 Task: Find connections with filter location Gueckedou with filter topic #coachingwith filter profile language English with filter current company Reliance General Insurance with filter school Kirori Mal College, University of Delhi with filter industry Alternative Medicine with filter service category Grant Writing with filter keywords title Market Researcher
Action: Mouse moved to (325, 222)
Screenshot: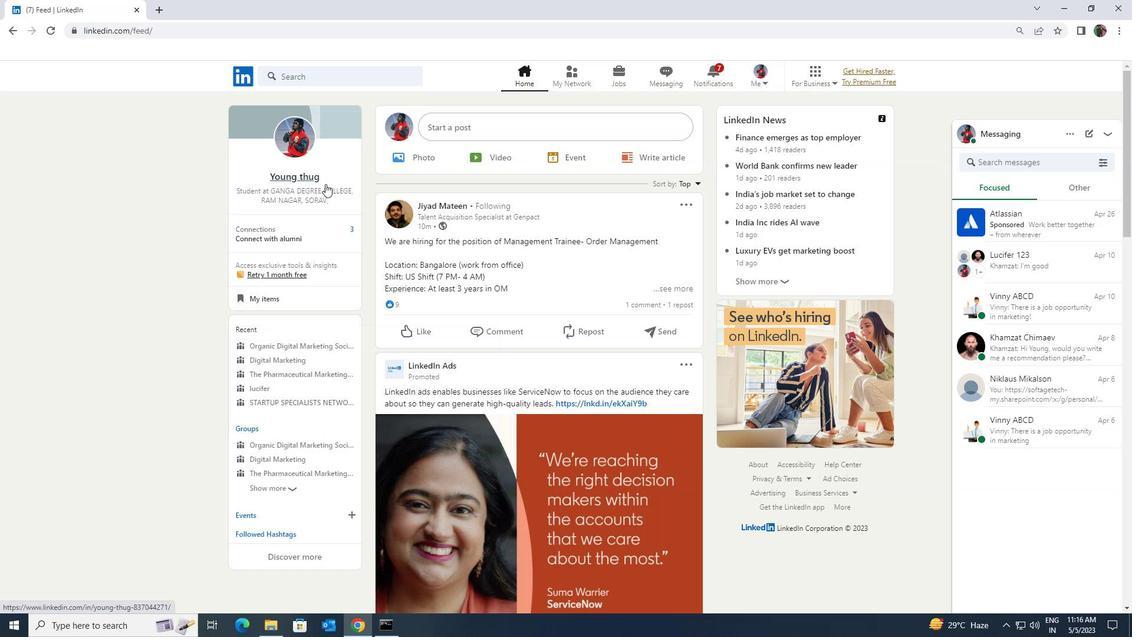 
Action: Mouse pressed left at (325, 222)
Screenshot: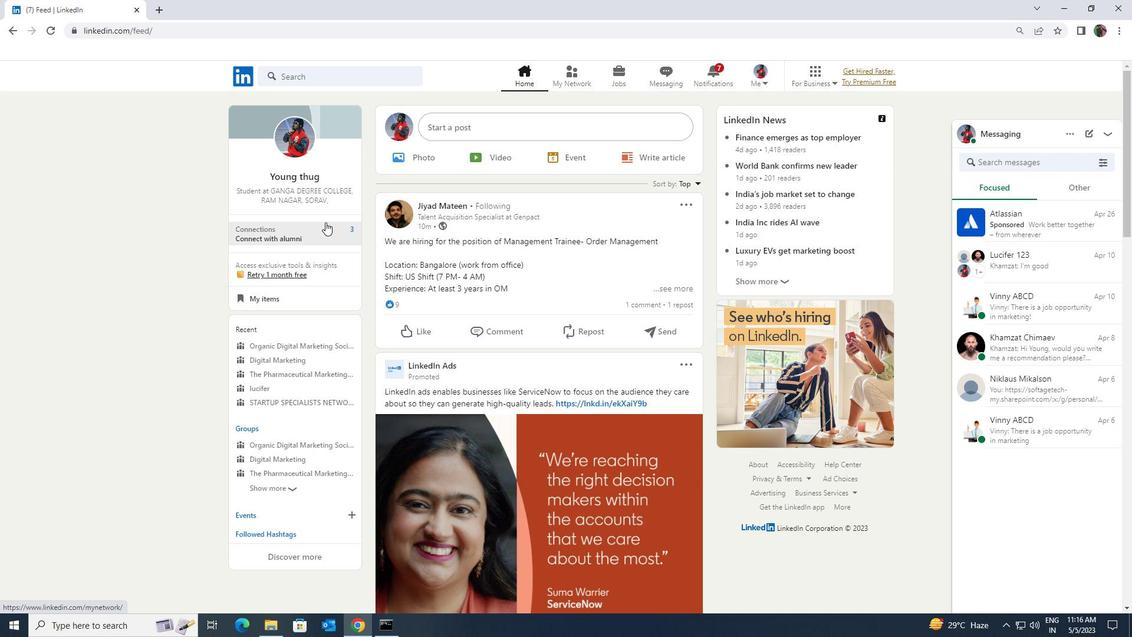 
Action: Mouse moved to (313, 146)
Screenshot: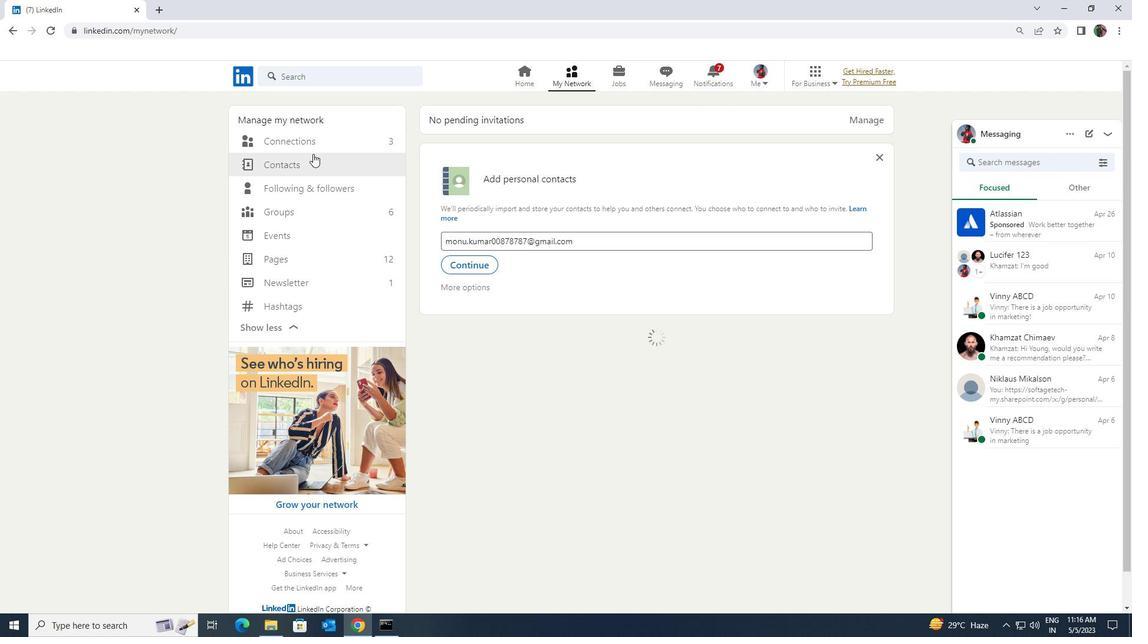 
Action: Mouse pressed left at (313, 146)
Screenshot: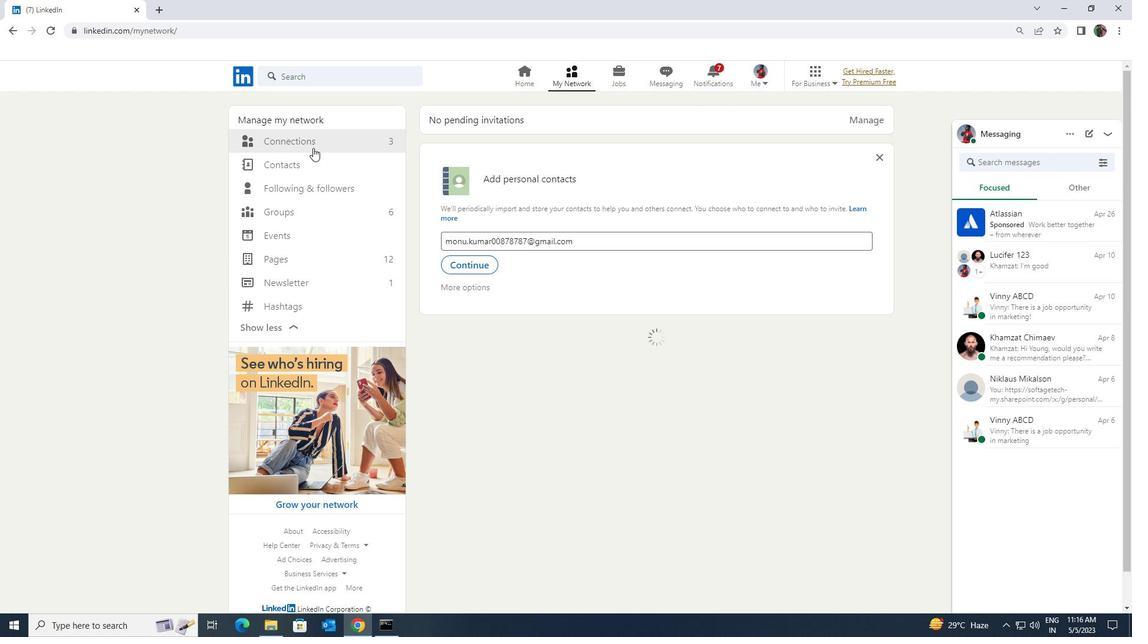 
Action: Mouse moved to (658, 138)
Screenshot: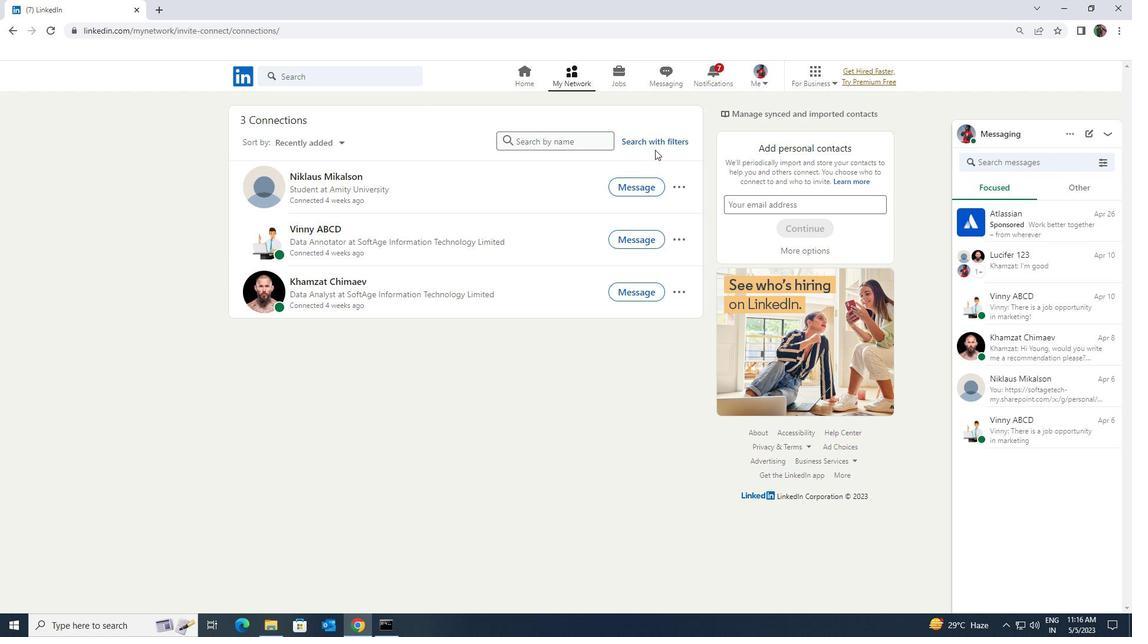 
Action: Mouse pressed left at (658, 138)
Screenshot: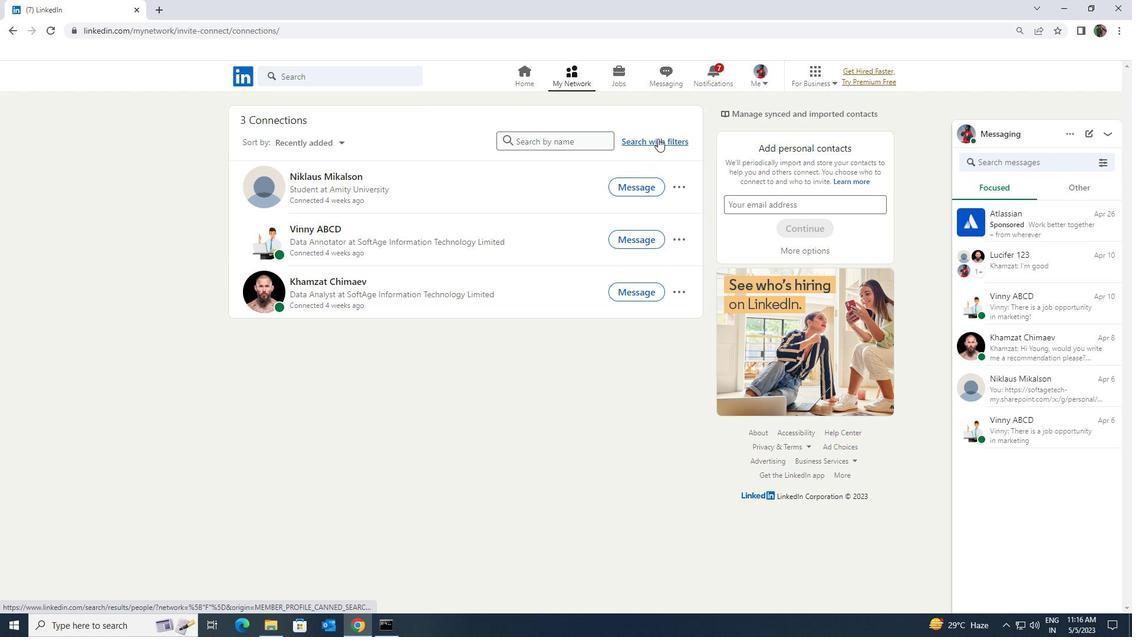 
Action: Mouse moved to (615, 107)
Screenshot: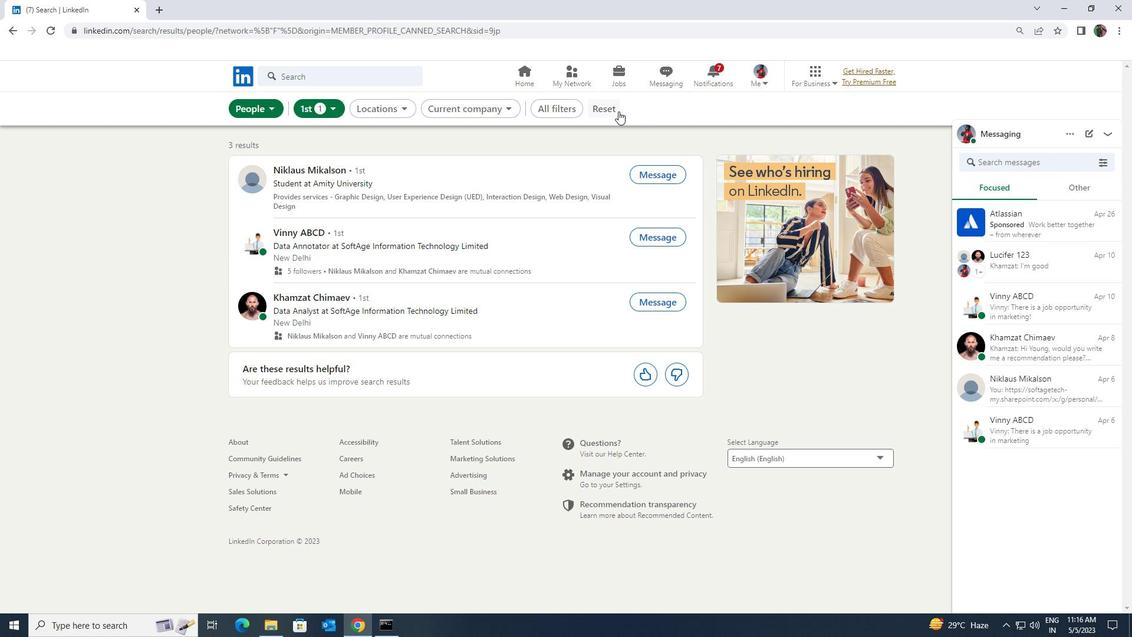 
Action: Mouse pressed left at (615, 107)
Screenshot: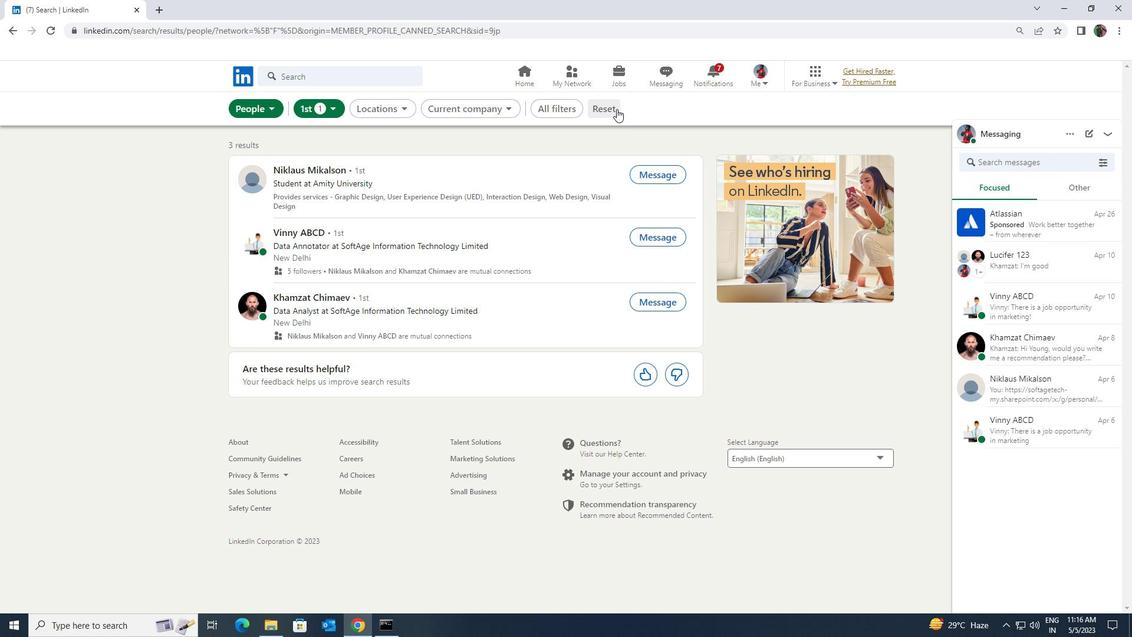 
Action: Mouse moved to (603, 110)
Screenshot: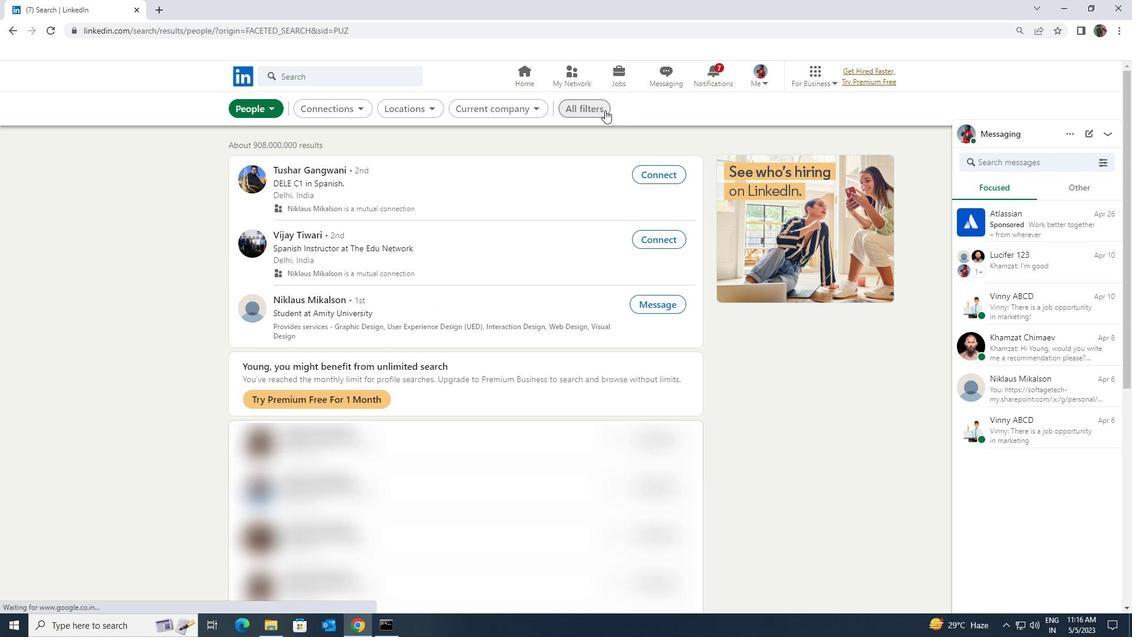 
Action: Mouse pressed left at (603, 110)
Screenshot: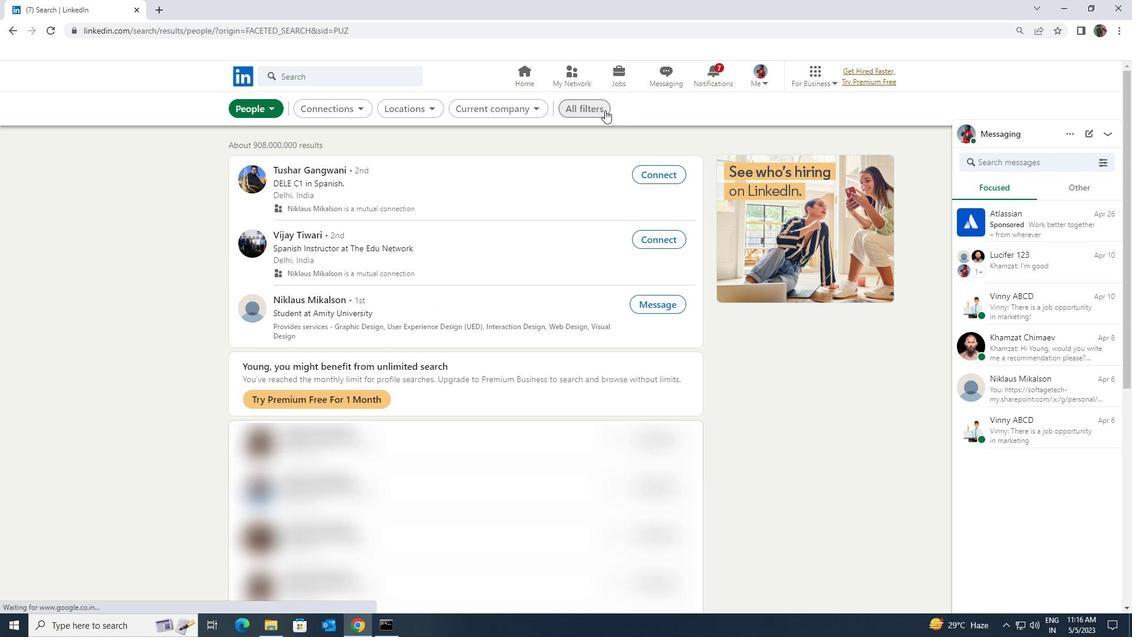 
Action: Mouse moved to (1000, 458)
Screenshot: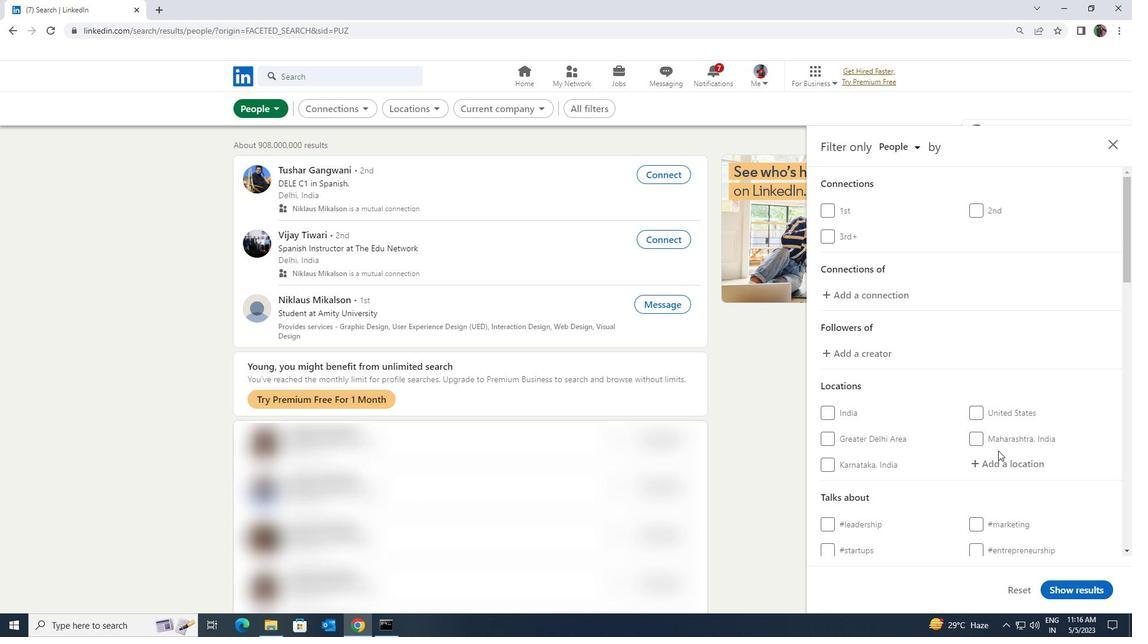 
Action: Mouse pressed left at (1000, 458)
Screenshot: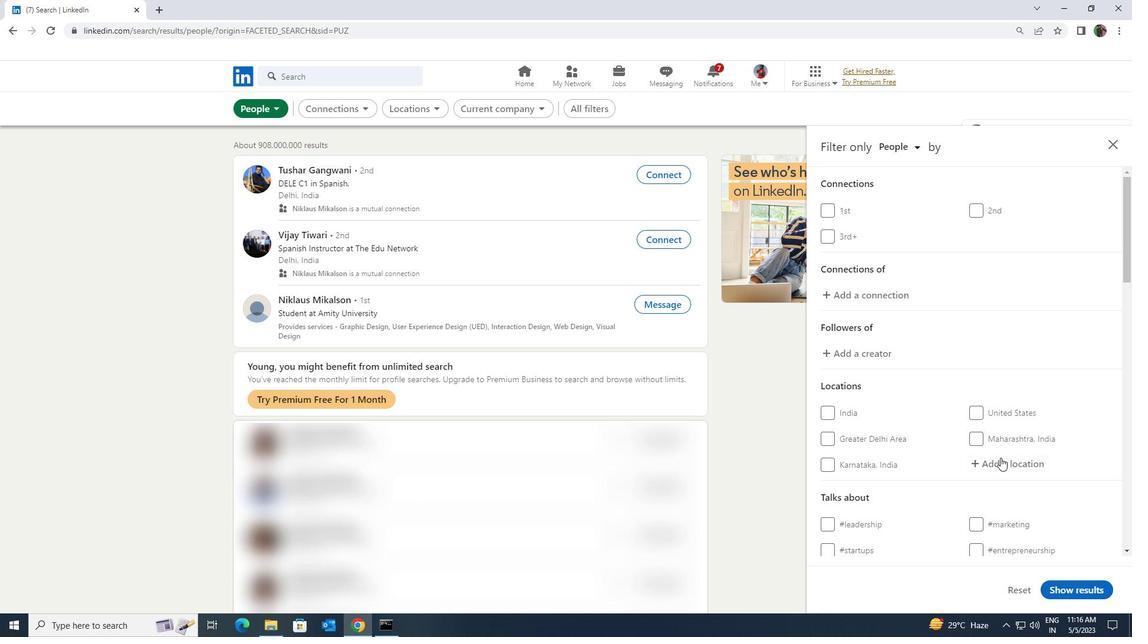 
Action: Key pressed <Key.shift><Key.shift><Key.shift><Key.shift><Key.shift><Key.shift><Key.shift><Key.shift><Key.shift><Key.shift><Key.shift><Key.shift><Key.shift><Key.shift><Key.shift><Key.shift>GUECKE
Screenshot: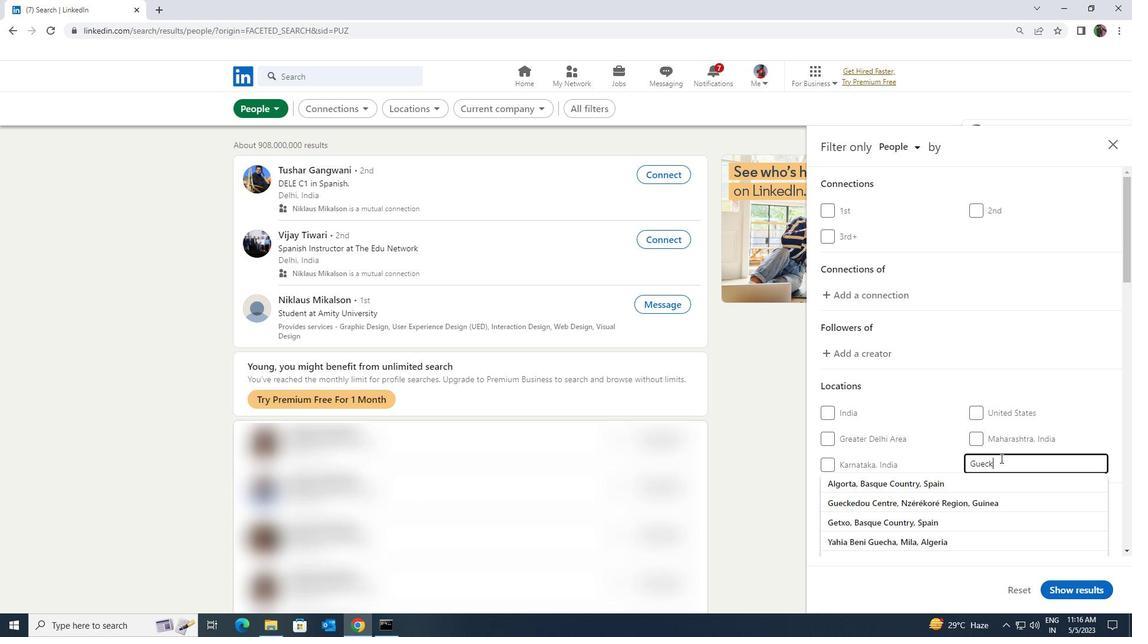 
Action: Mouse moved to (1003, 479)
Screenshot: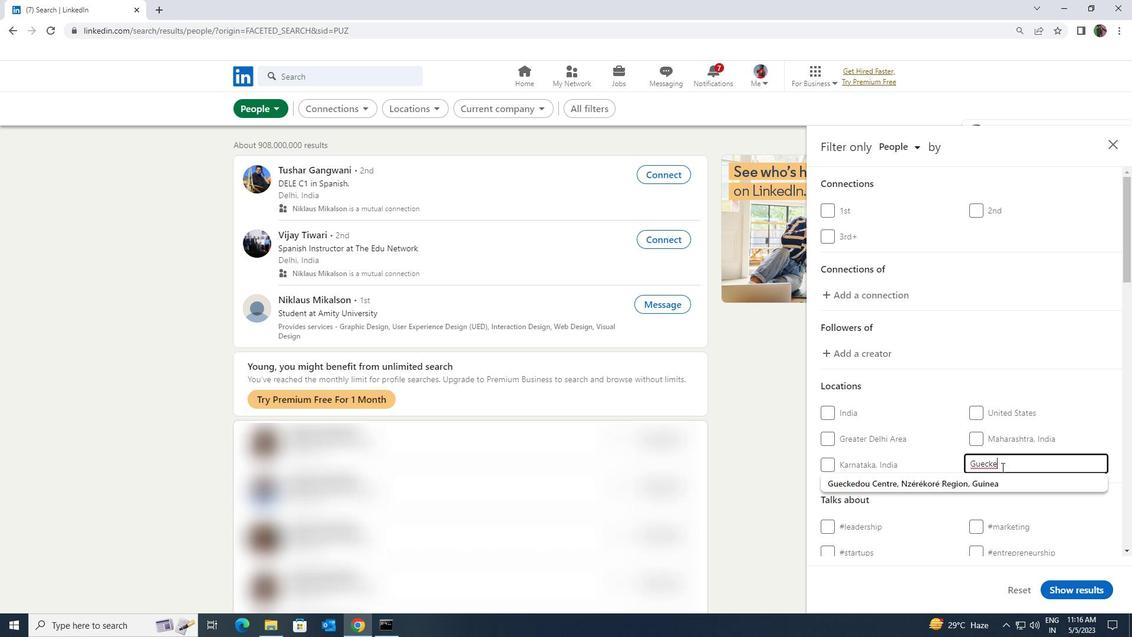 
Action: Mouse pressed left at (1003, 479)
Screenshot: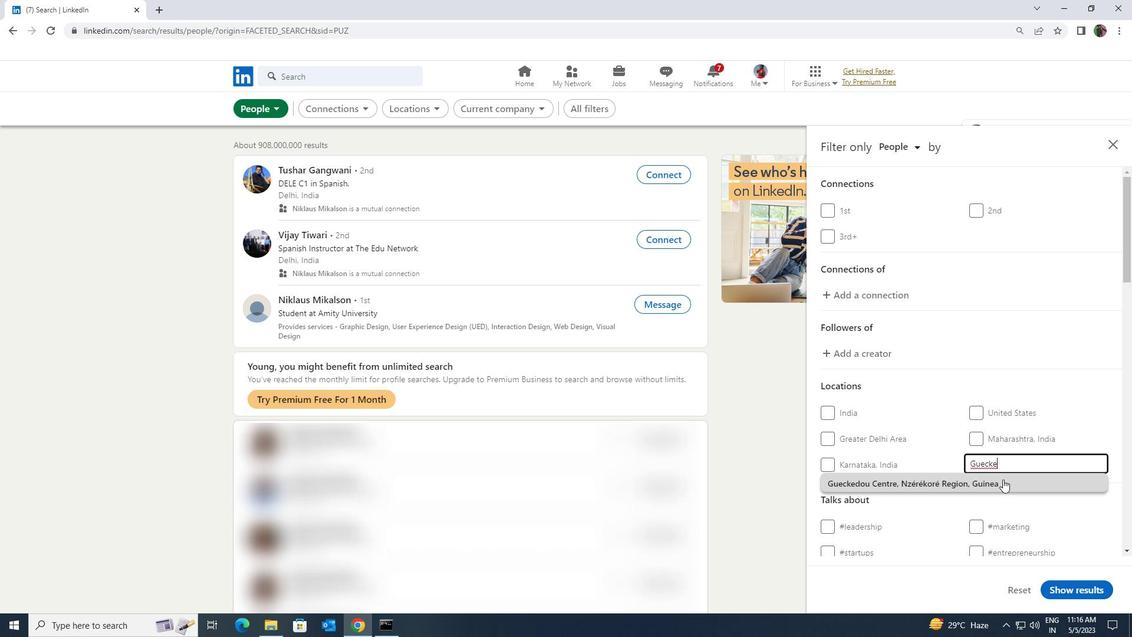 
Action: Mouse moved to (1002, 480)
Screenshot: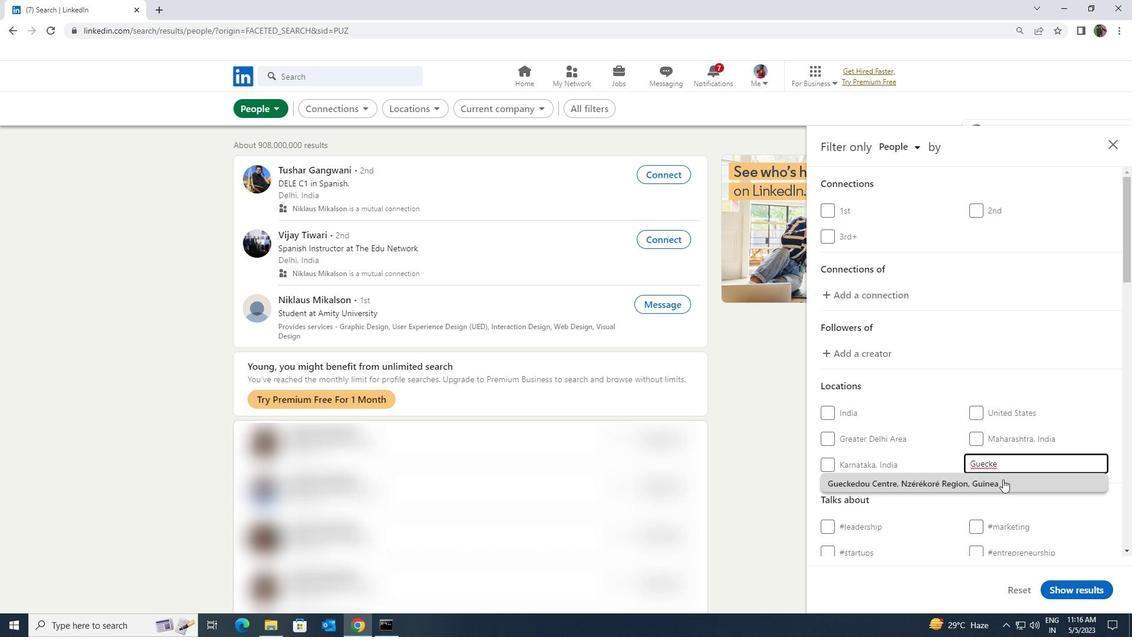
Action: Mouse scrolled (1002, 479) with delta (0, 0)
Screenshot: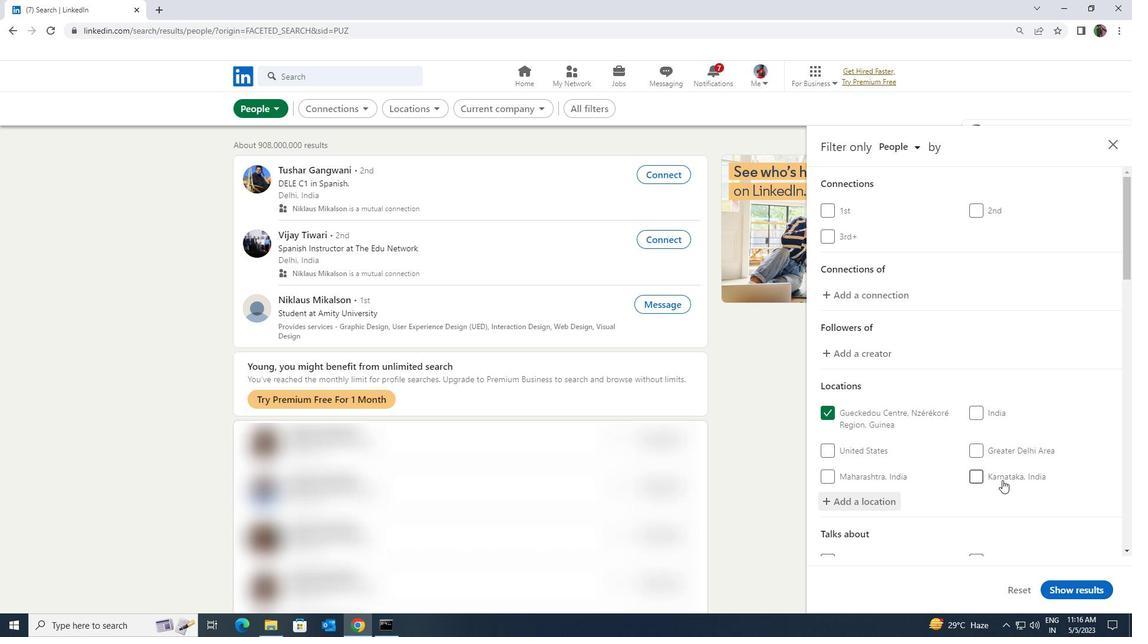 
Action: Mouse scrolled (1002, 479) with delta (0, 0)
Screenshot: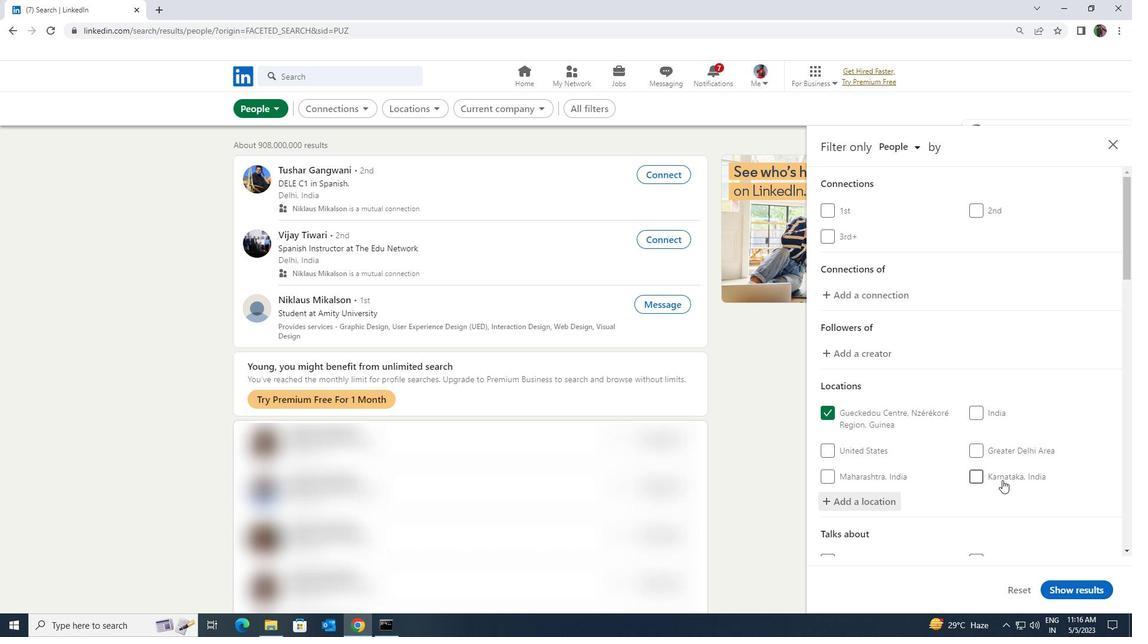 
Action: Mouse scrolled (1002, 479) with delta (0, 0)
Screenshot: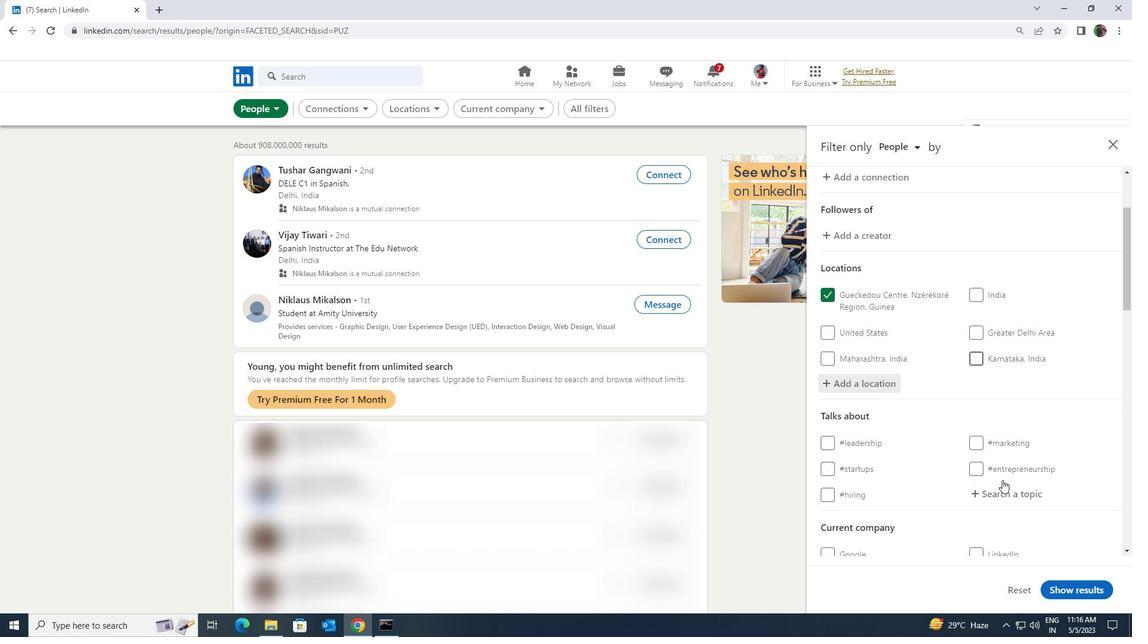 
Action: Mouse moved to (979, 440)
Screenshot: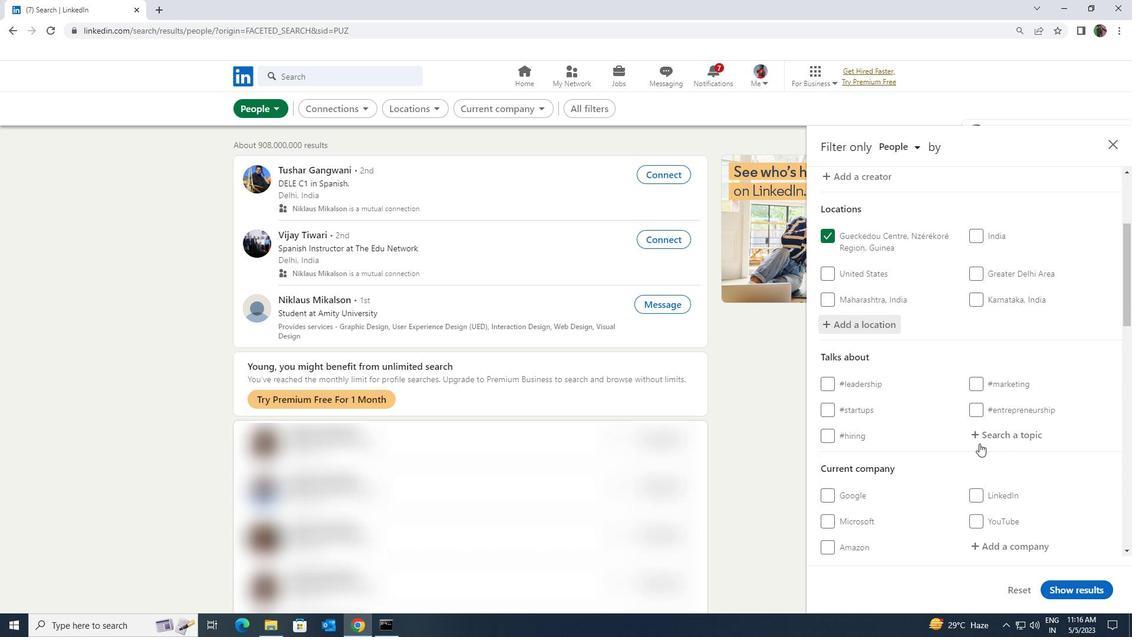 
Action: Mouse pressed left at (979, 440)
Screenshot: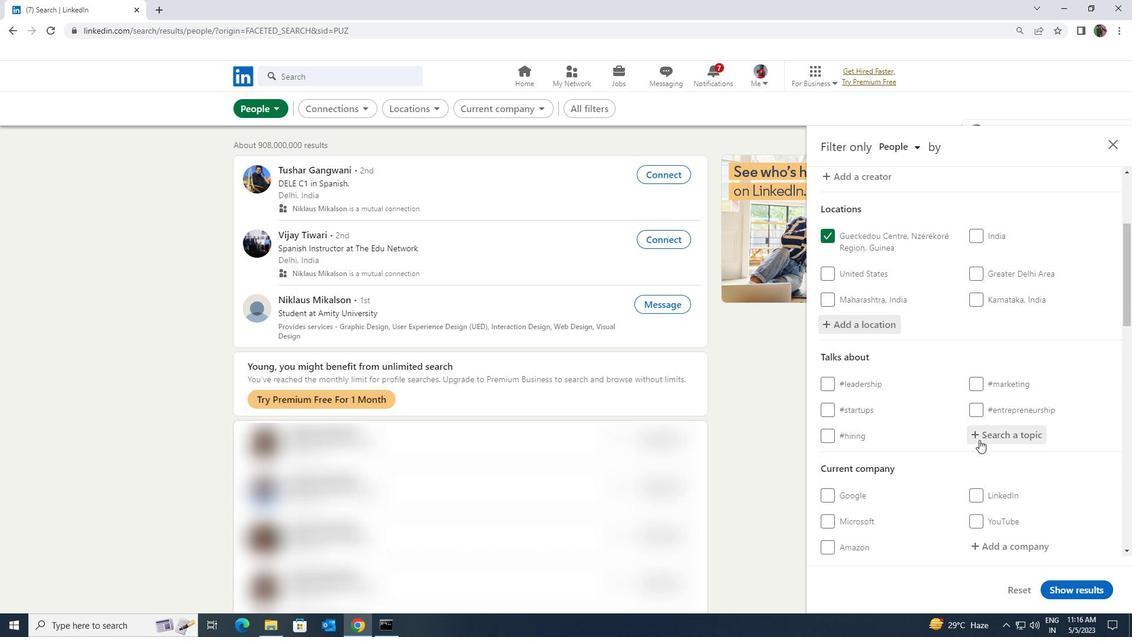 
Action: Key pressed <Key.shift><Key.shift><Key.shift><Key.shift><Key.shift><Key.shift><Key.shift><Key.shift><Key.shift><Key.shift><Key.shift><Key.shift><Key.shift>COACHING
Screenshot: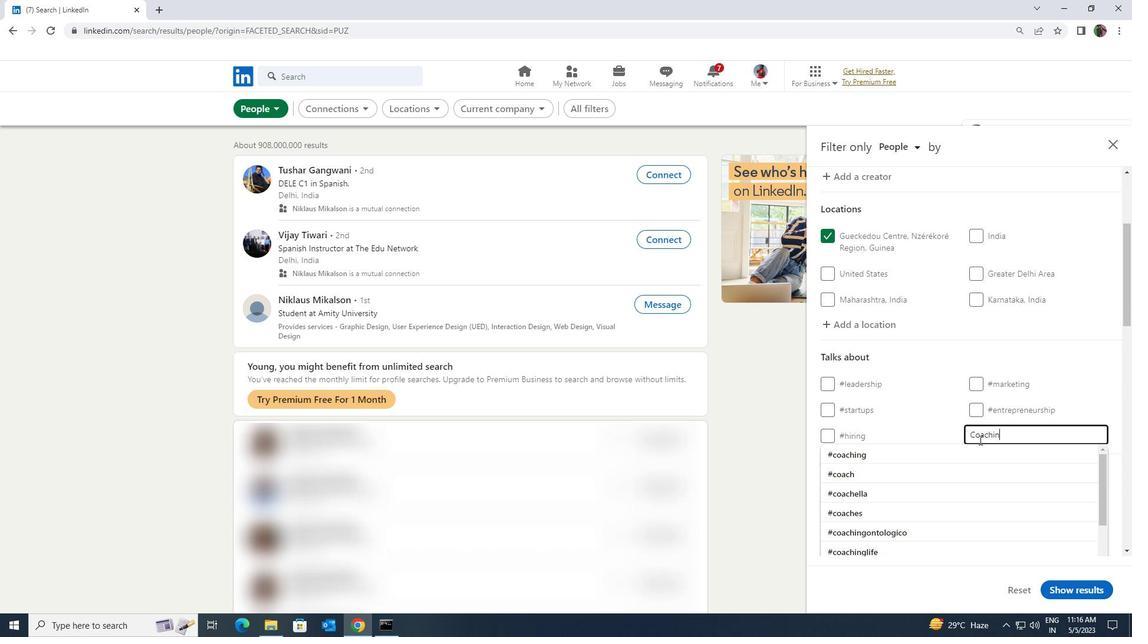 
Action: Mouse moved to (973, 457)
Screenshot: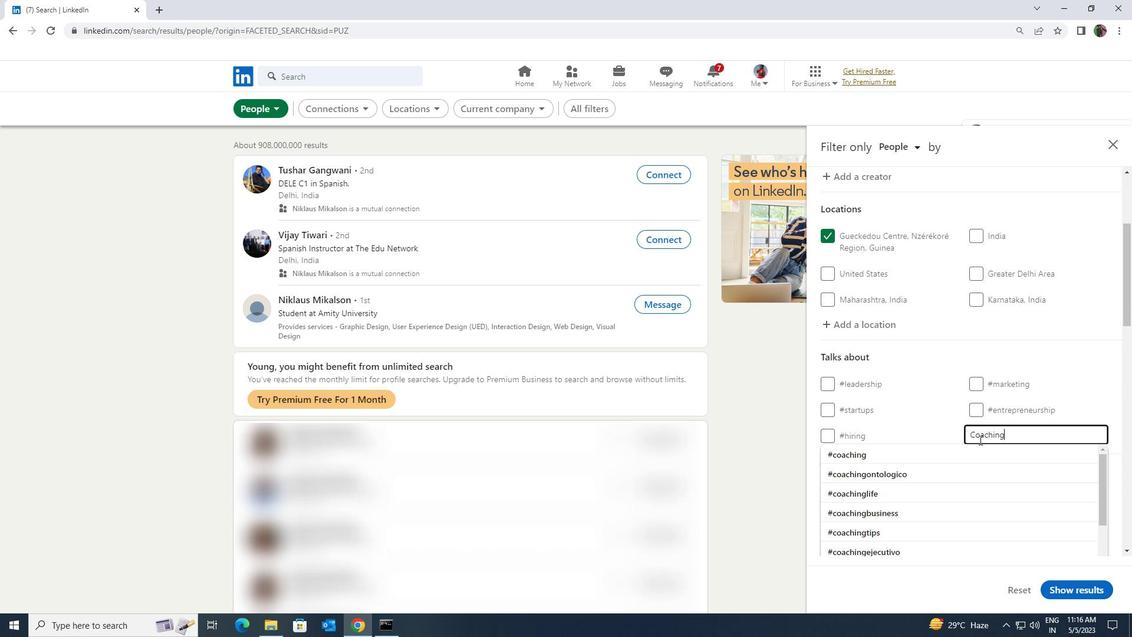 
Action: Mouse pressed left at (973, 457)
Screenshot: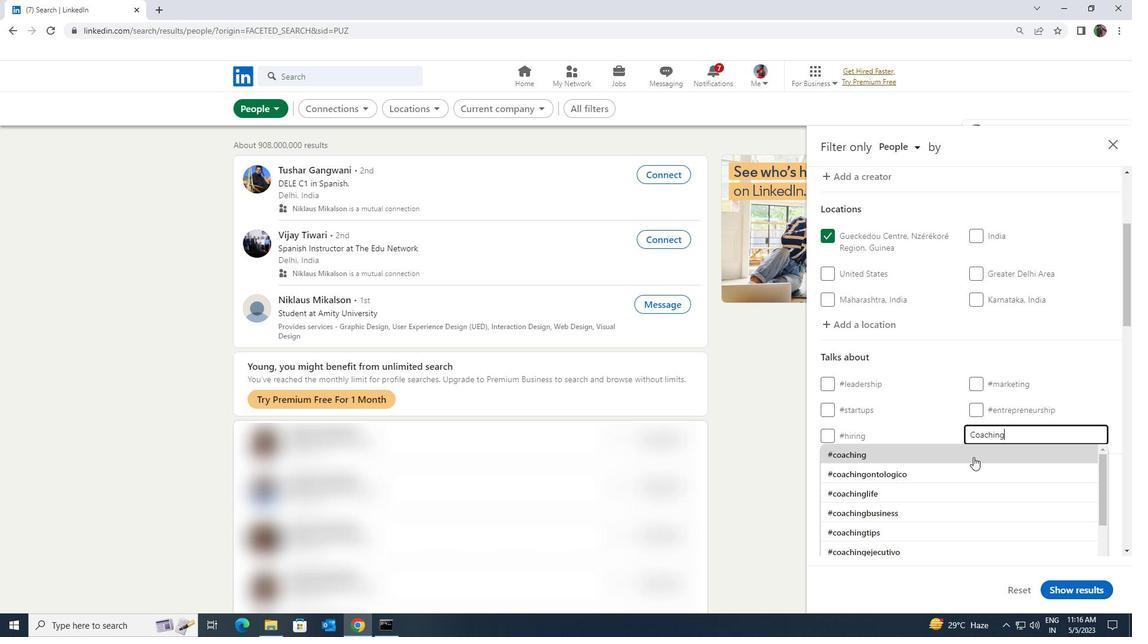 
Action: Mouse scrolled (973, 456) with delta (0, 0)
Screenshot: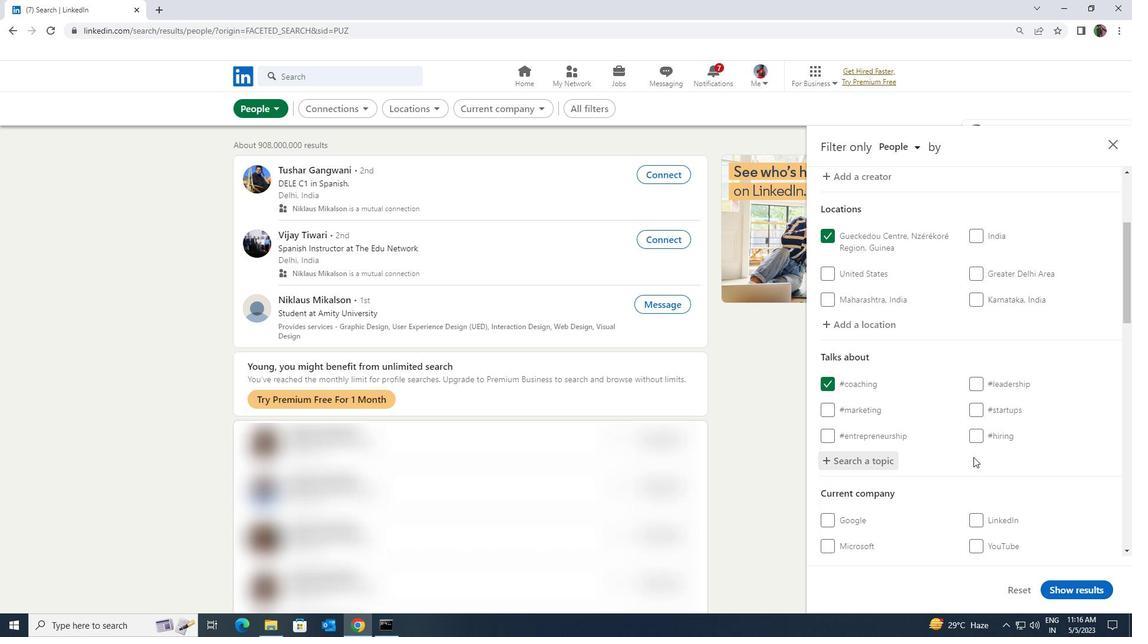 
Action: Mouse scrolled (973, 456) with delta (0, 0)
Screenshot: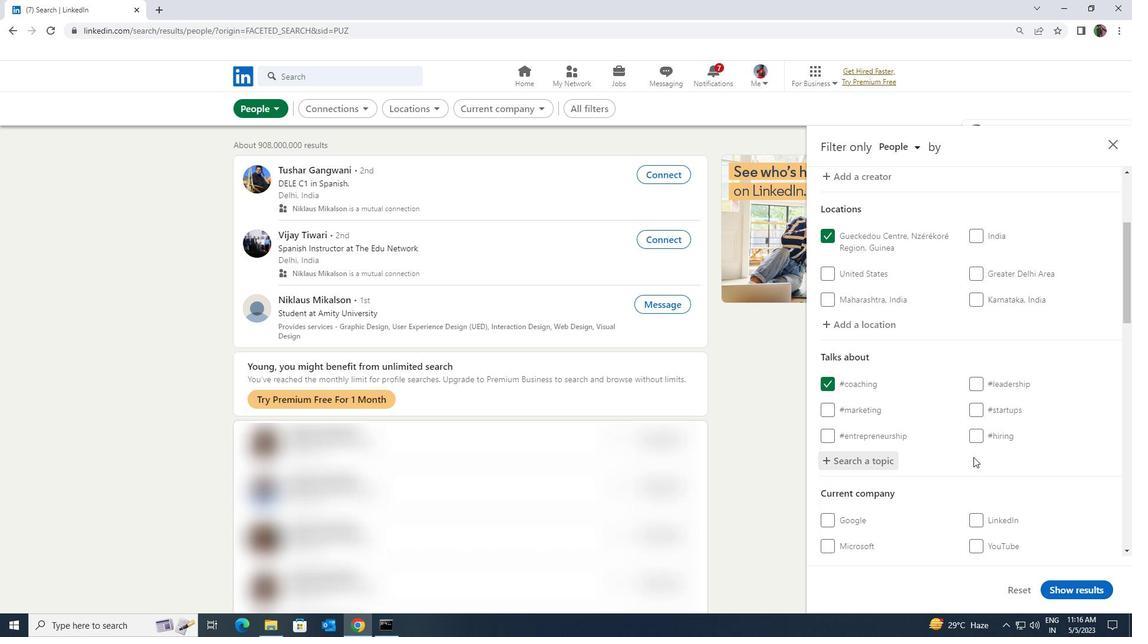 
Action: Mouse moved to (973, 457)
Screenshot: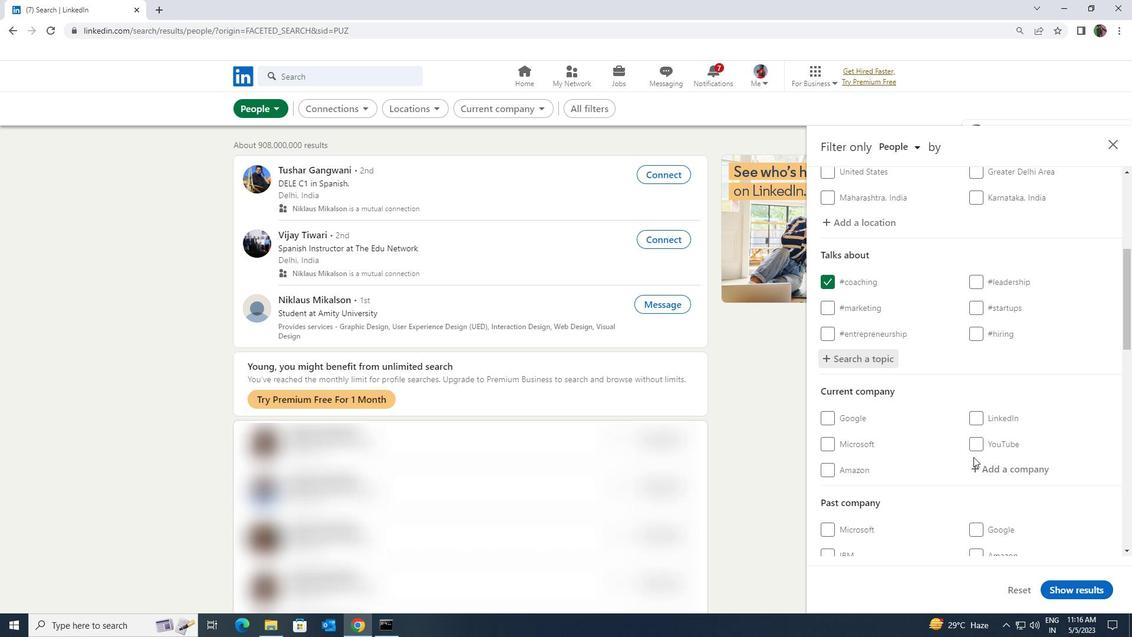 
Action: Mouse scrolled (973, 457) with delta (0, 0)
Screenshot: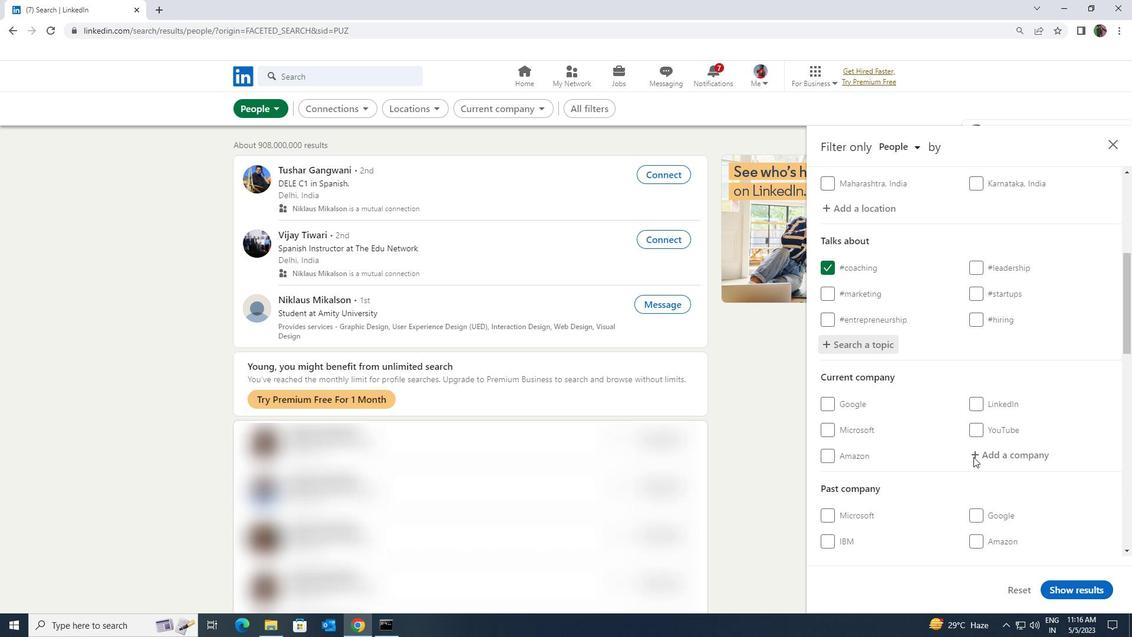 
Action: Mouse moved to (973, 458)
Screenshot: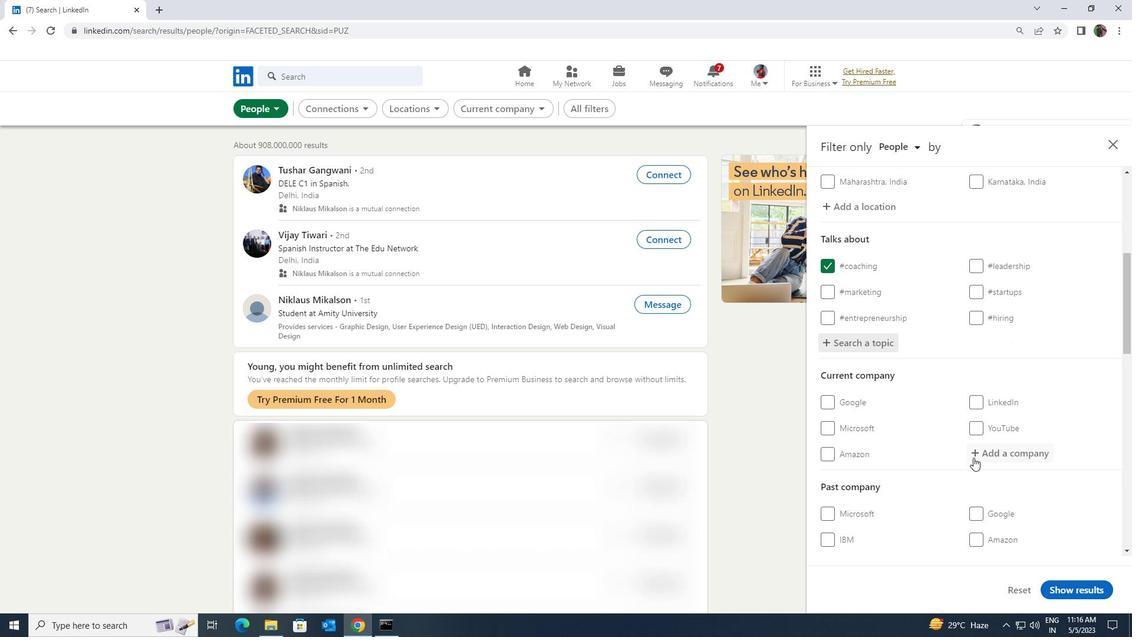 
Action: Mouse scrolled (973, 457) with delta (0, 0)
Screenshot: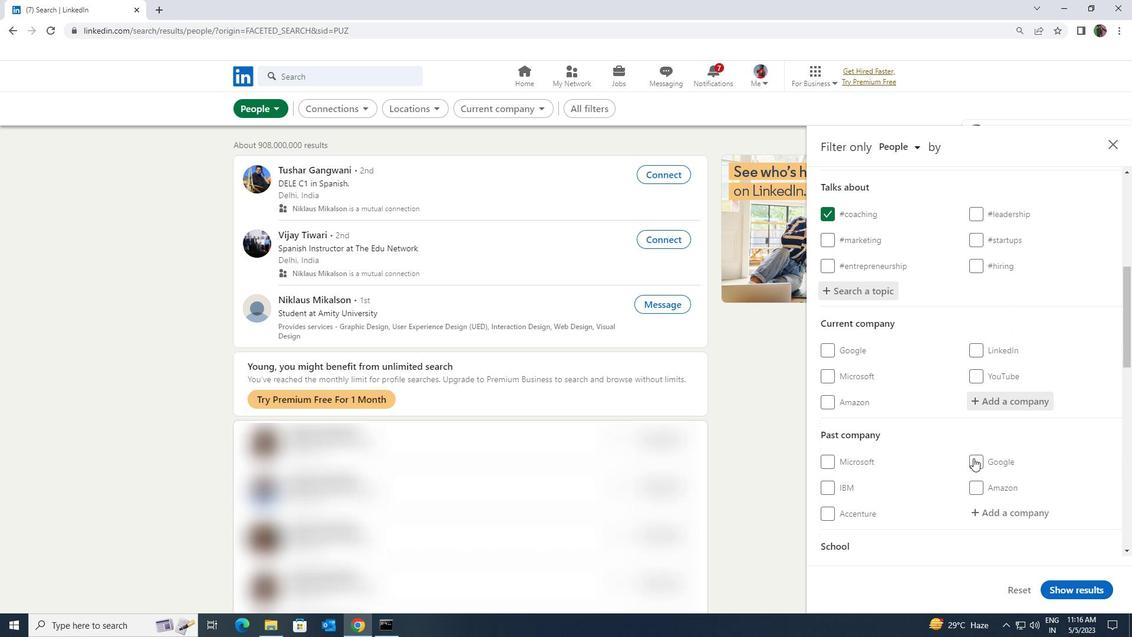 
Action: Mouse scrolled (973, 457) with delta (0, 0)
Screenshot: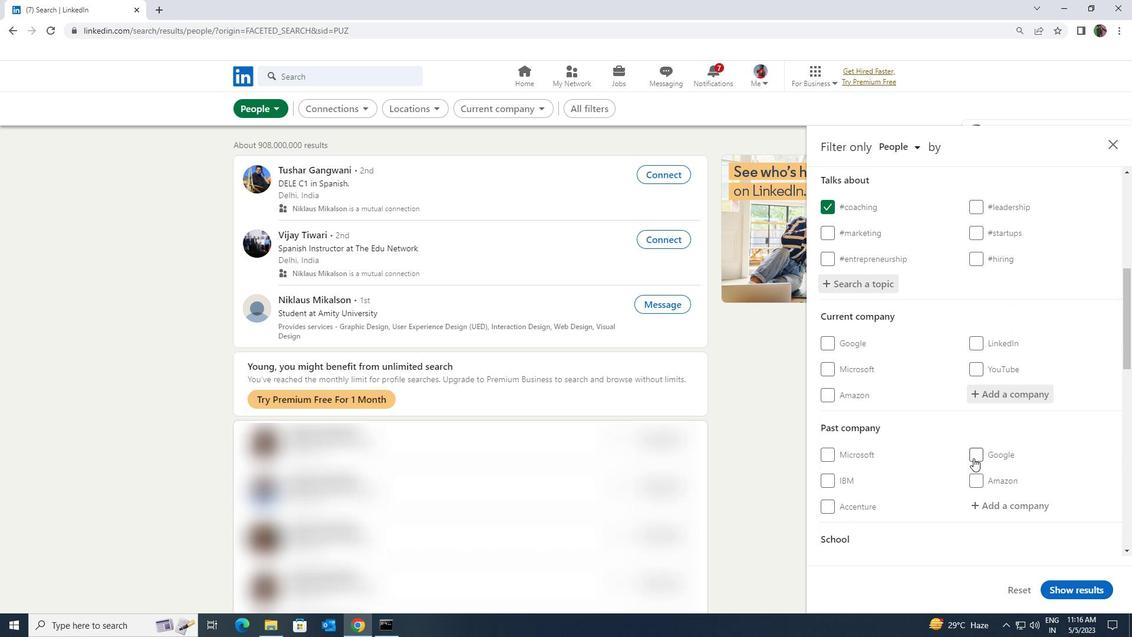 
Action: Mouse scrolled (973, 457) with delta (0, 0)
Screenshot: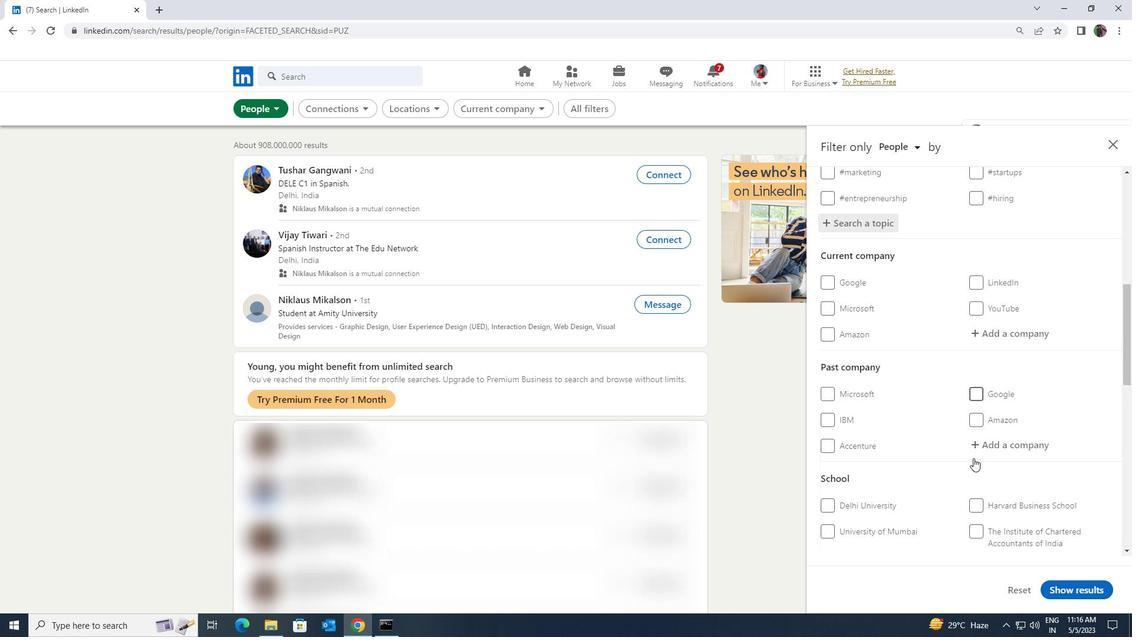 
Action: Mouse scrolled (973, 457) with delta (0, 0)
Screenshot: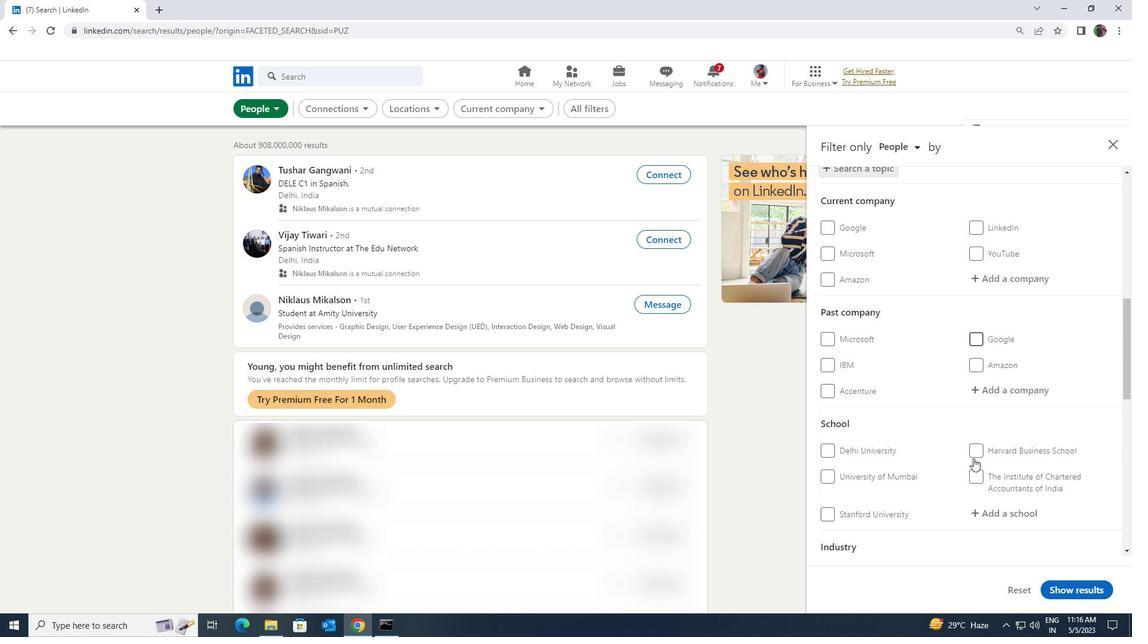 
Action: Mouse scrolled (973, 457) with delta (0, 0)
Screenshot: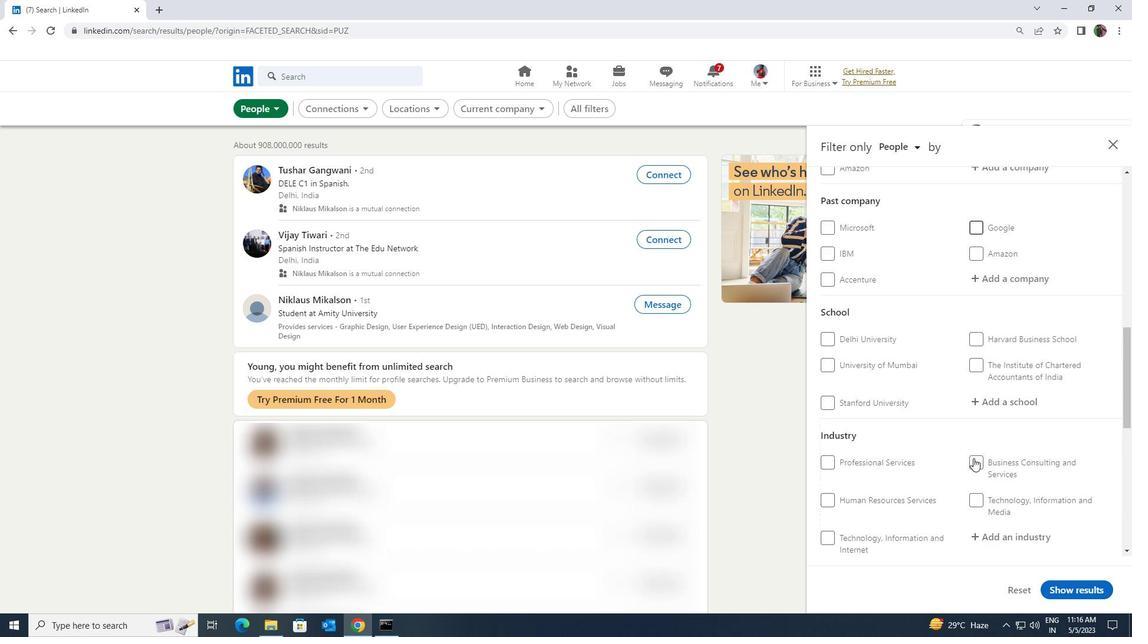 
Action: Mouse scrolled (973, 457) with delta (0, 0)
Screenshot: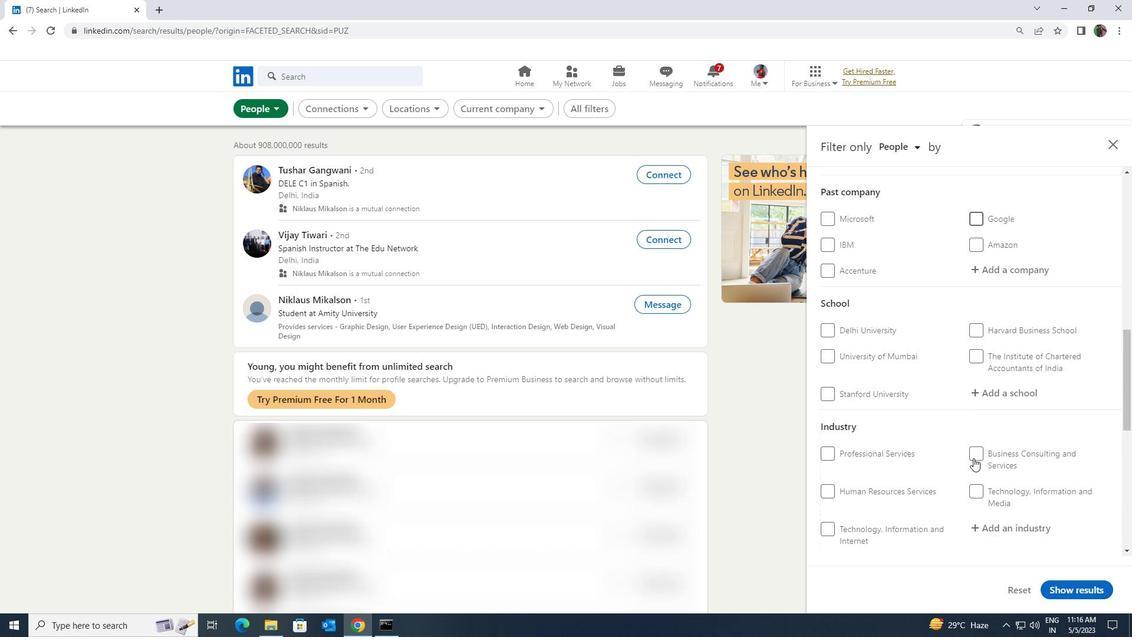
Action: Mouse scrolled (973, 457) with delta (0, 0)
Screenshot: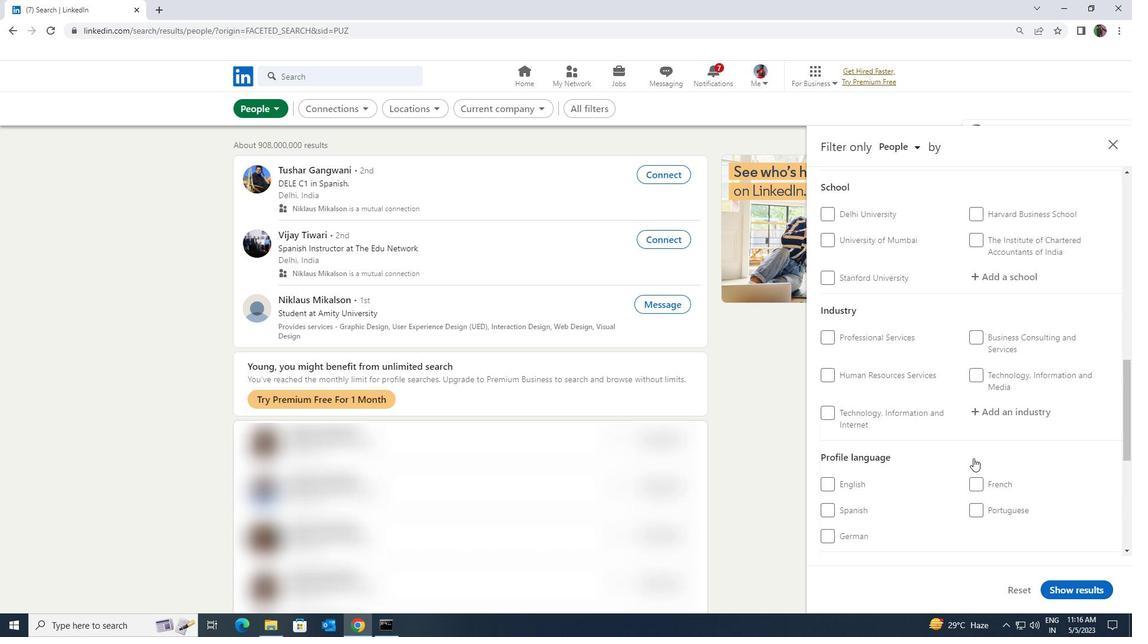 
Action: Mouse moved to (852, 423)
Screenshot: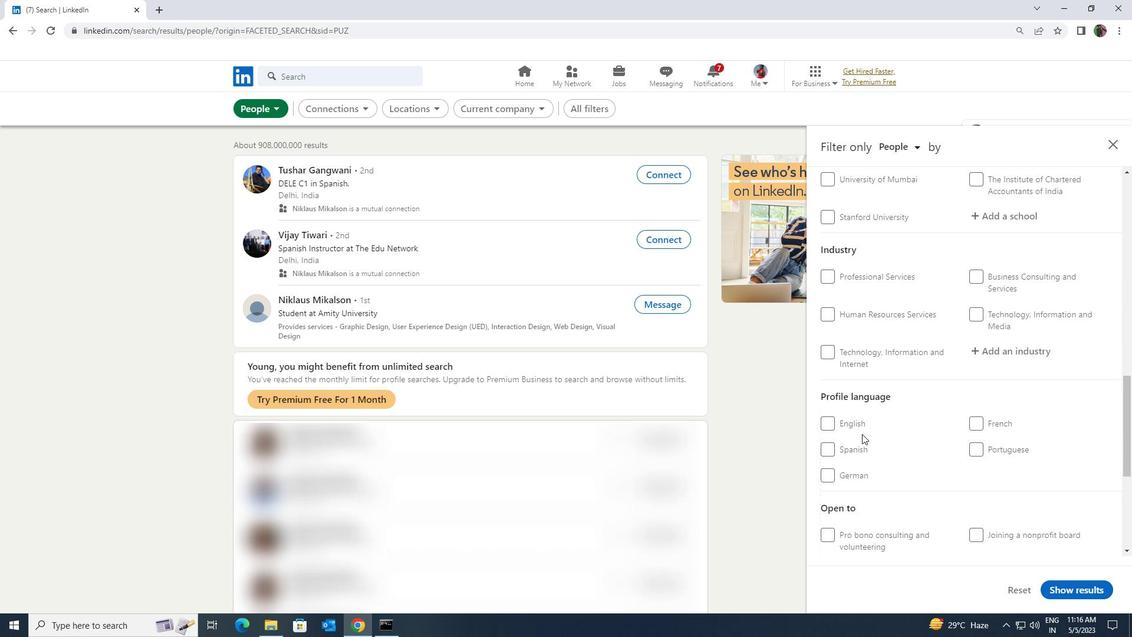 
Action: Mouse pressed left at (852, 423)
Screenshot: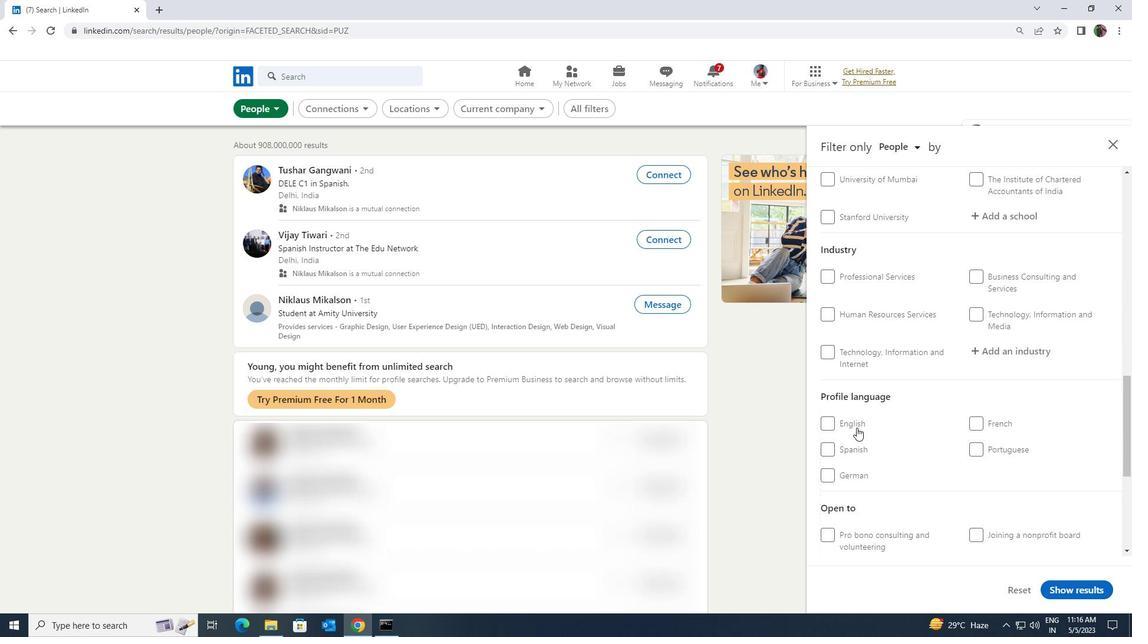 
Action: Mouse moved to (930, 420)
Screenshot: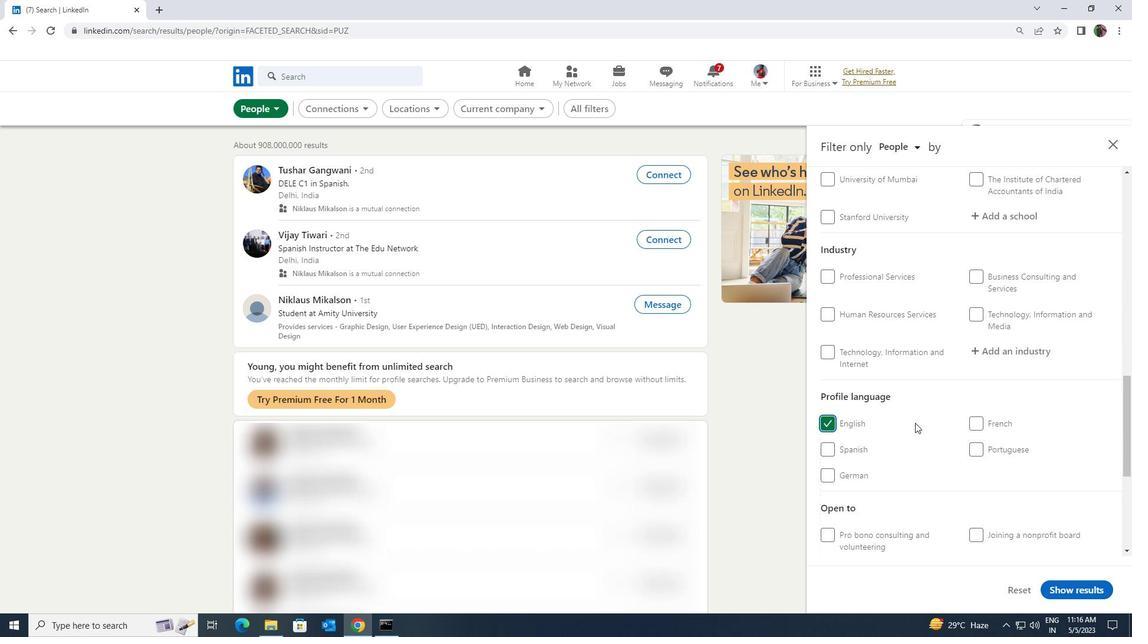 
Action: Mouse scrolled (930, 421) with delta (0, 0)
Screenshot: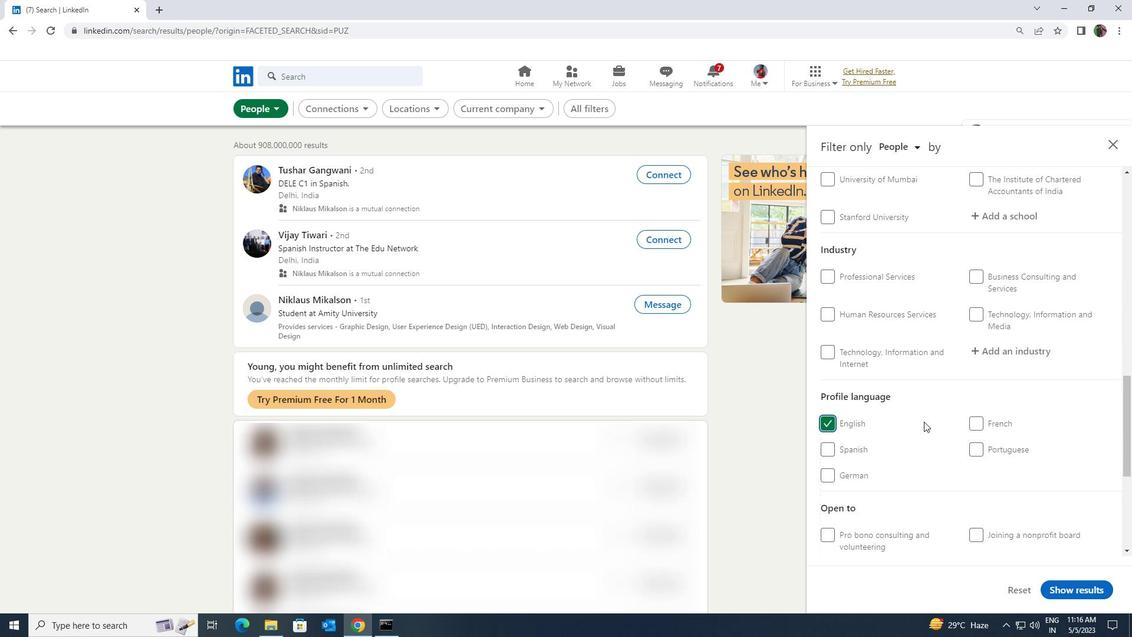 
Action: Mouse scrolled (930, 421) with delta (0, 0)
Screenshot: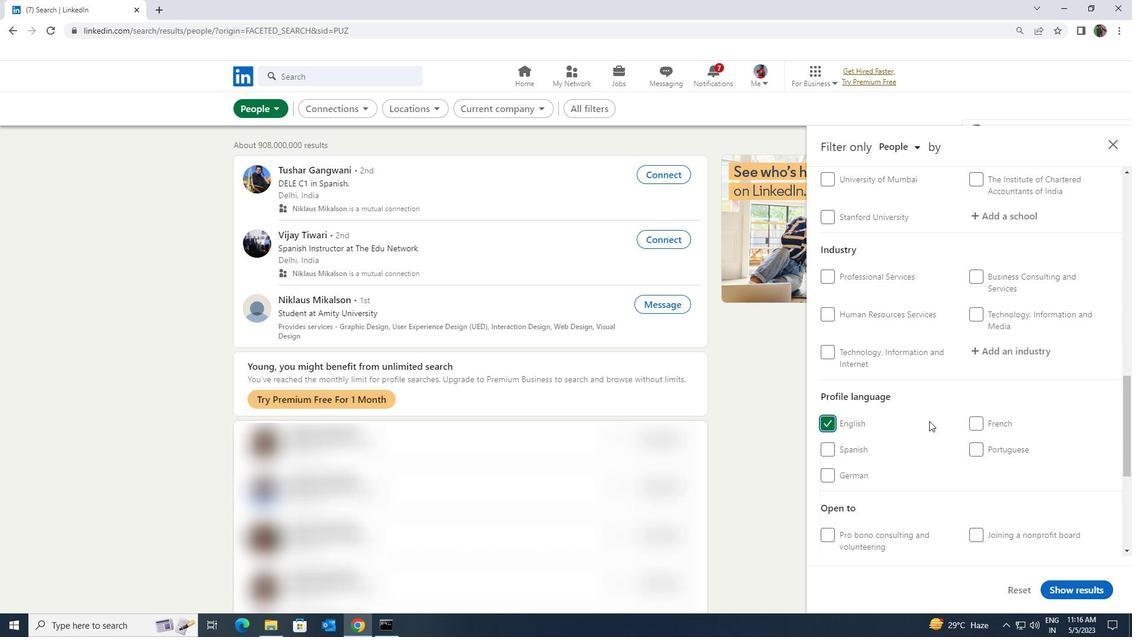 
Action: Mouse moved to (930, 422)
Screenshot: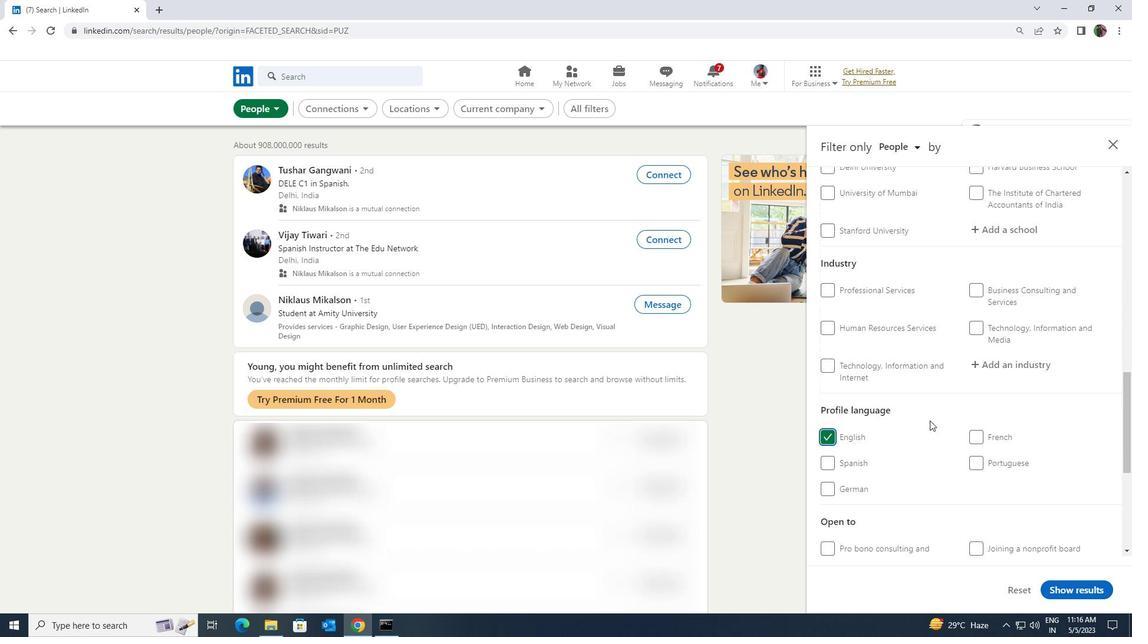 
Action: Mouse scrolled (930, 423) with delta (0, 0)
Screenshot: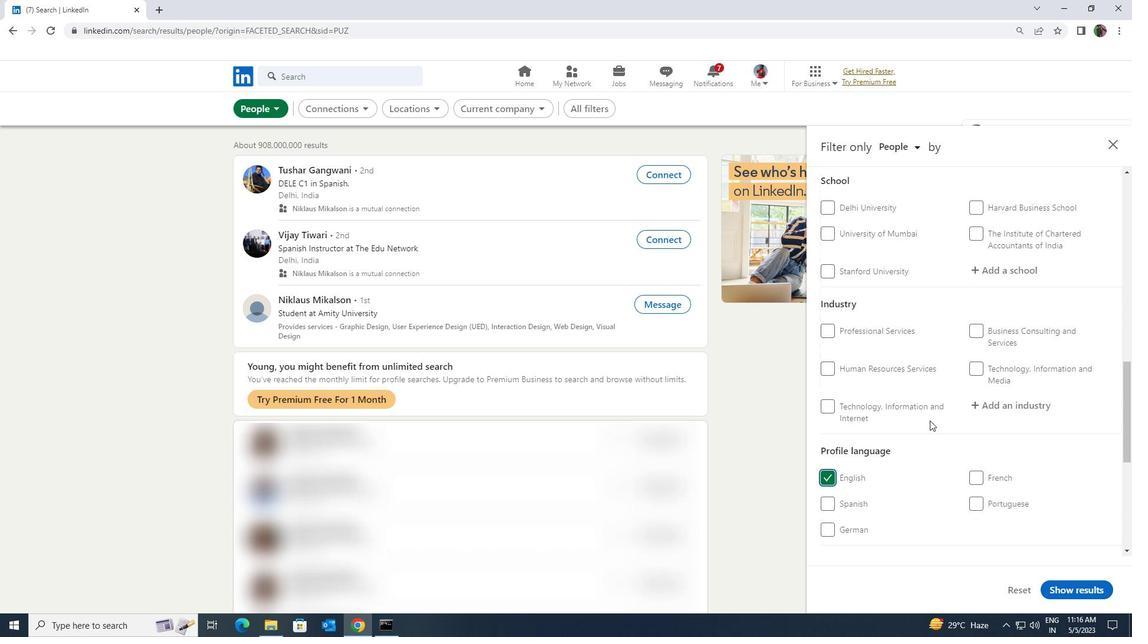 
Action: Mouse scrolled (930, 423) with delta (0, 0)
Screenshot: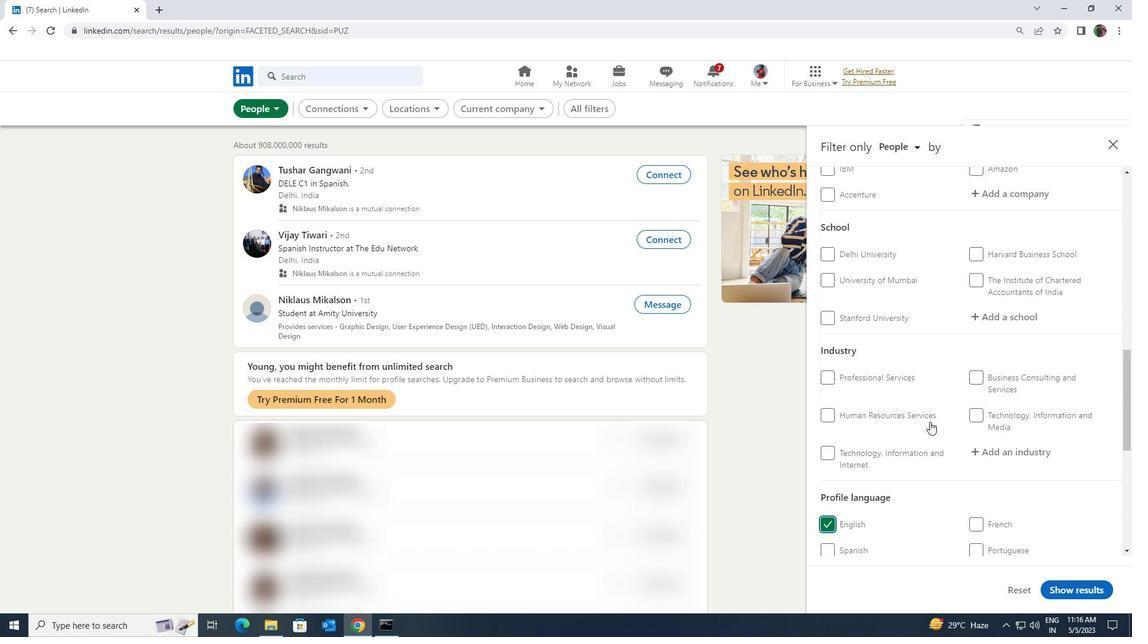 
Action: Mouse scrolled (930, 423) with delta (0, 0)
Screenshot: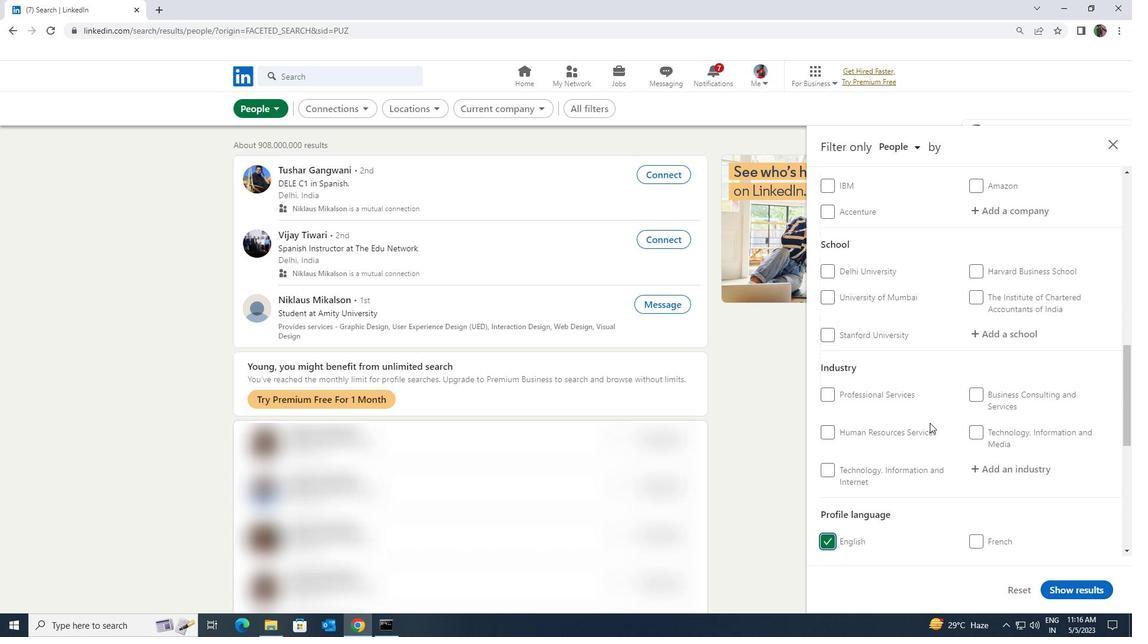 
Action: Mouse moved to (930, 425)
Screenshot: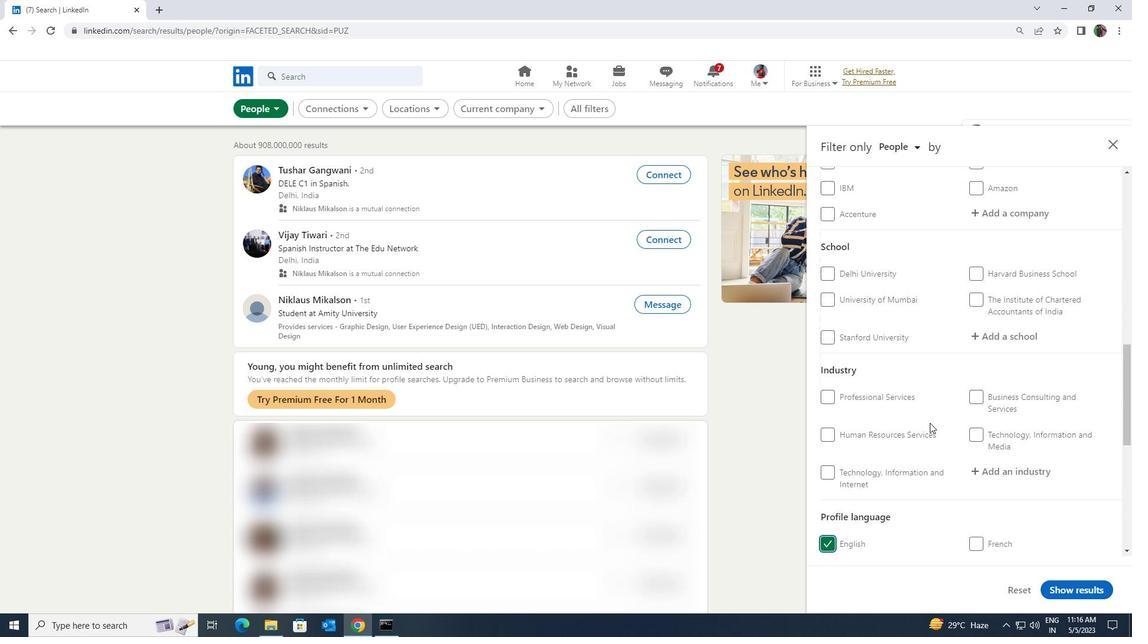 
Action: Mouse scrolled (930, 425) with delta (0, 0)
Screenshot: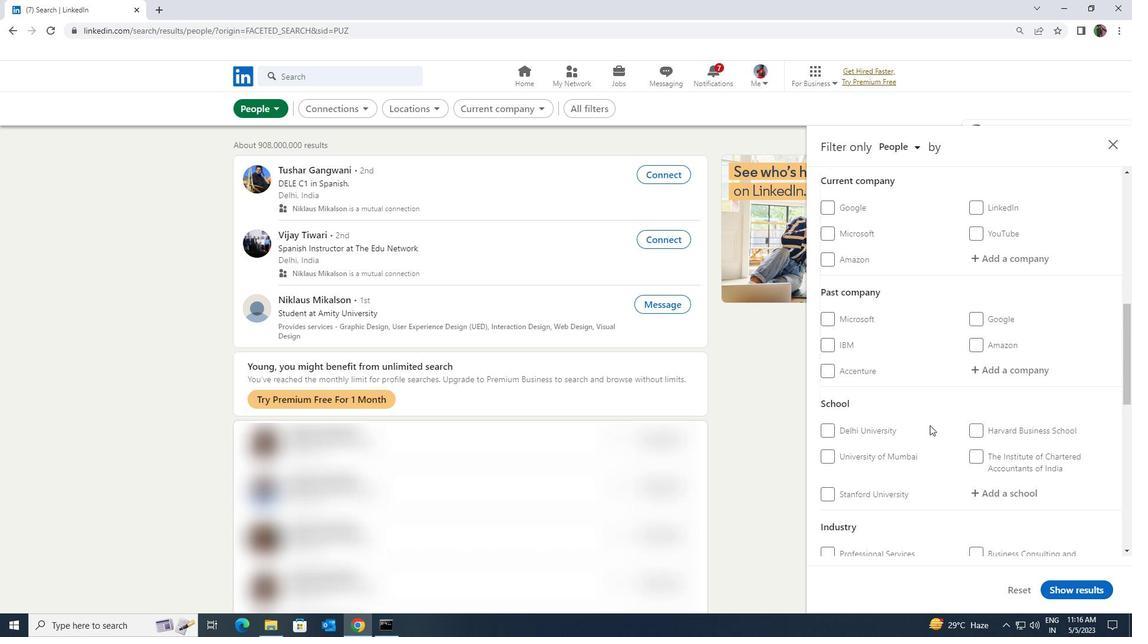 
Action: Mouse moved to (930, 425)
Screenshot: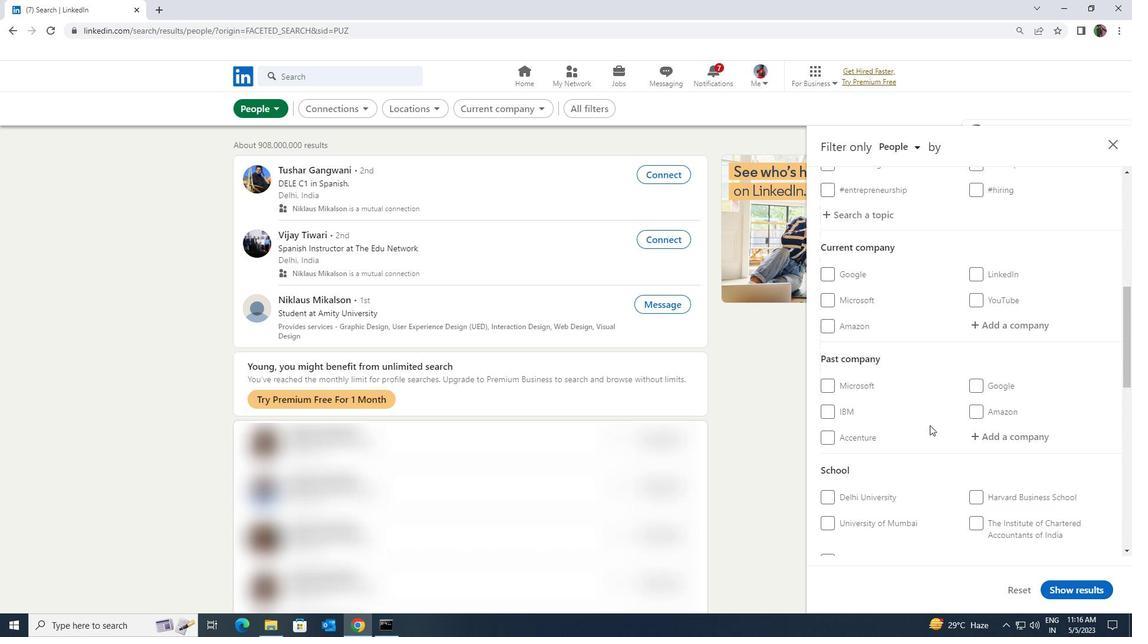 
Action: Mouse scrolled (930, 425) with delta (0, 0)
Screenshot: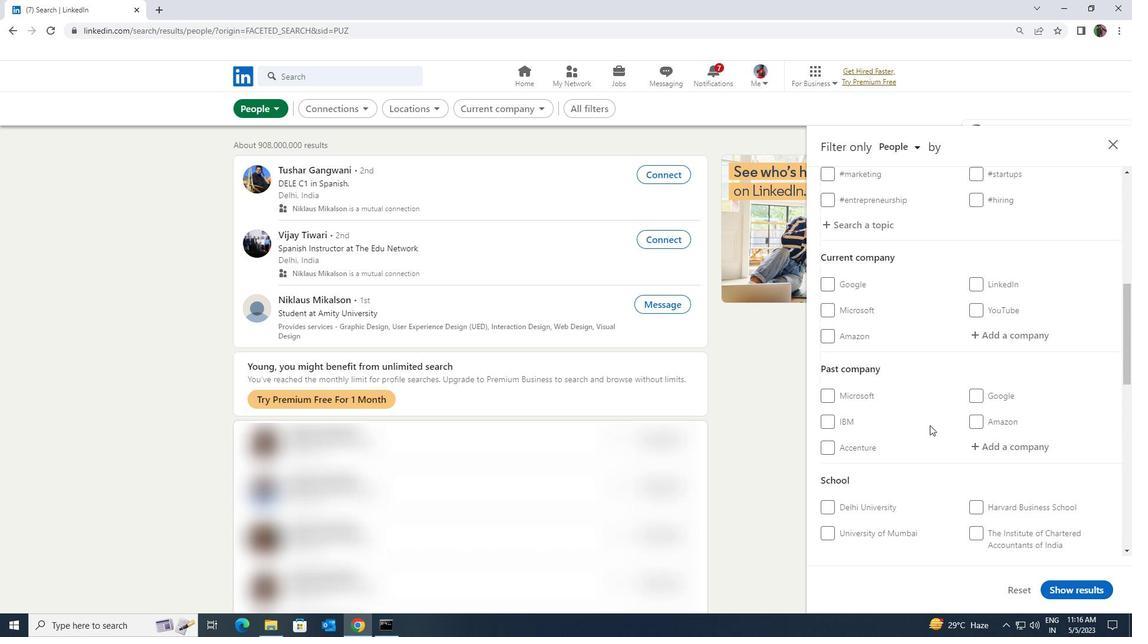 
Action: Mouse scrolled (930, 425) with delta (0, 0)
Screenshot: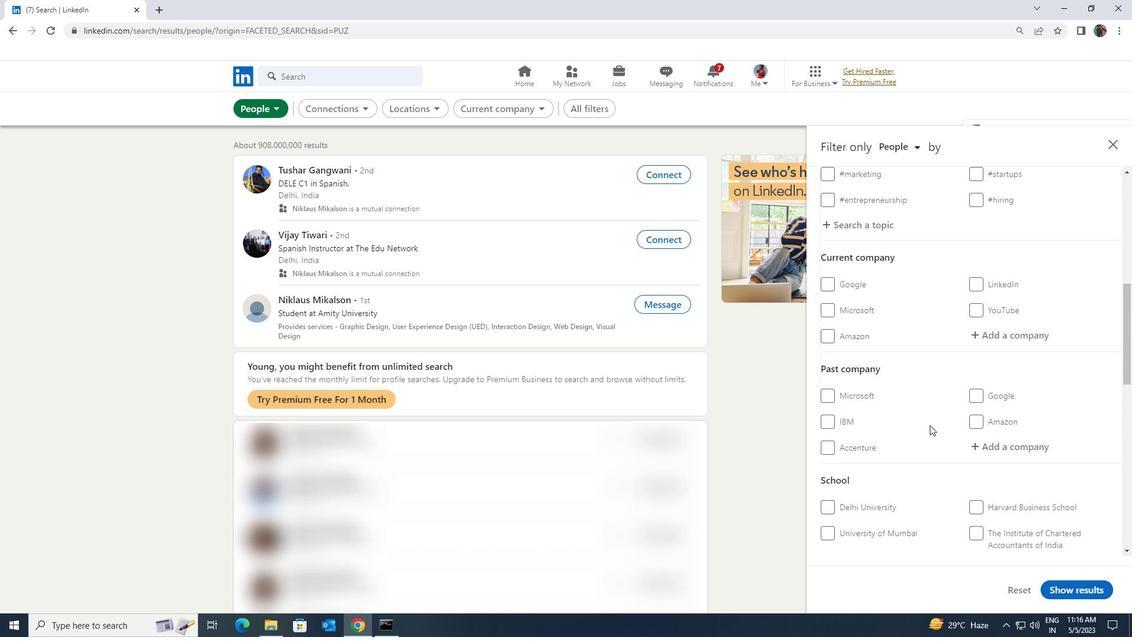 
Action: Mouse moved to (983, 450)
Screenshot: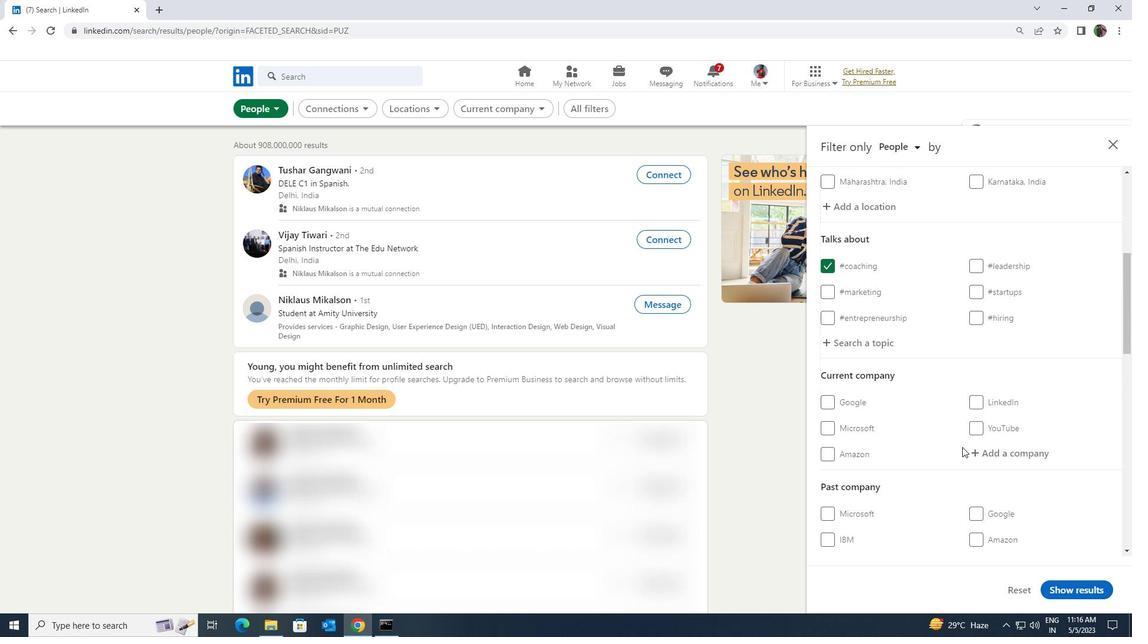 
Action: Mouse pressed left at (983, 450)
Screenshot: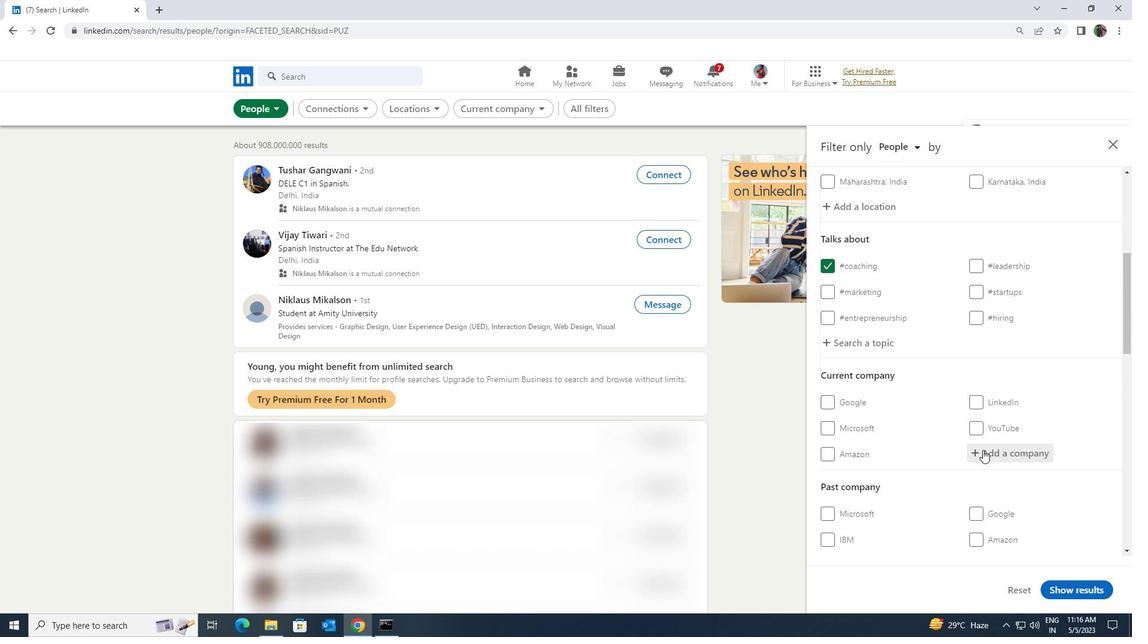 
Action: Key pressed <Key.shift><Key.shift><Key.shift><Key.shift><Key.shift><Key.shift><Key.shift><Key.shift><Key.shift>RELIANCE<Key.space><Key.shift>GENERAL
Screenshot: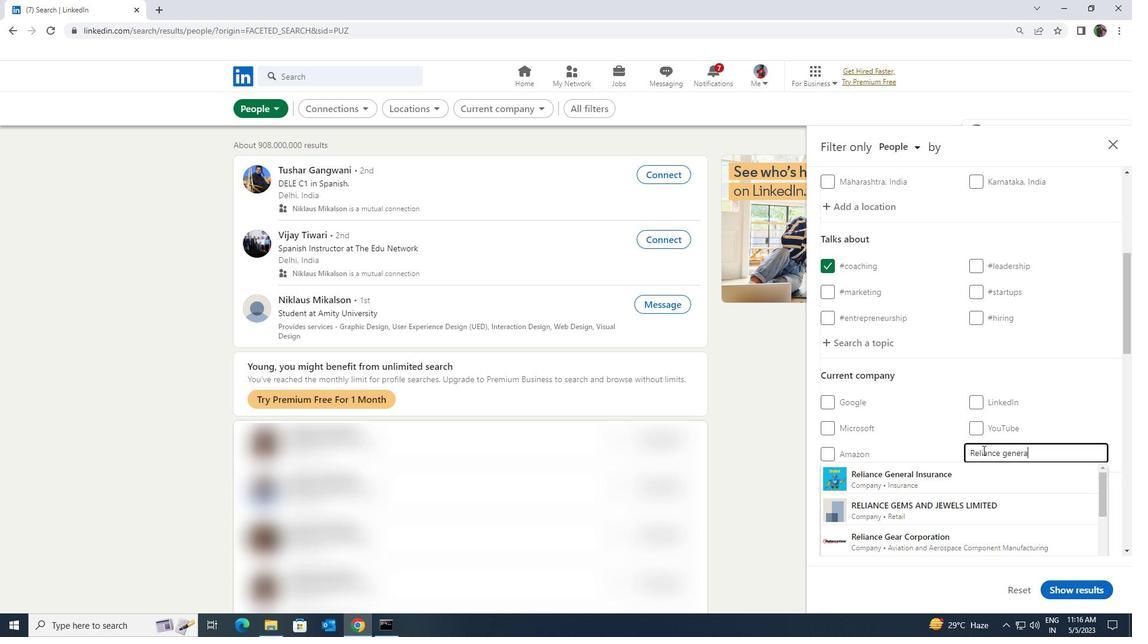 
Action: Mouse moved to (971, 474)
Screenshot: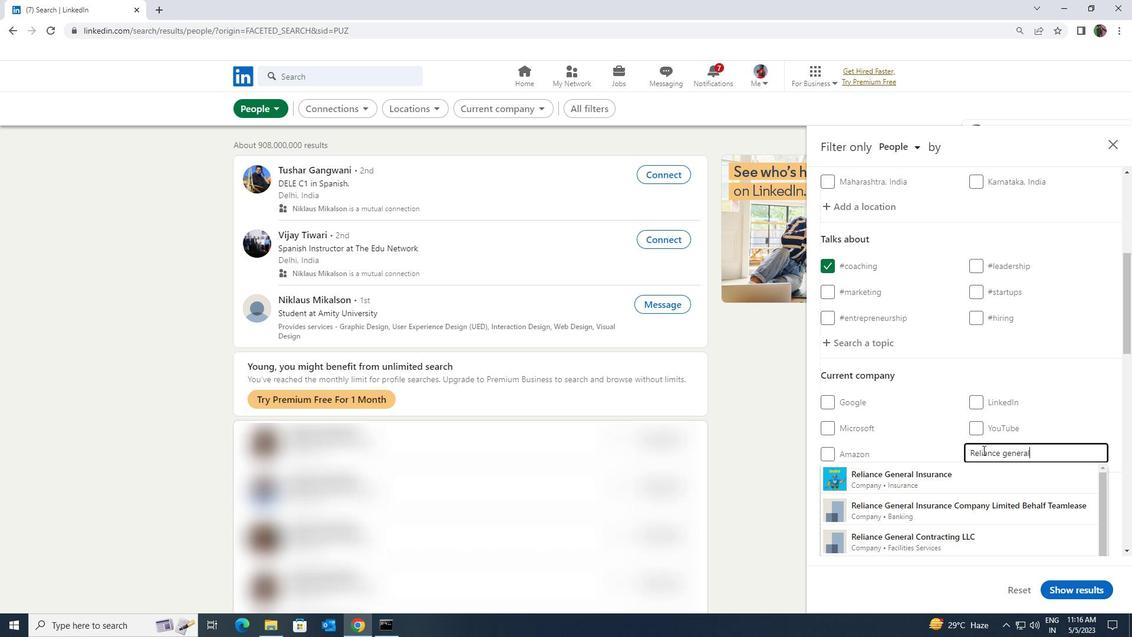 
Action: Mouse pressed left at (971, 474)
Screenshot: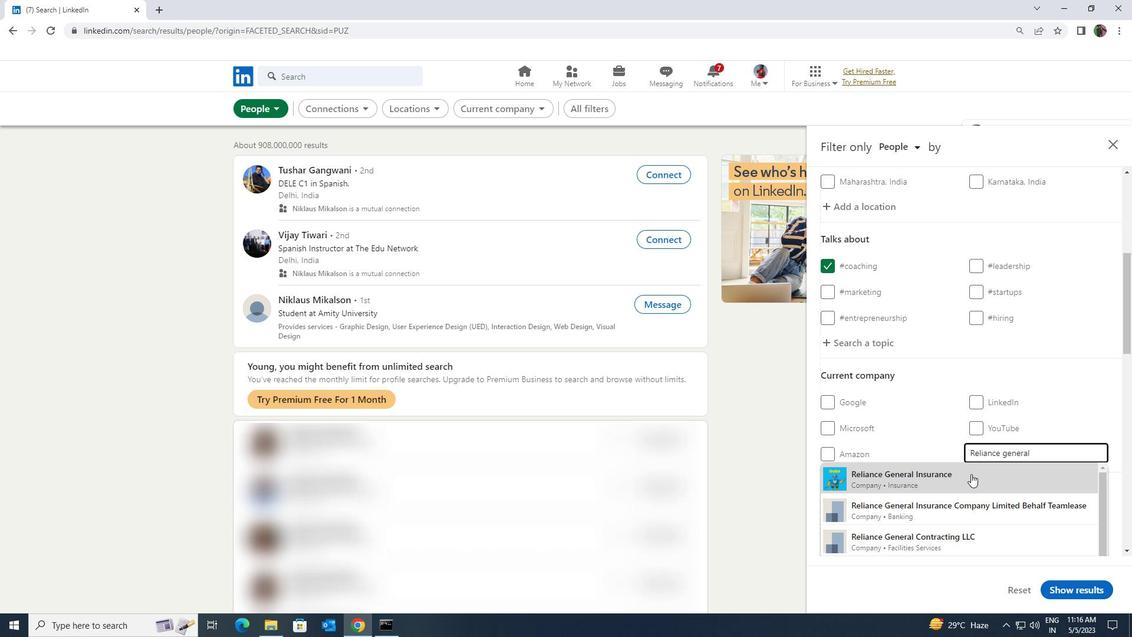 
Action: Mouse scrolled (971, 473) with delta (0, 0)
Screenshot: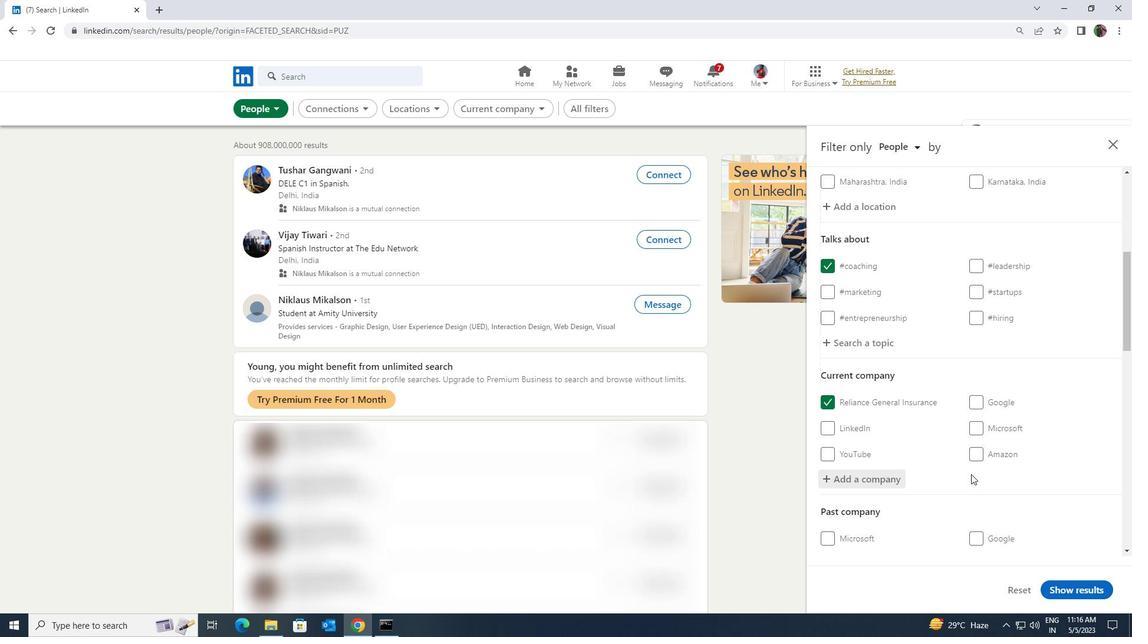 
Action: Mouse moved to (971, 476)
Screenshot: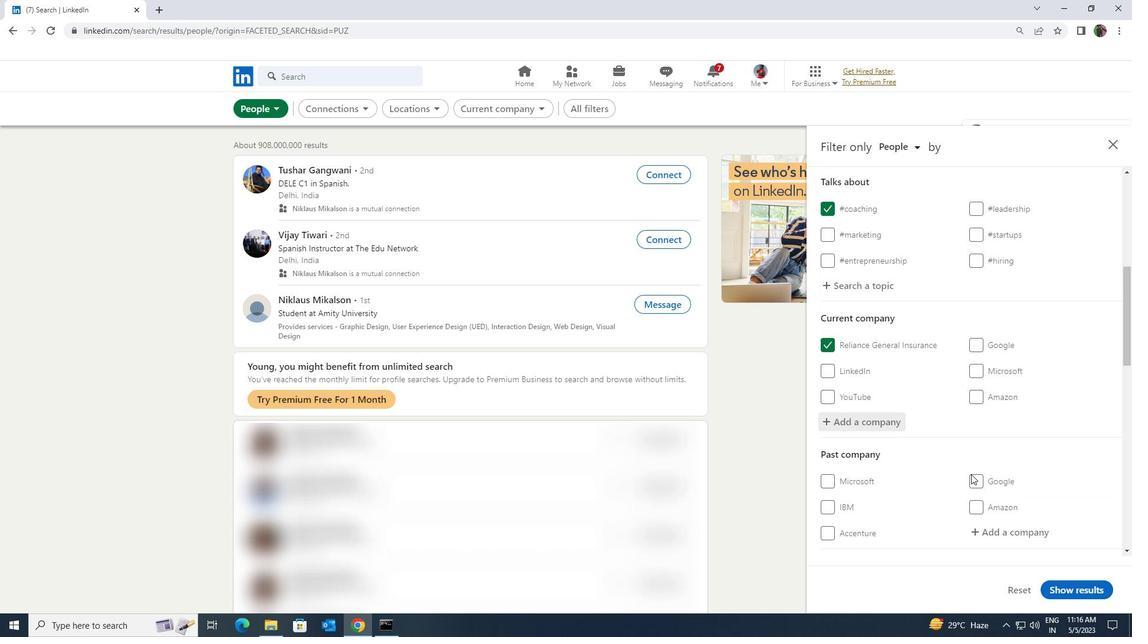 
Action: Mouse scrolled (971, 475) with delta (0, 0)
Screenshot: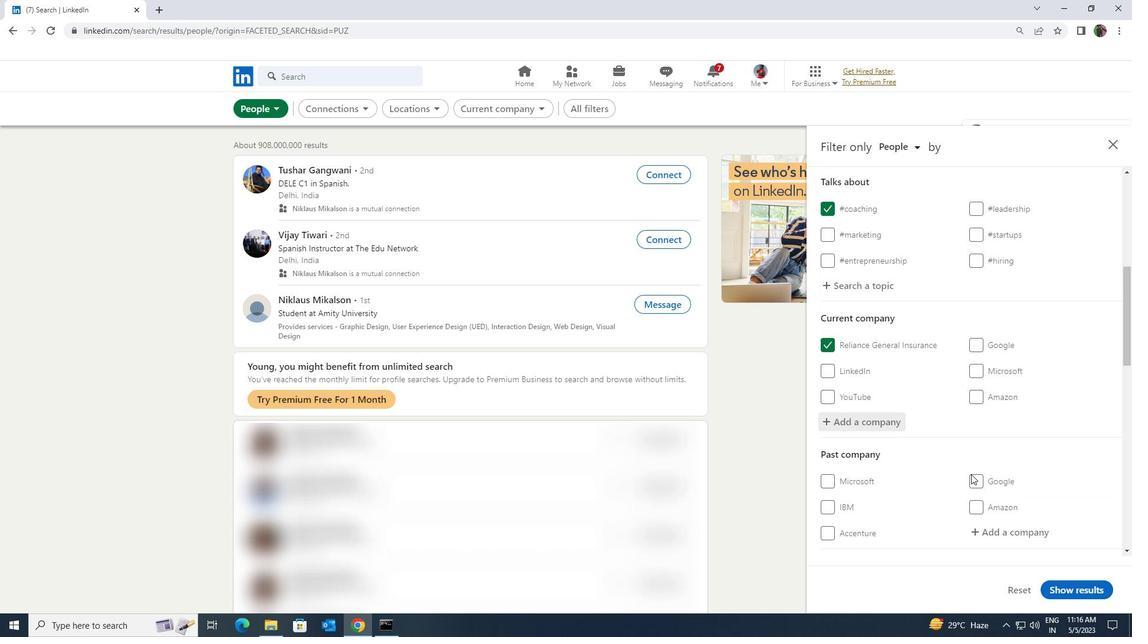 
Action: Mouse scrolled (971, 475) with delta (0, 0)
Screenshot: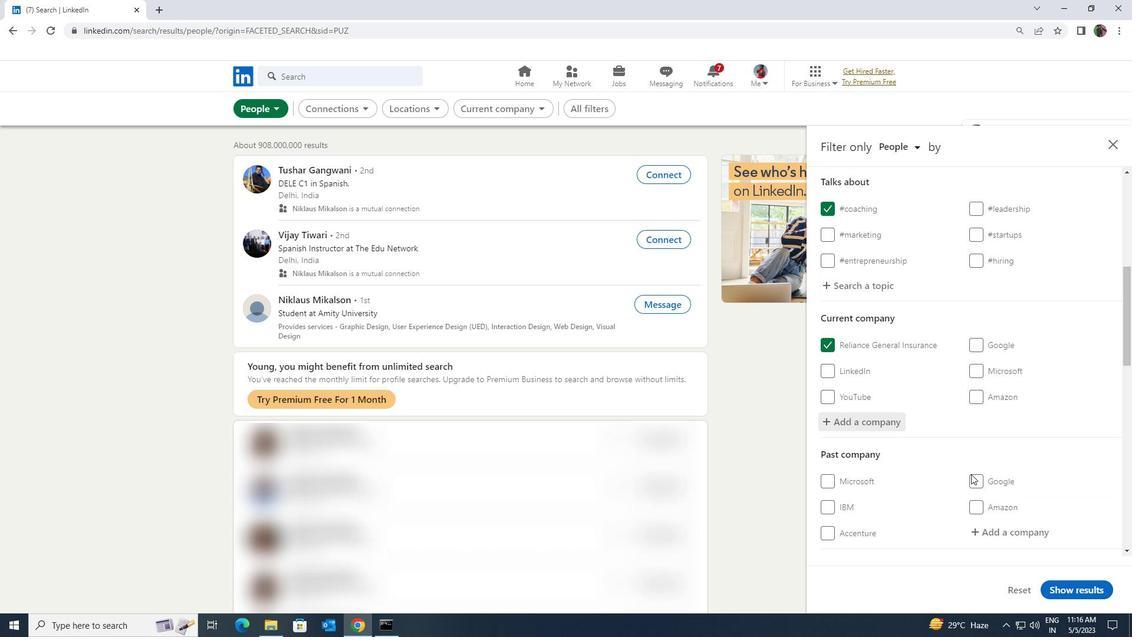 
Action: Mouse moved to (972, 477)
Screenshot: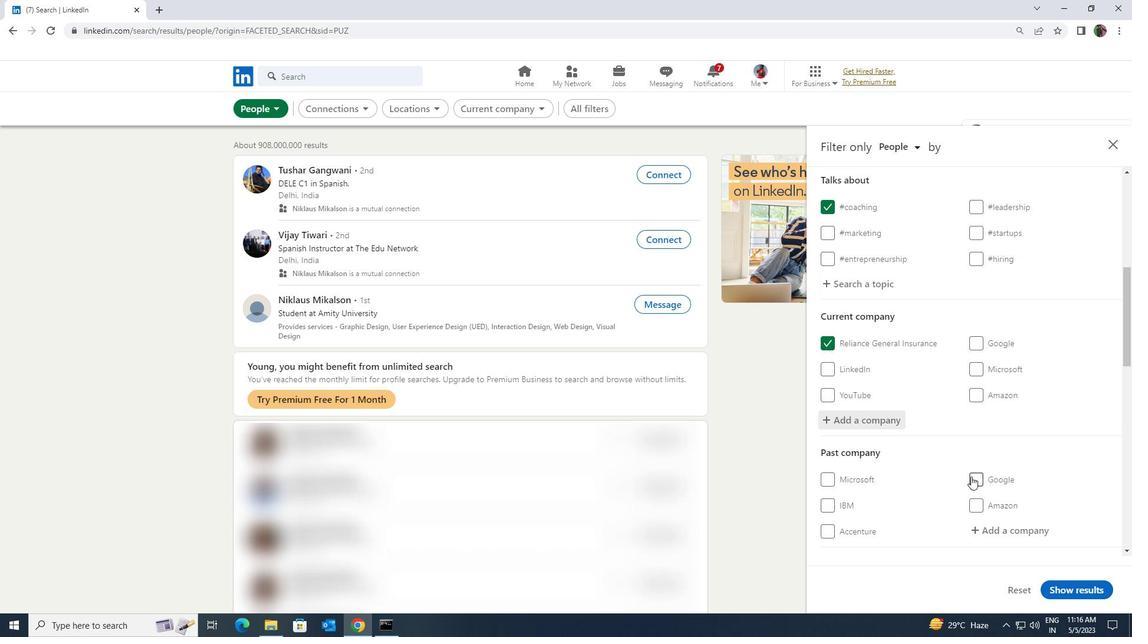
Action: Mouse scrolled (972, 476) with delta (0, 0)
Screenshot: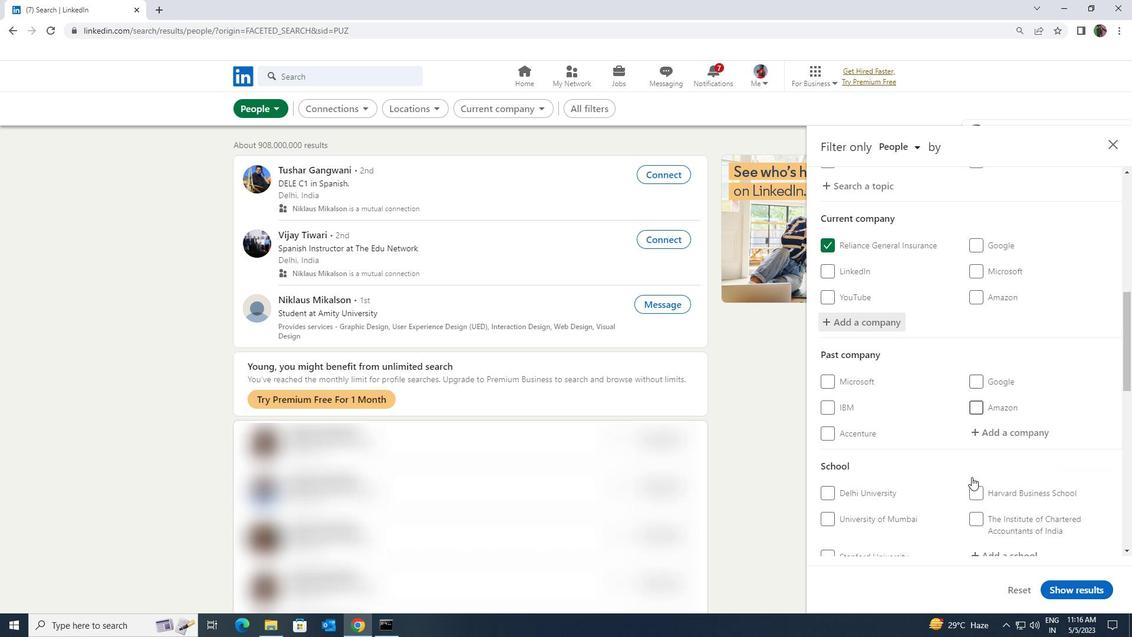 
Action: Mouse moved to (972, 477)
Screenshot: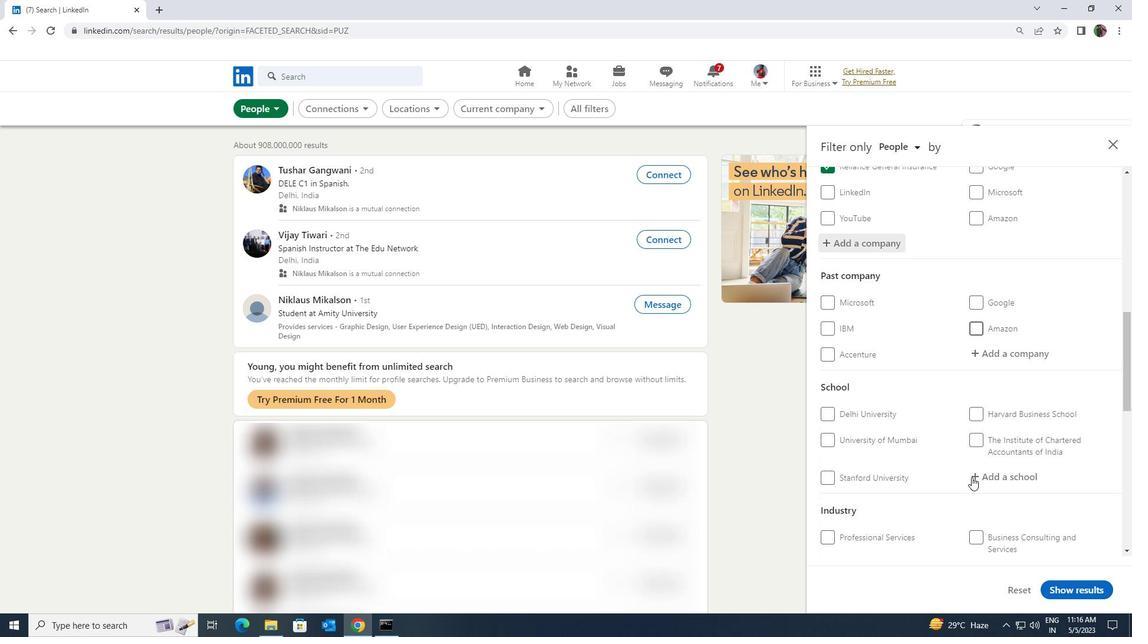 
Action: Mouse pressed left at (972, 477)
Screenshot: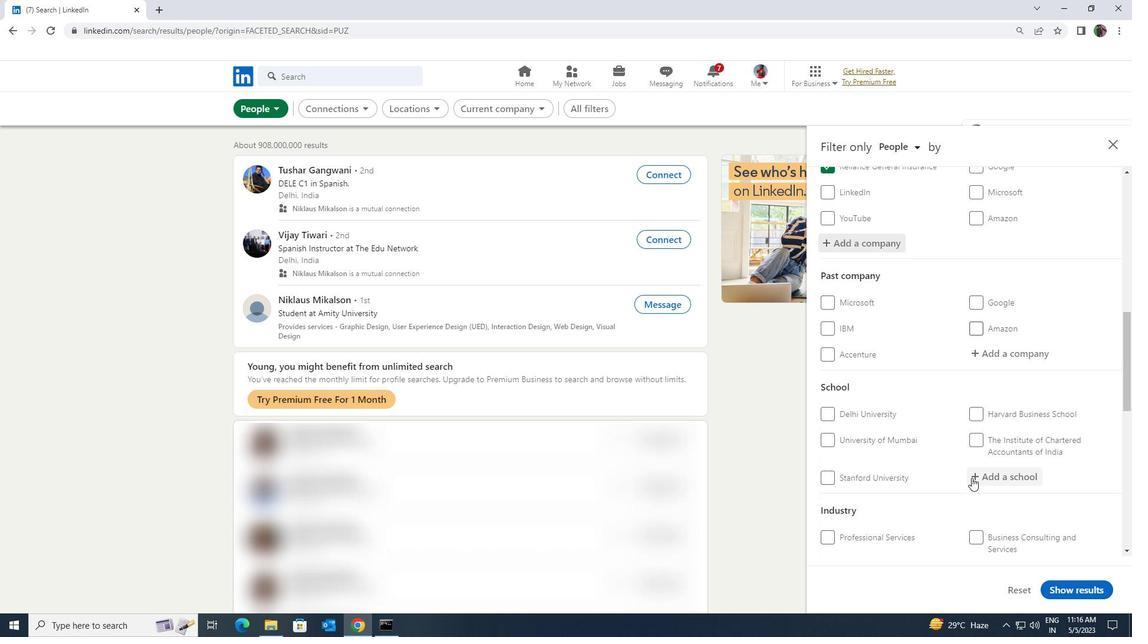 
Action: Key pressed <Key.shift><Key.shift><Key.shift><Key.shift><Key.shift><Key.shift><Key.shift><Key.shift><Key.shift><Key.shift><Key.shift><Key.shift><Key.shift>KIRORI<Key.space><Key.shift>MAL
Screenshot: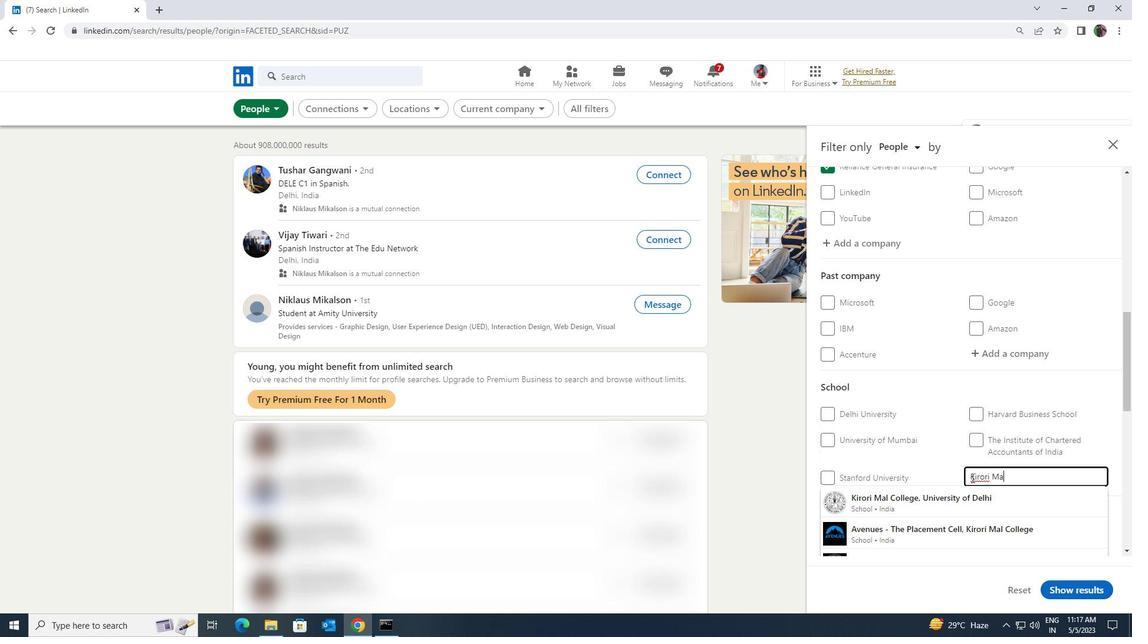 
Action: Mouse moved to (989, 493)
Screenshot: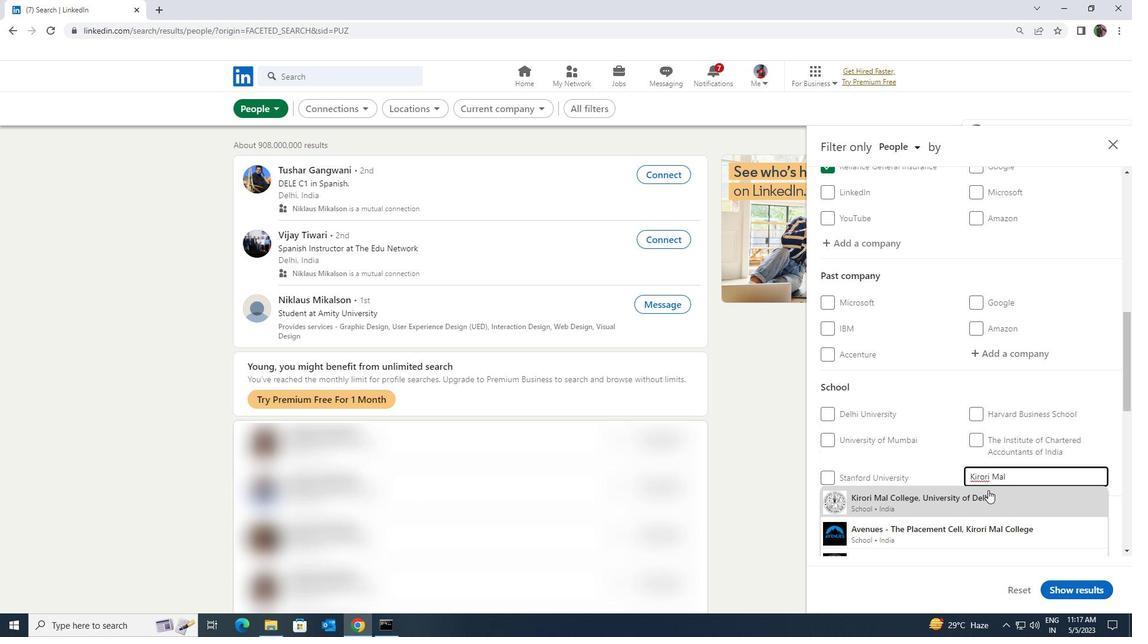 
Action: Mouse pressed left at (989, 493)
Screenshot: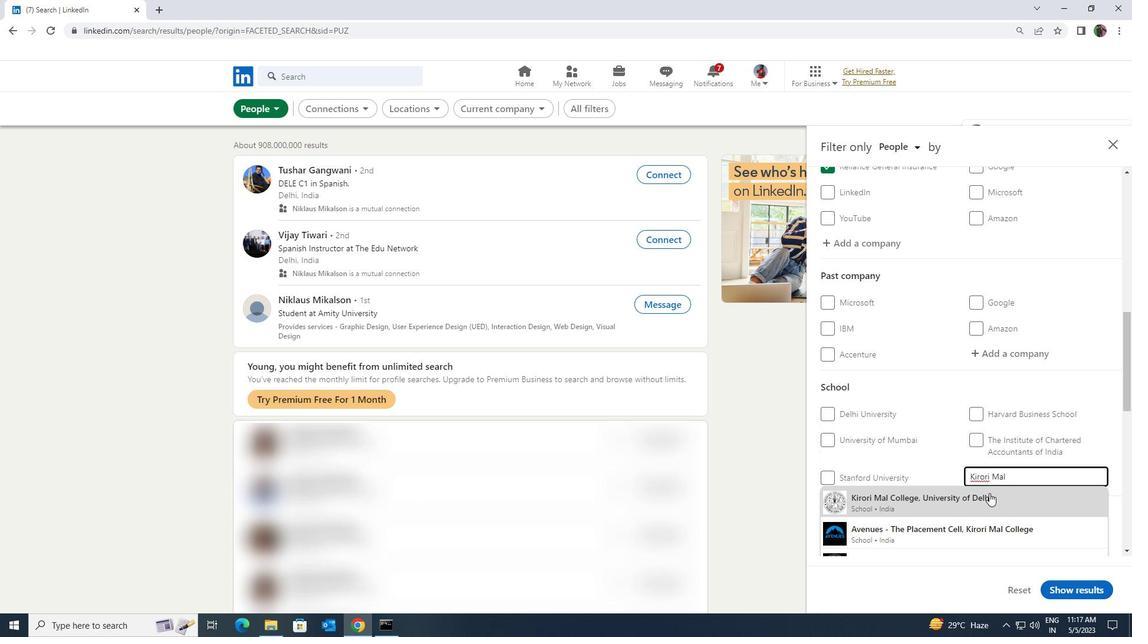 
Action: Mouse scrolled (989, 492) with delta (0, 0)
Screenshot: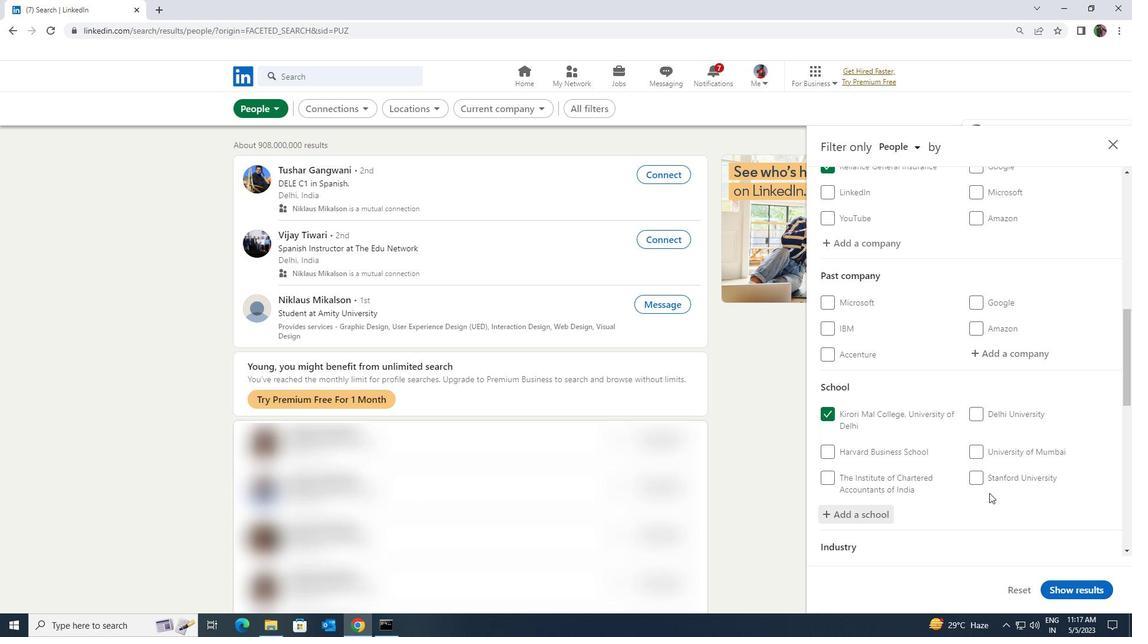 
Action: Mouse scrolled (989, 492) with delta (0, 0)
Screenshot: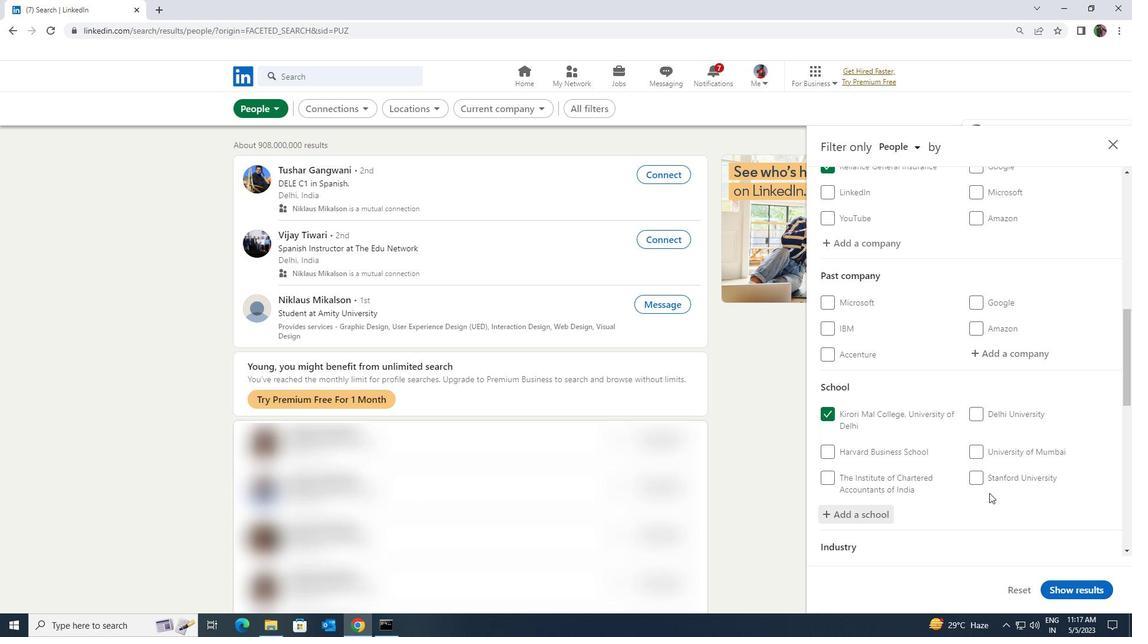 
Action: Mouse scrolled (989, 492) with delta (0, 0)
Screenshot: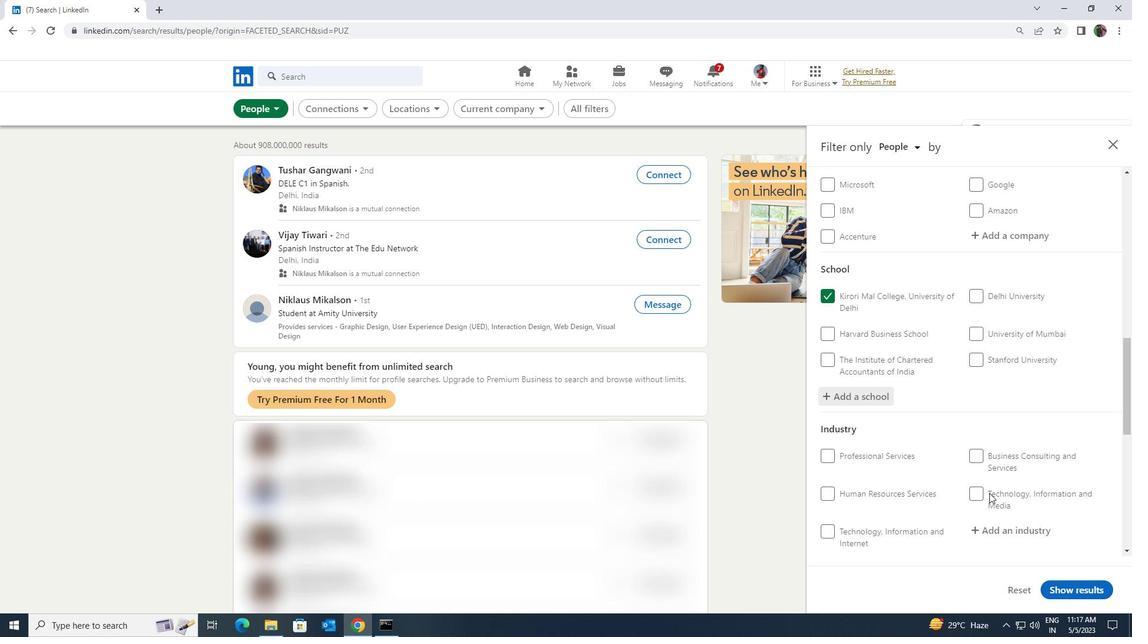 
Action: Mouse moved to (1002, 478)
Screenshot: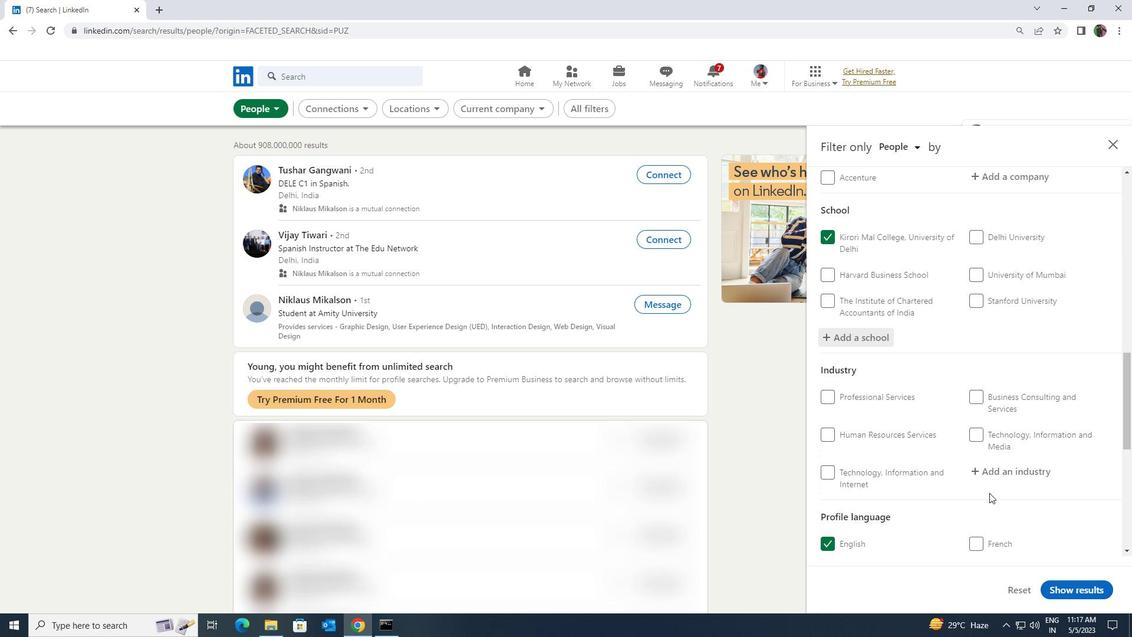 
Action: Mouse pressed left at (1002, 478)
Screenshot: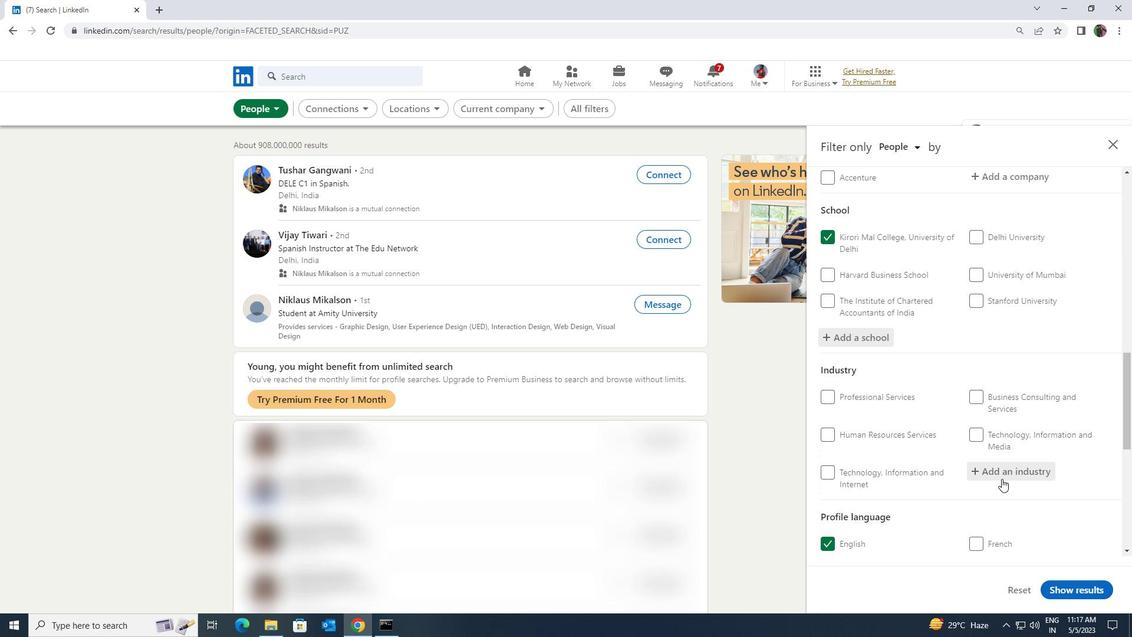
Action: Key pressed <Key.shift><Key.shift><Key.shift><Key.shift><Key.shift>ALTERNA
Screenshot: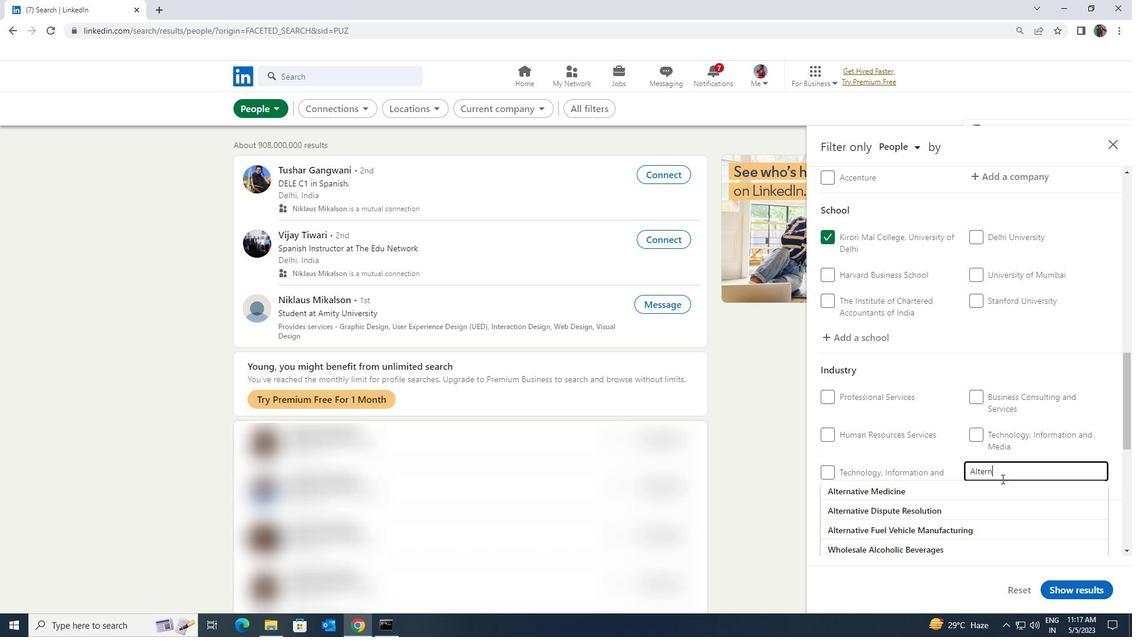 
Action: Mouse moved to (1000, 483)
Screenshot: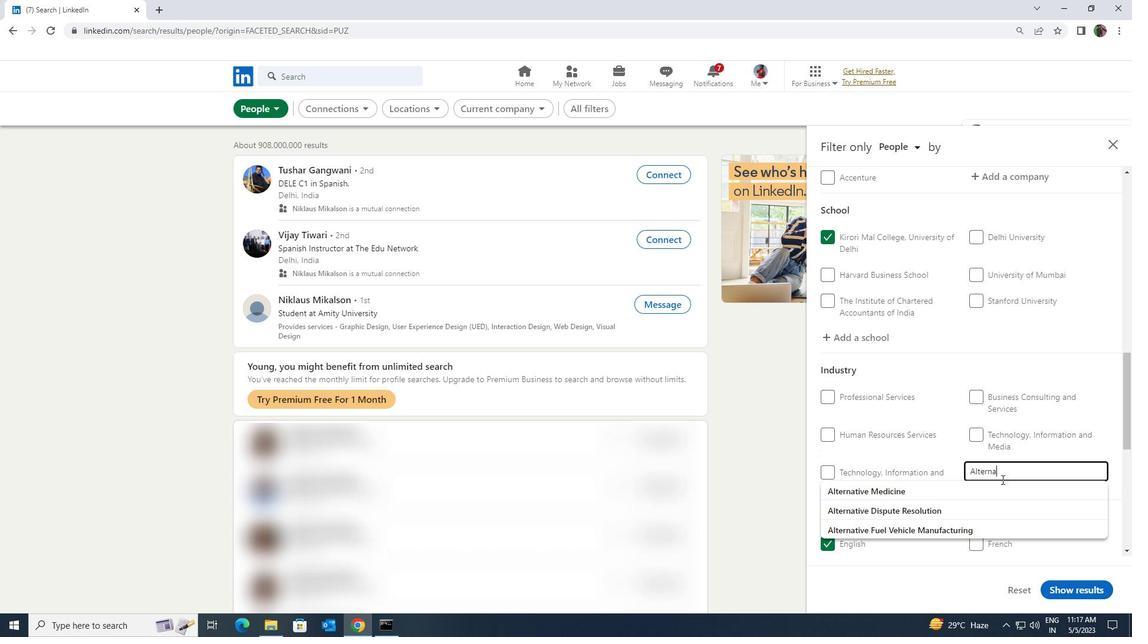 
Action: Mouse pressed left at (1000, 483)
Screenshot: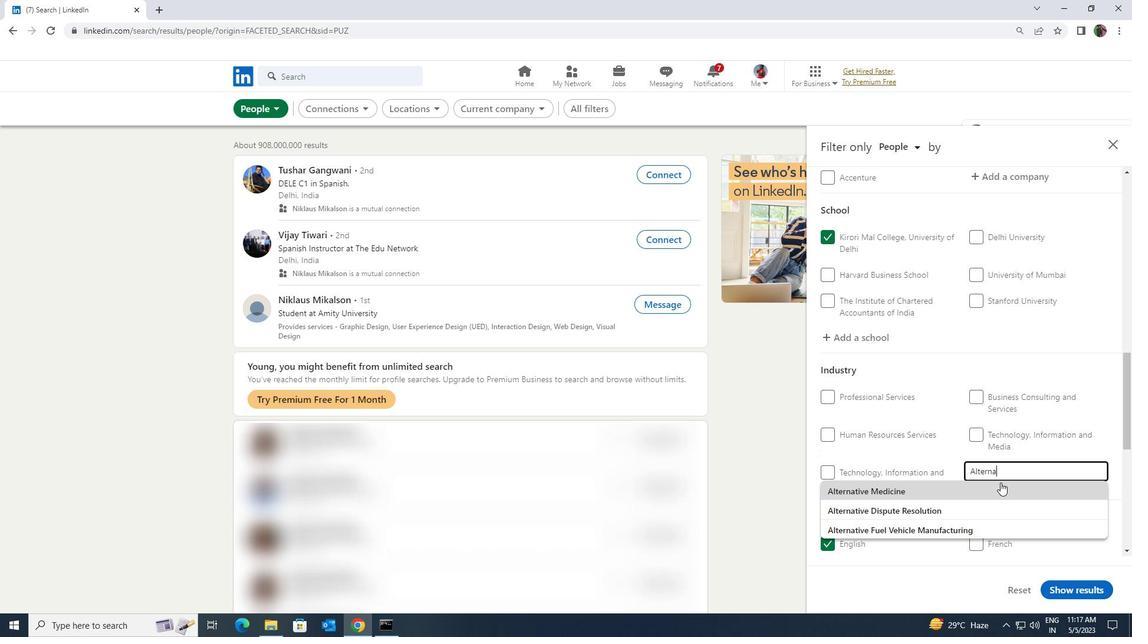 
Action: Mouse scrolled (1000, 482) with delta (0, 0)
Screenshot: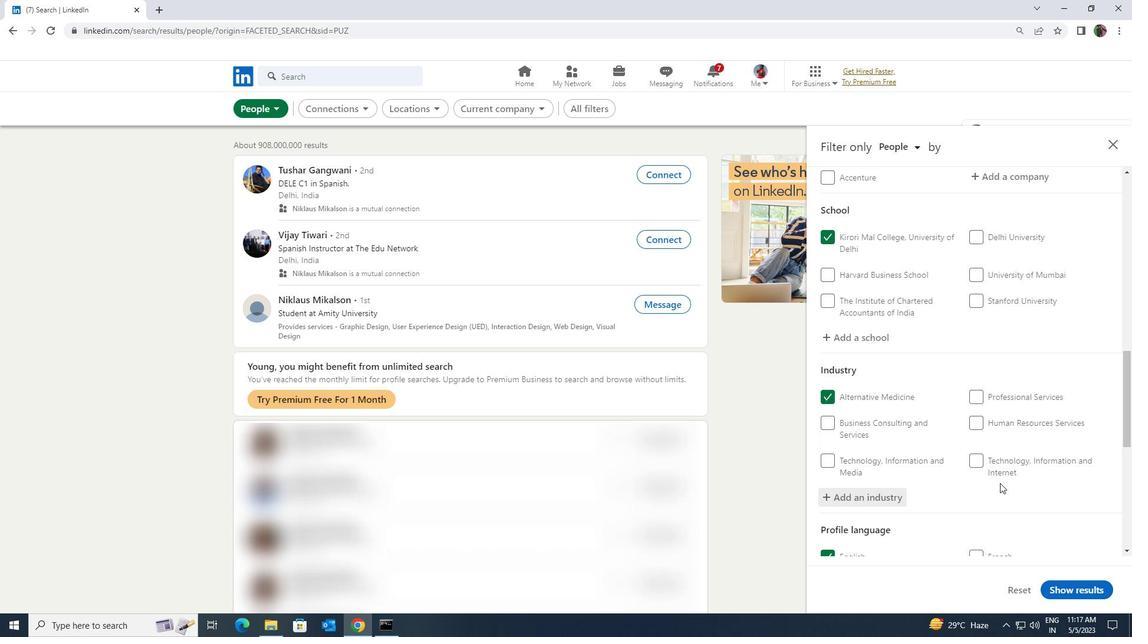 
Action: Mouse scrolled (1000, 482) with delta (0, 0)
Screenshot: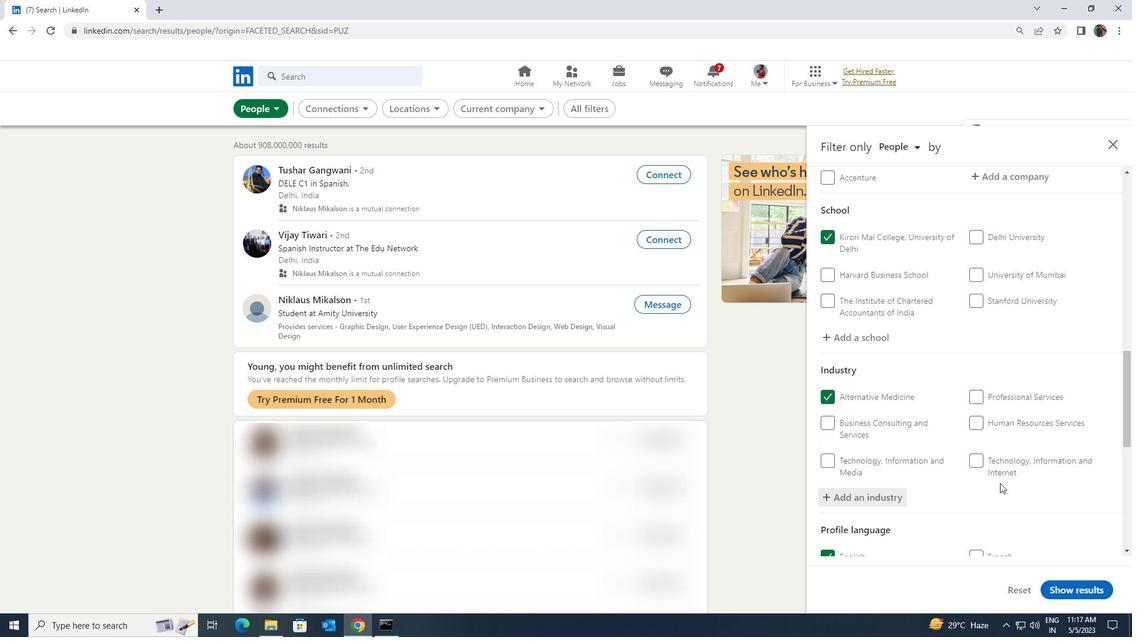 
Action: Mouse scrolled (1000, 482) with delta (0, 0)
Screenshot: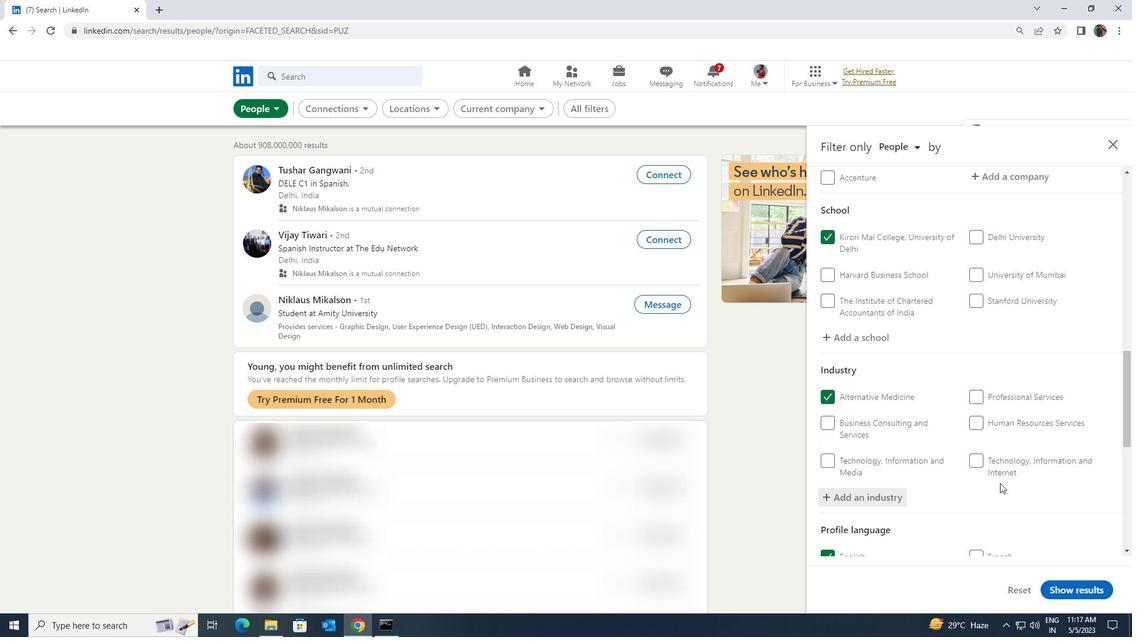 
Action: Mouse scrolled (1000, 482) with delta (0, 0)
Screenshot: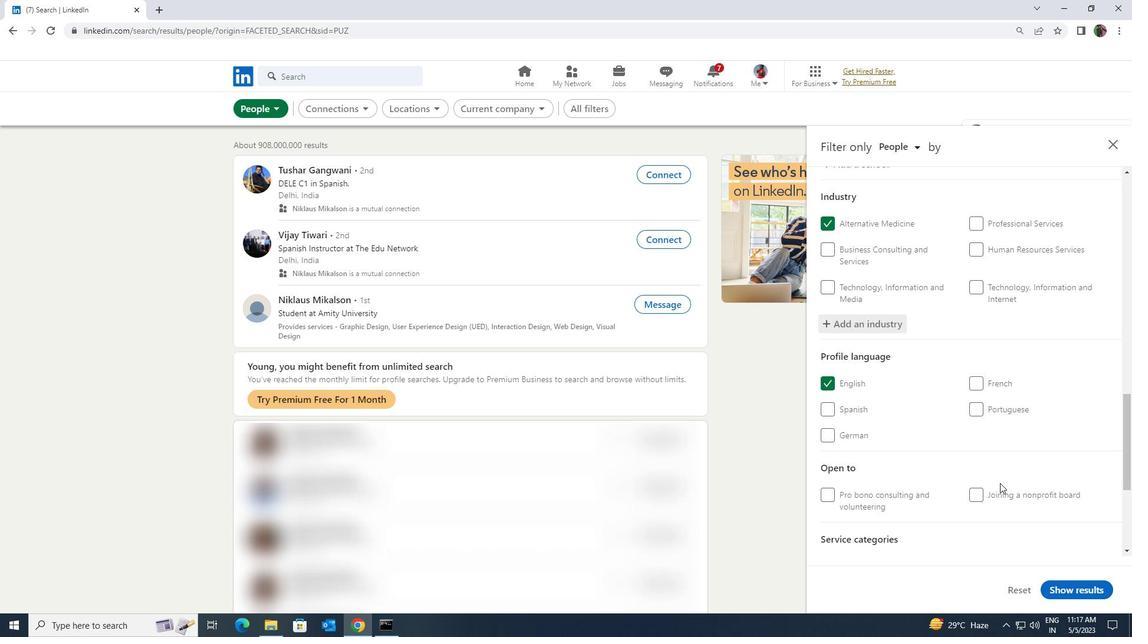 
Action: Mouse scrolled (1000, 482) with delta (0, 0)
Screenshot: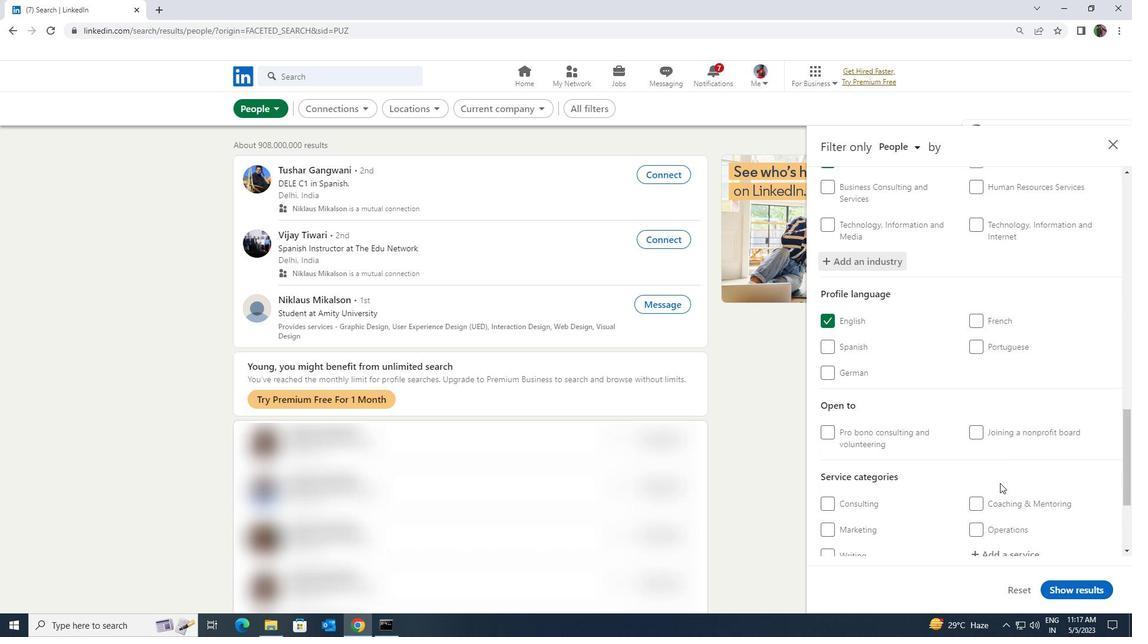 
Action: Mouse scrolled (1000, 482) with delta (0, 0)
Screenshot: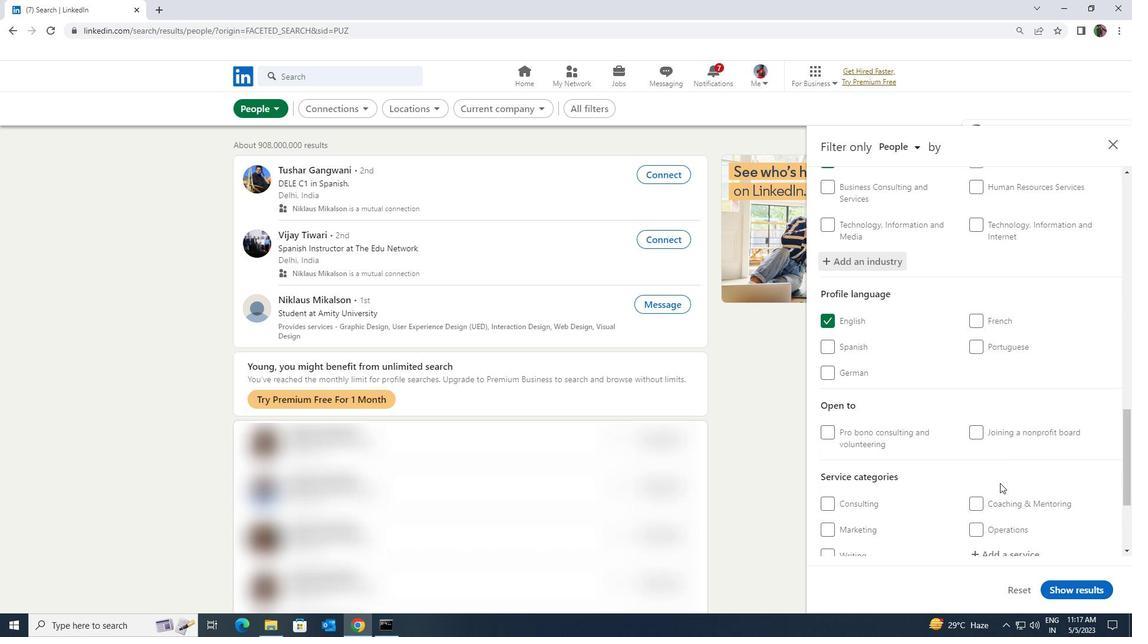 
Action: Mouse moved to (1005, 440)
Screenshot: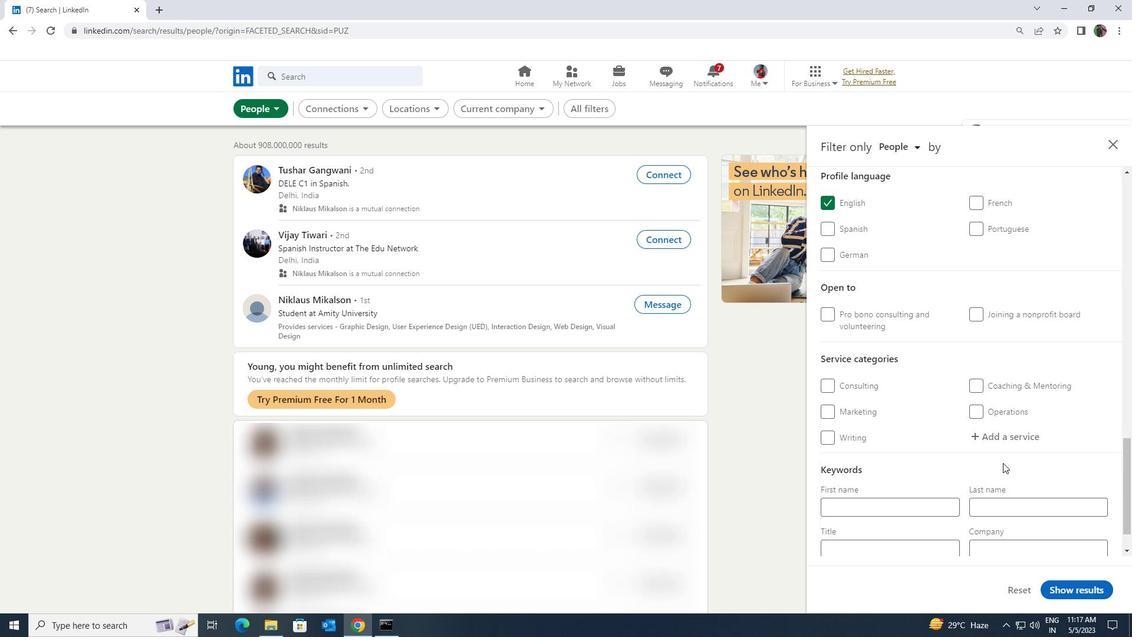 
Action: Mouse pressed left at (1005, 440)
Screenshot: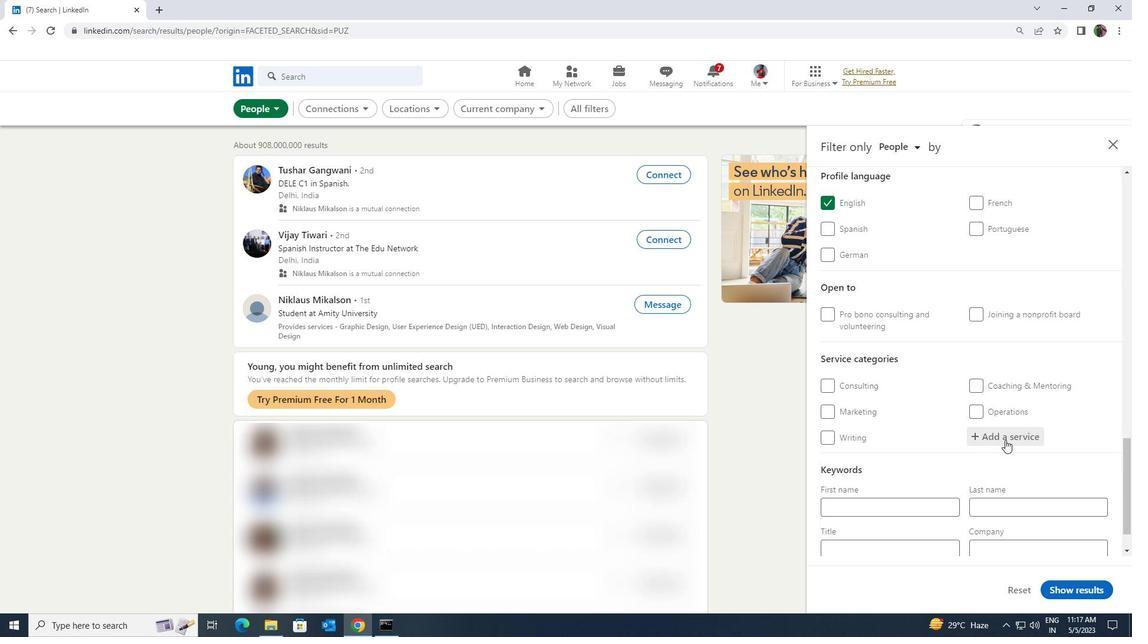 
Action: Key pressed <Key.shift><Key.shift><Key.shift><Key.shift><Key.shift><Key.shift><Key.shift><Key.shift><Key.shift><Key.shift><Key.shift><Key.shift><Key.shift><Key.shift><Key.shift><Key.shift><Key.shift><Key.shift><Key.shift><Key.shift><Key.shift><Key.shift><Key.shift><Key.shift><Key.shift><Key.shift><Key.shift><Key.shift>GRANT<Key.space>
Screenshot: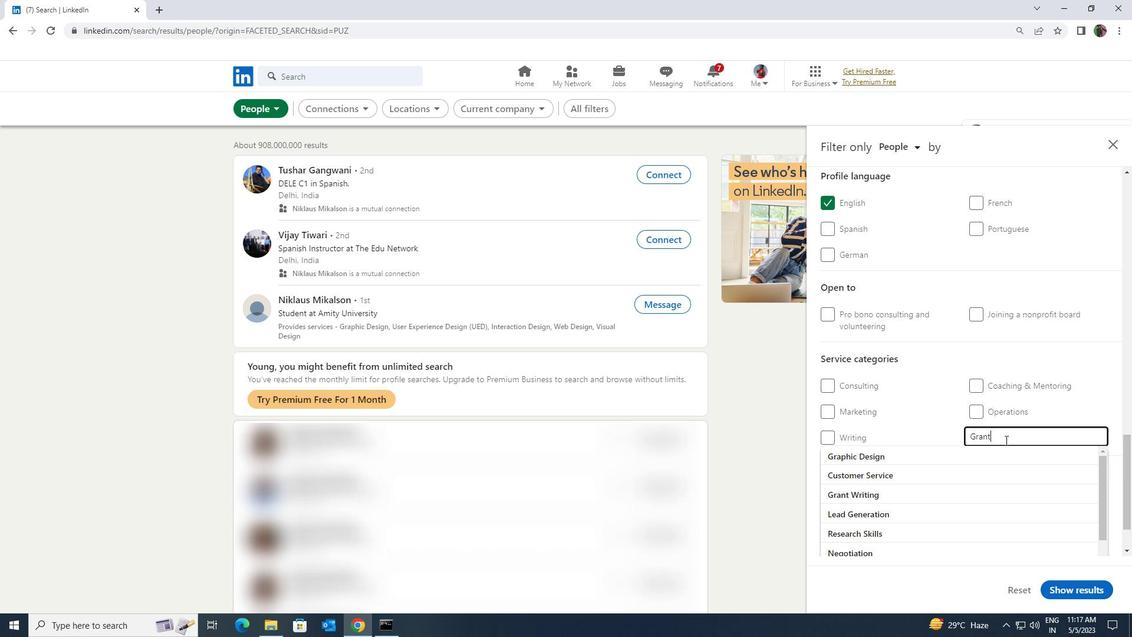 
Action: Mouse moved to (993, 449)
Screenshot: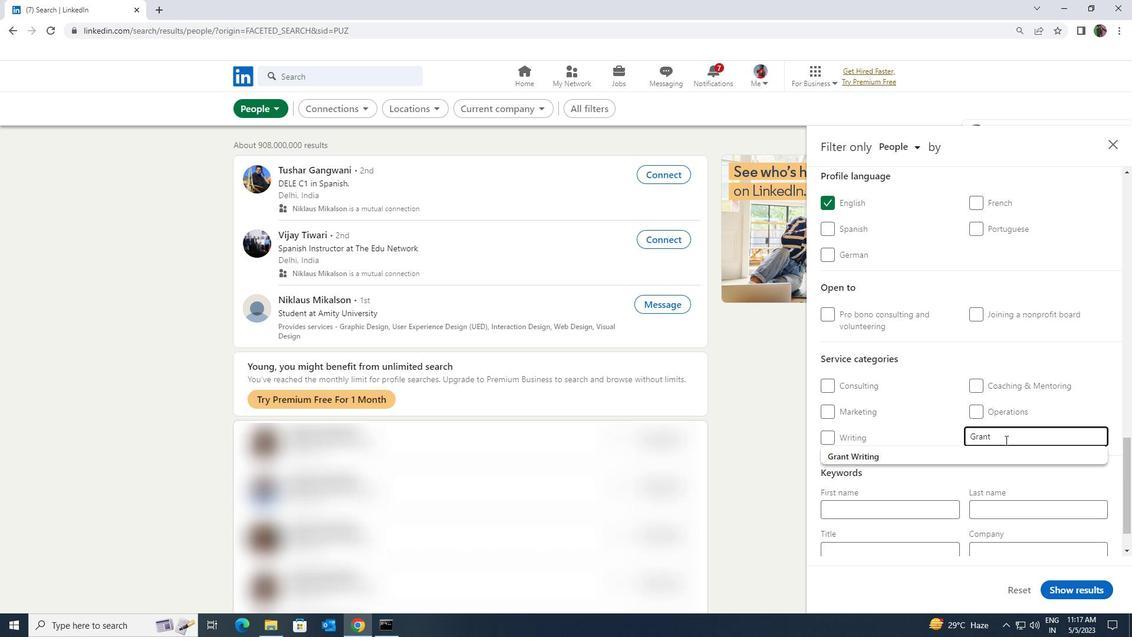 
Action: Mouse pressed left at (993, 449)
Screenshot: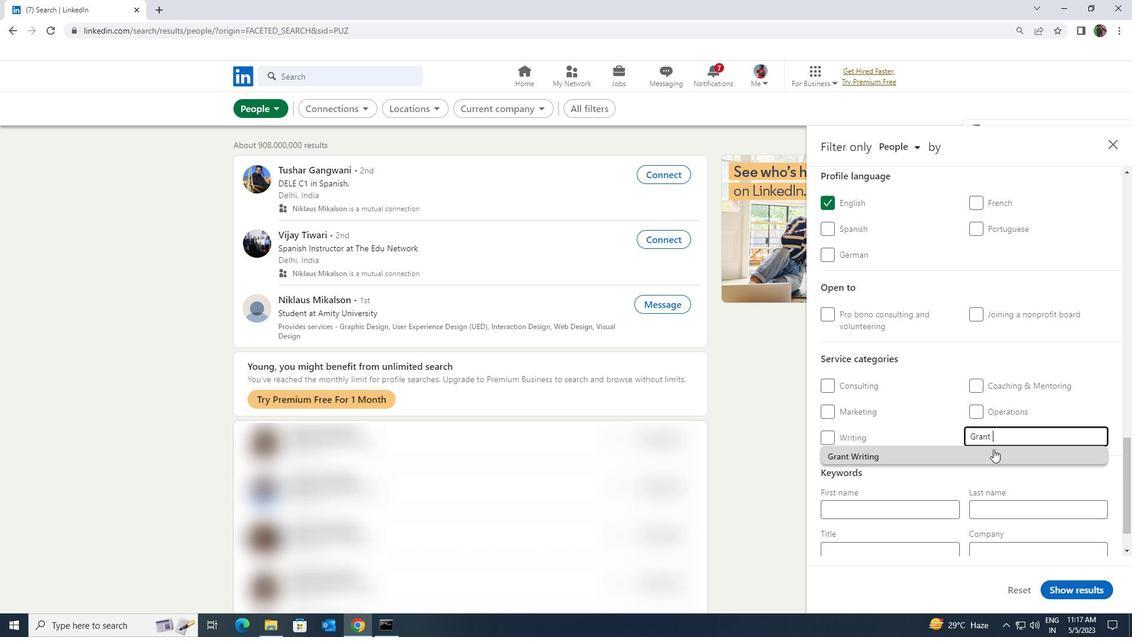 
Action: Mouse scrolled (993, 448) with delta (0, 0)
Screenshot: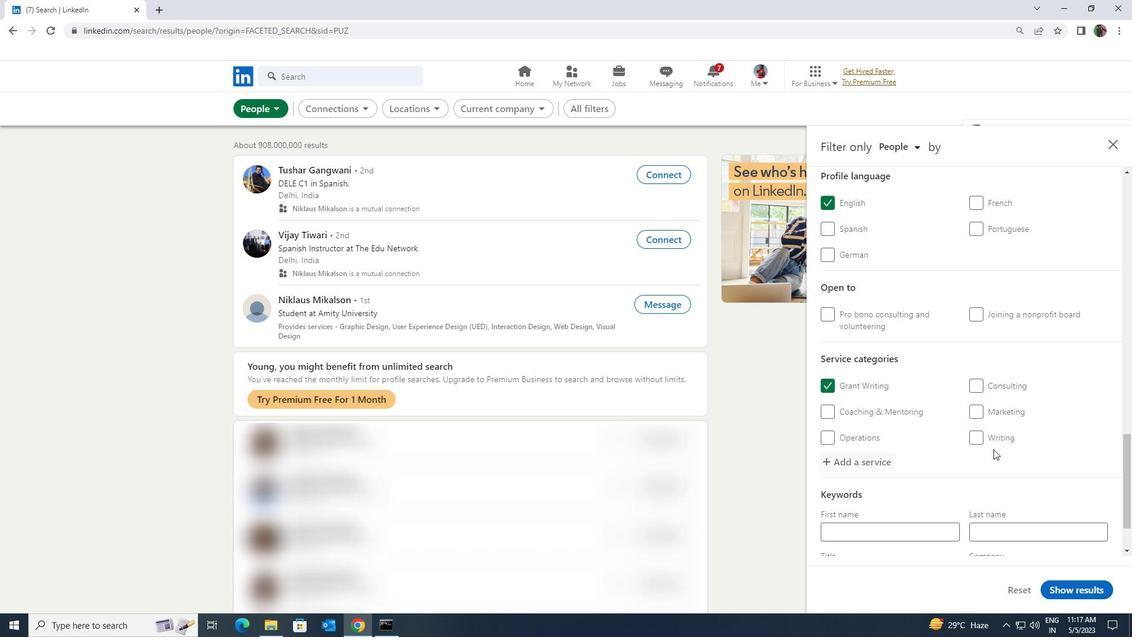 
Action: Mouse scrolled (993, 448) with delta (0, 0)
Screenshot: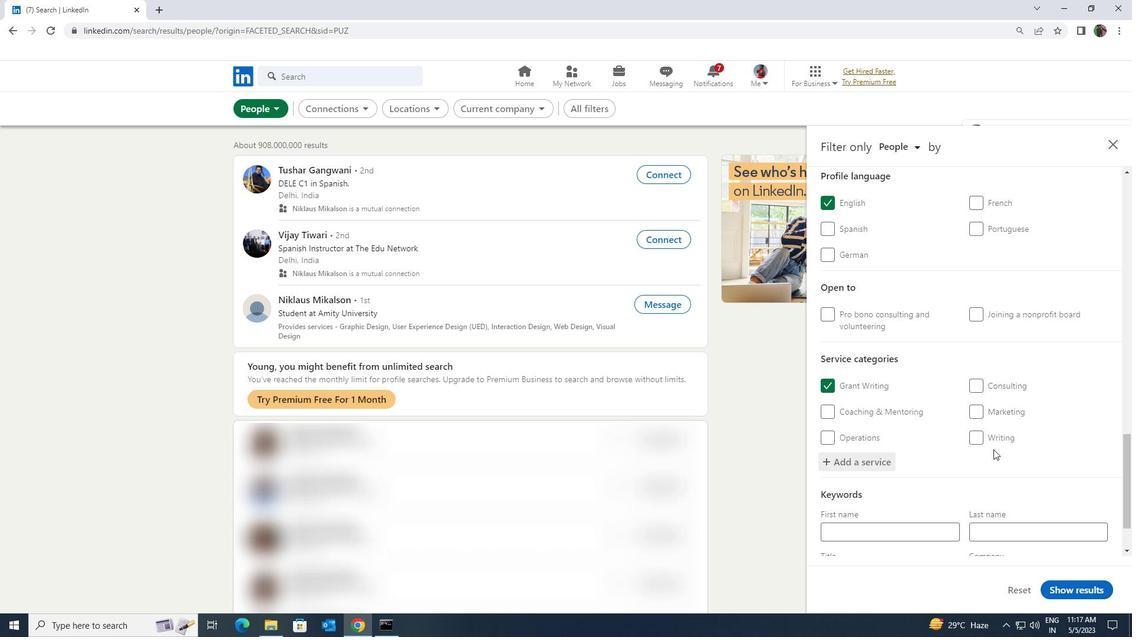 
Action: Mouse moved to (992, 449)
Screenshot: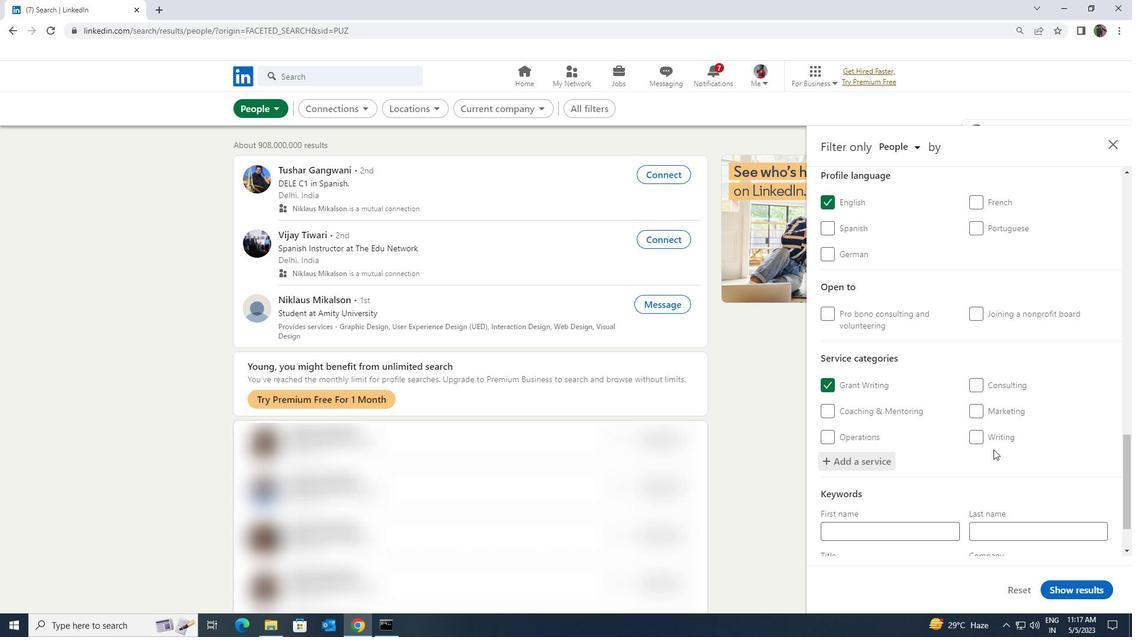 
Action: Mouse scrolled (992, 448) with delta (0, 0)
Screenshot: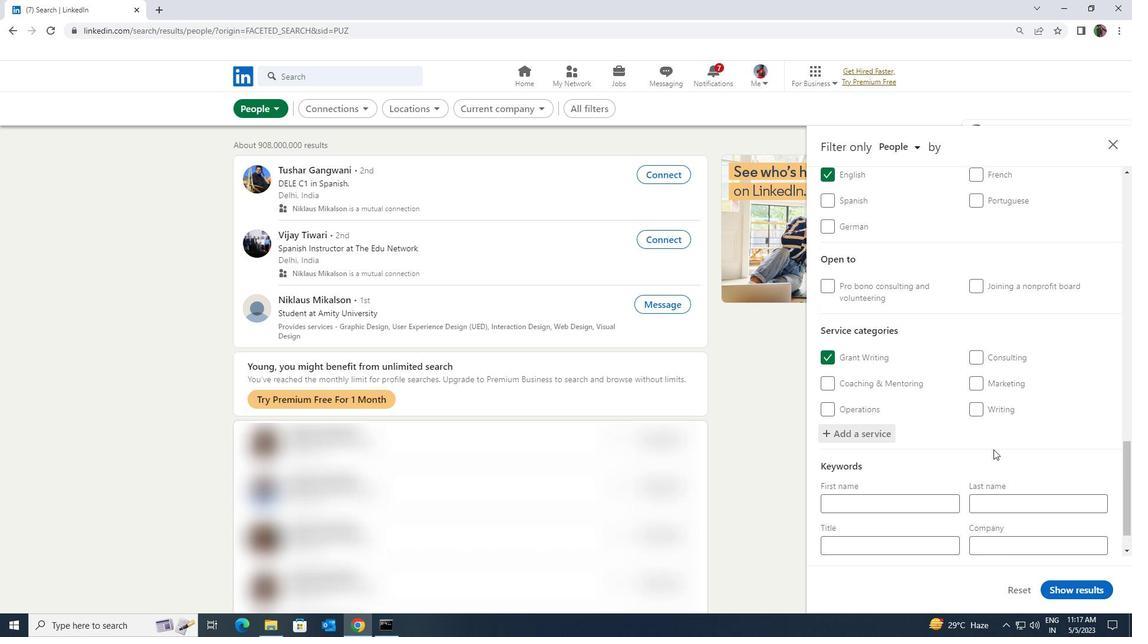 
Action: Mouse scrolled (992, 448) with delta (0, 0)
Screenshot: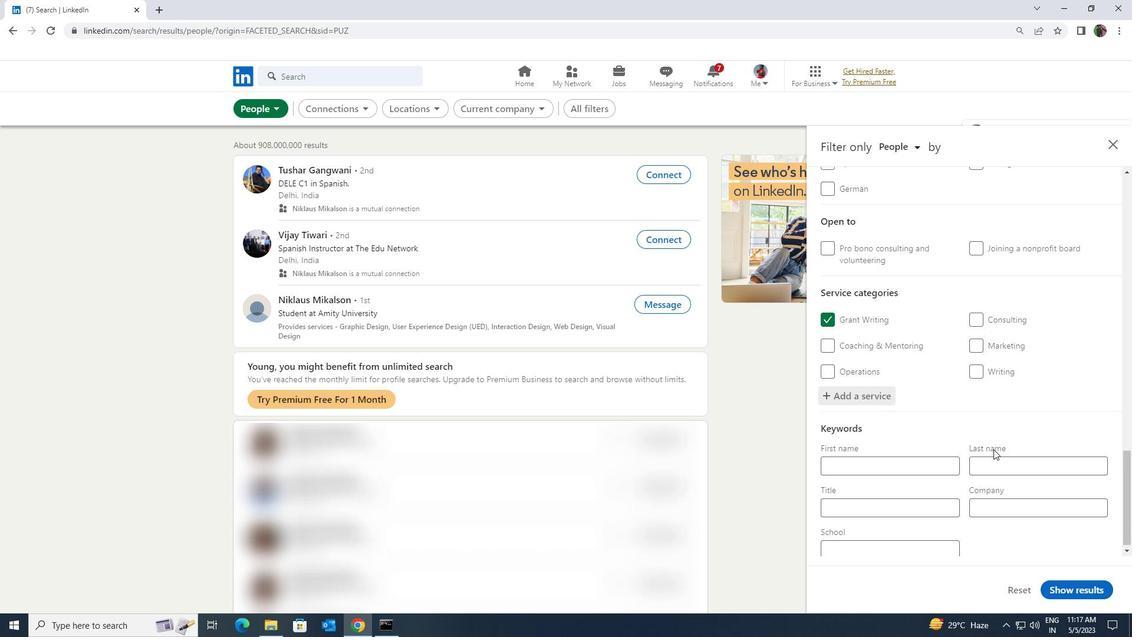 
Action: Mouse moved to (949, 499)
Screenshot: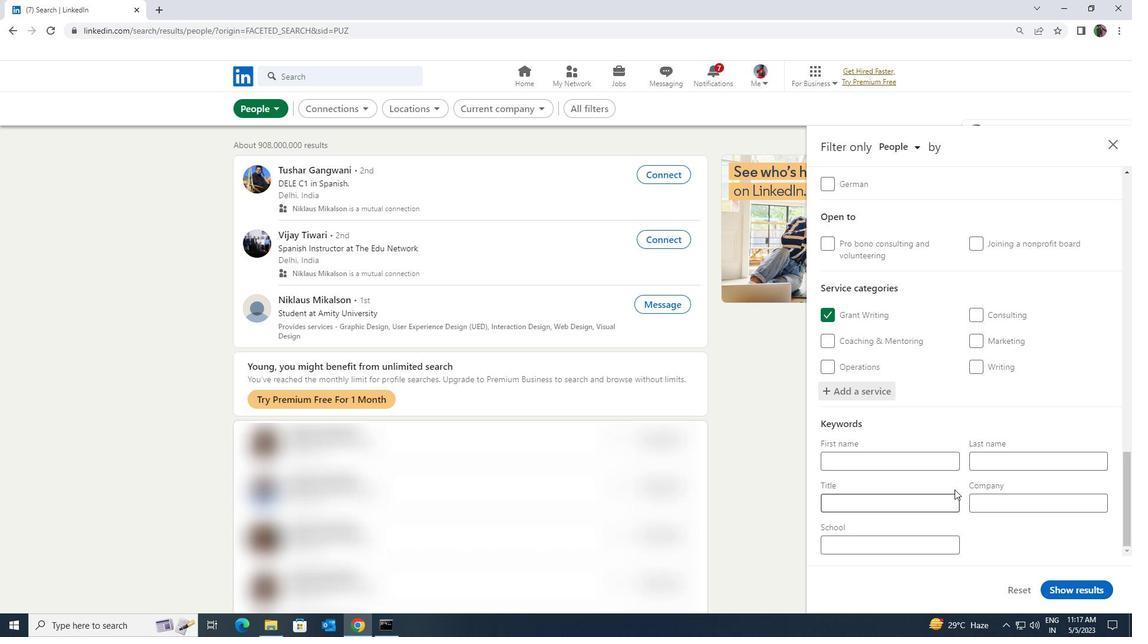 
Action: Mouse pressed left at (949, 499)
Screenshot: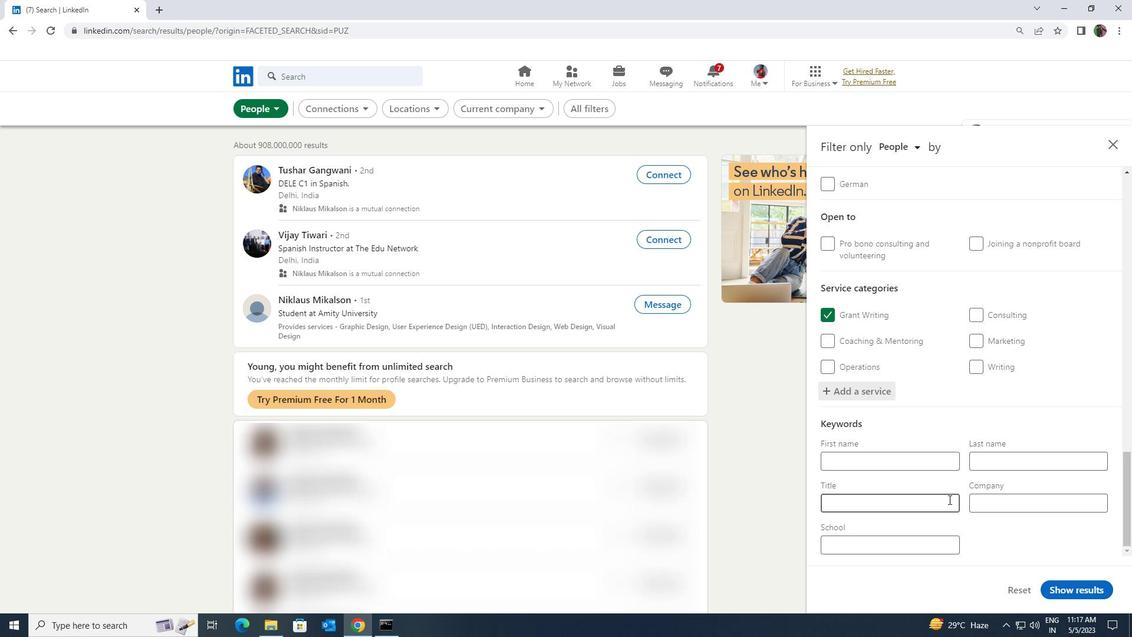 
Action: Key pressed <Key.shift>MARKET<Key.space><Key.shift><Key.shift><Key.shift><Key.shift><Key.shift>RESEARCHER
Screenshot: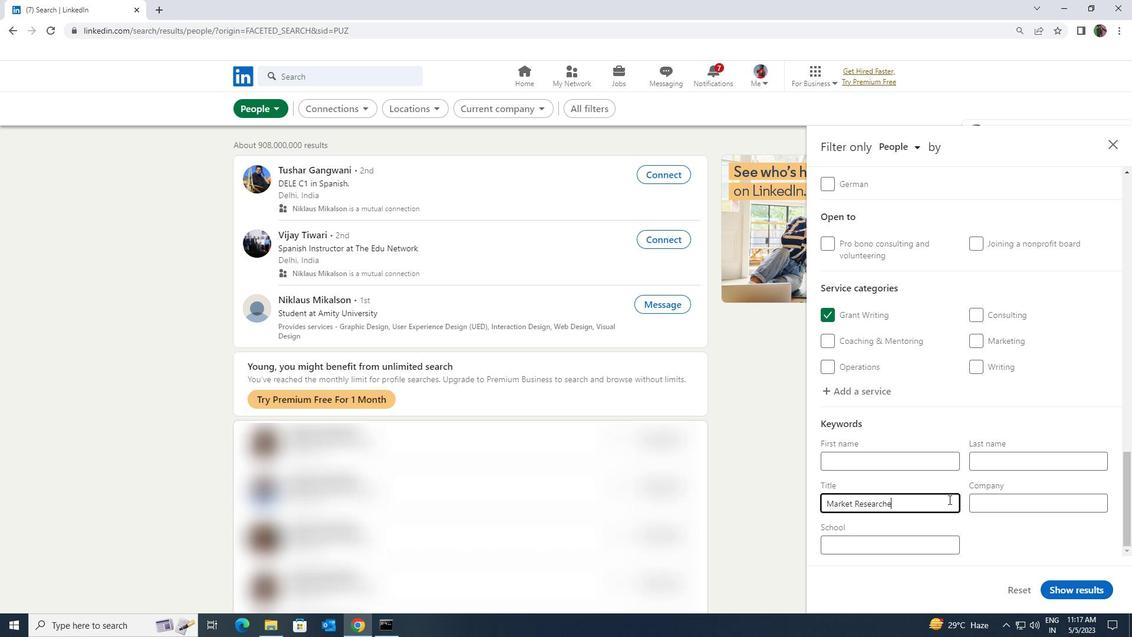 
Action: Mouse moved to (1052, 583)
Screenshot: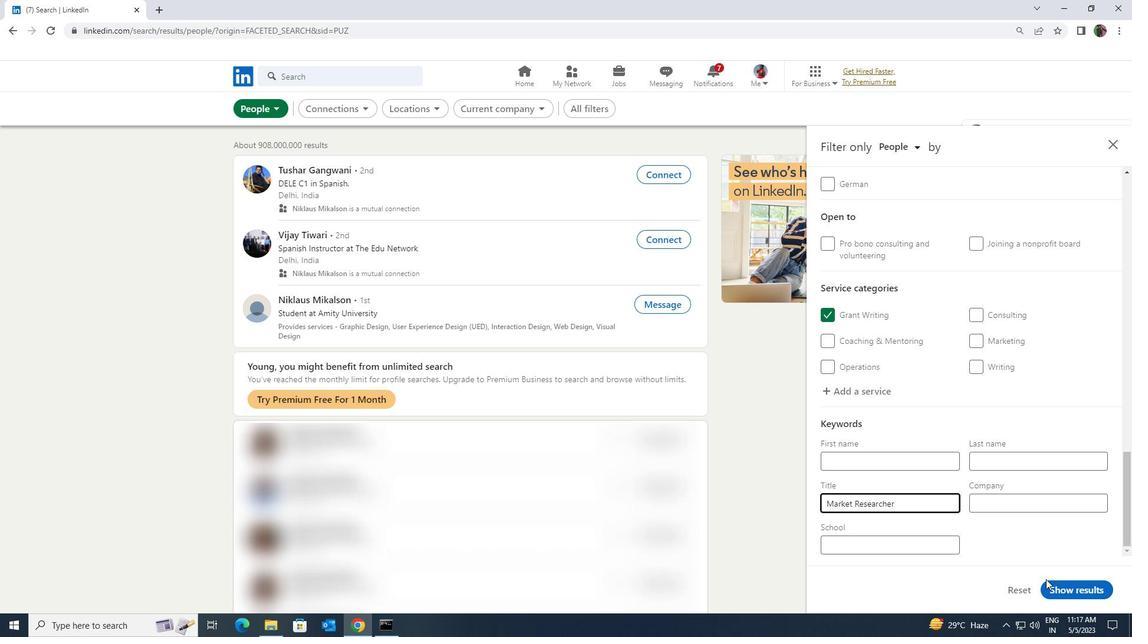 
Action: Mouse pressed left at (1052, 583)
Screenshot: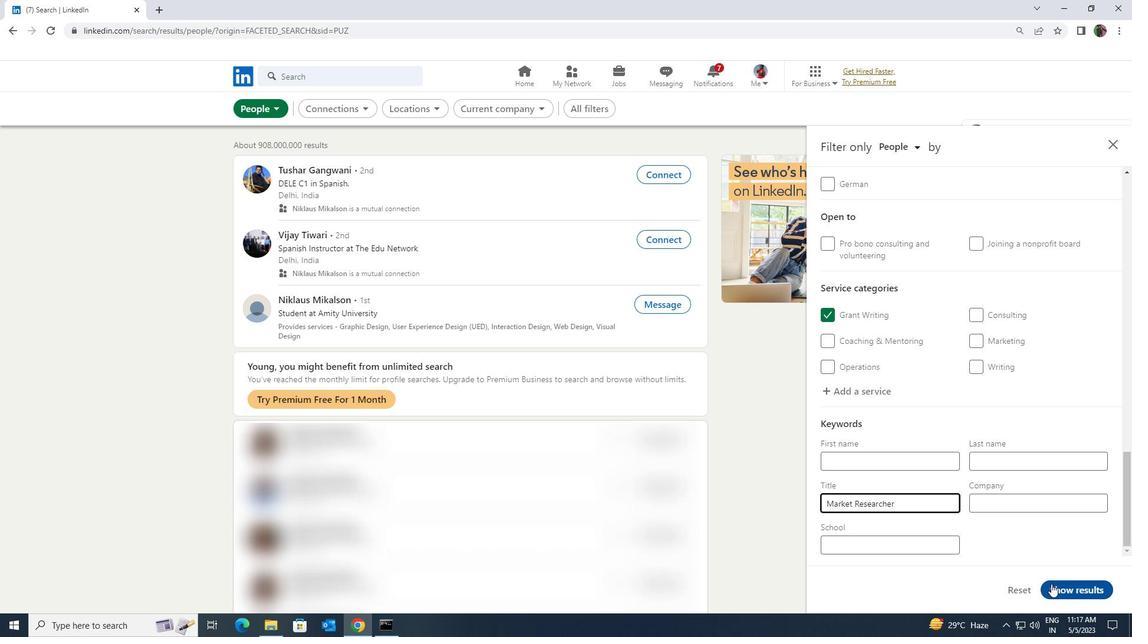 
